 Task: Get information about  a Redfin agent in Atlanta, Georgia, for assistance in finding a property with a rooftop deck and skyline views.
Action: Mouse moved to (221, 237)
Screenshot: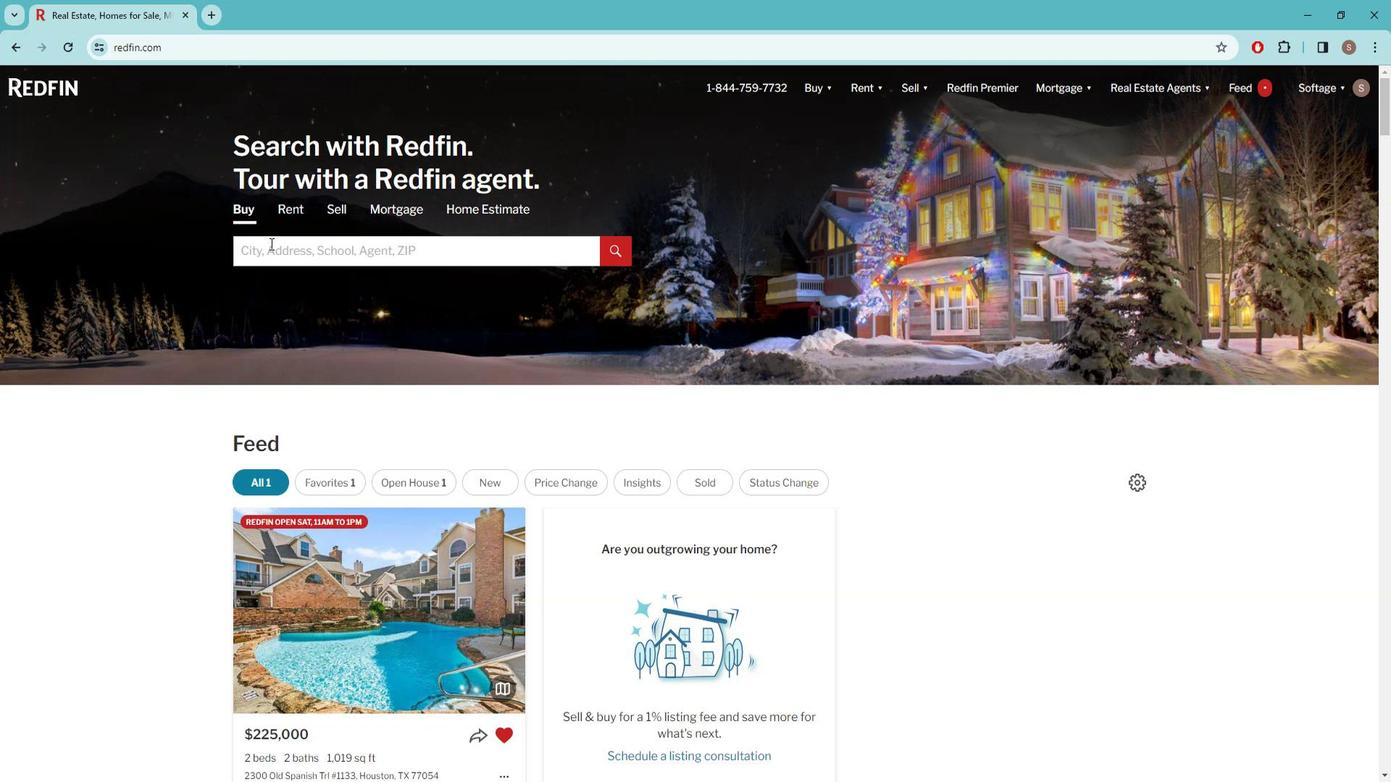 
Action: Mouse pressed left at (221, 237)
Screenshot: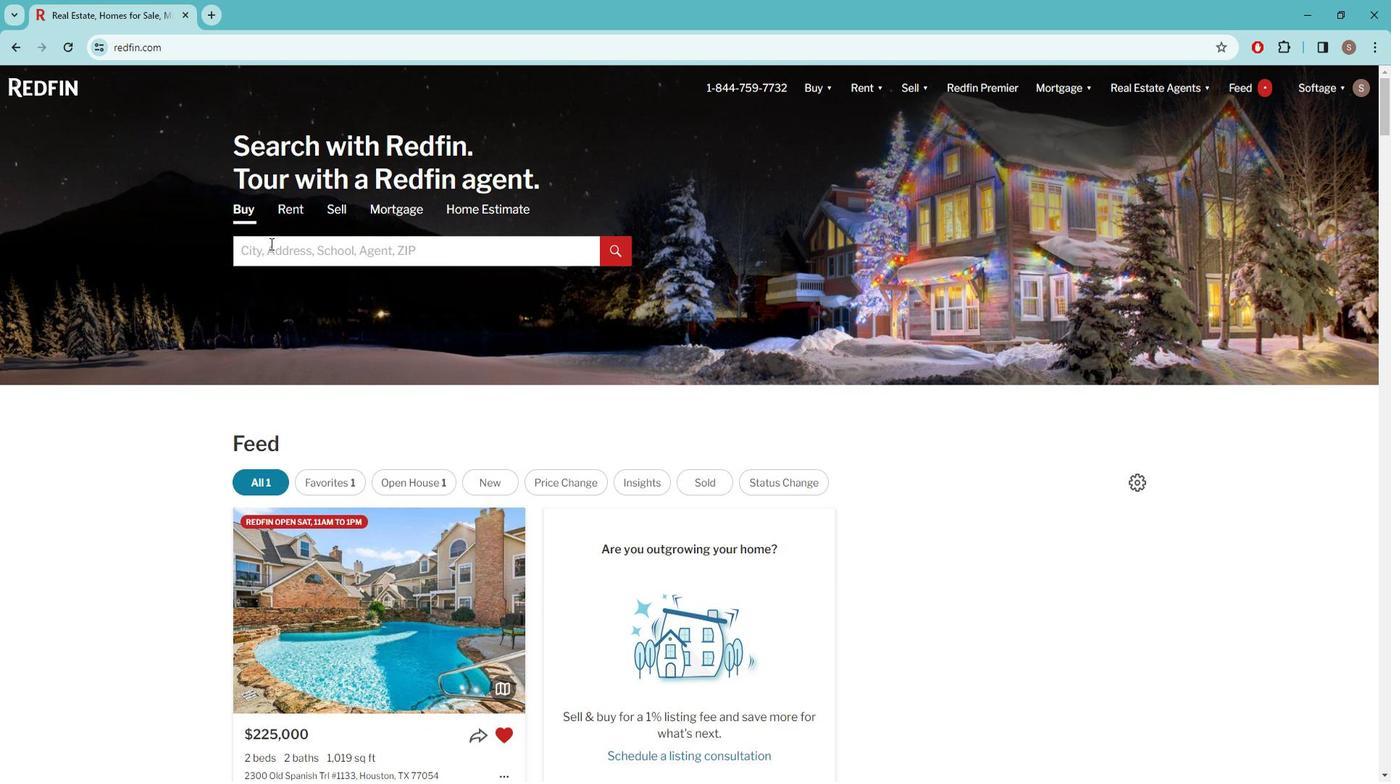 
Action: Key pressed a<Key.caps_lock>TLANTA
Screenshot: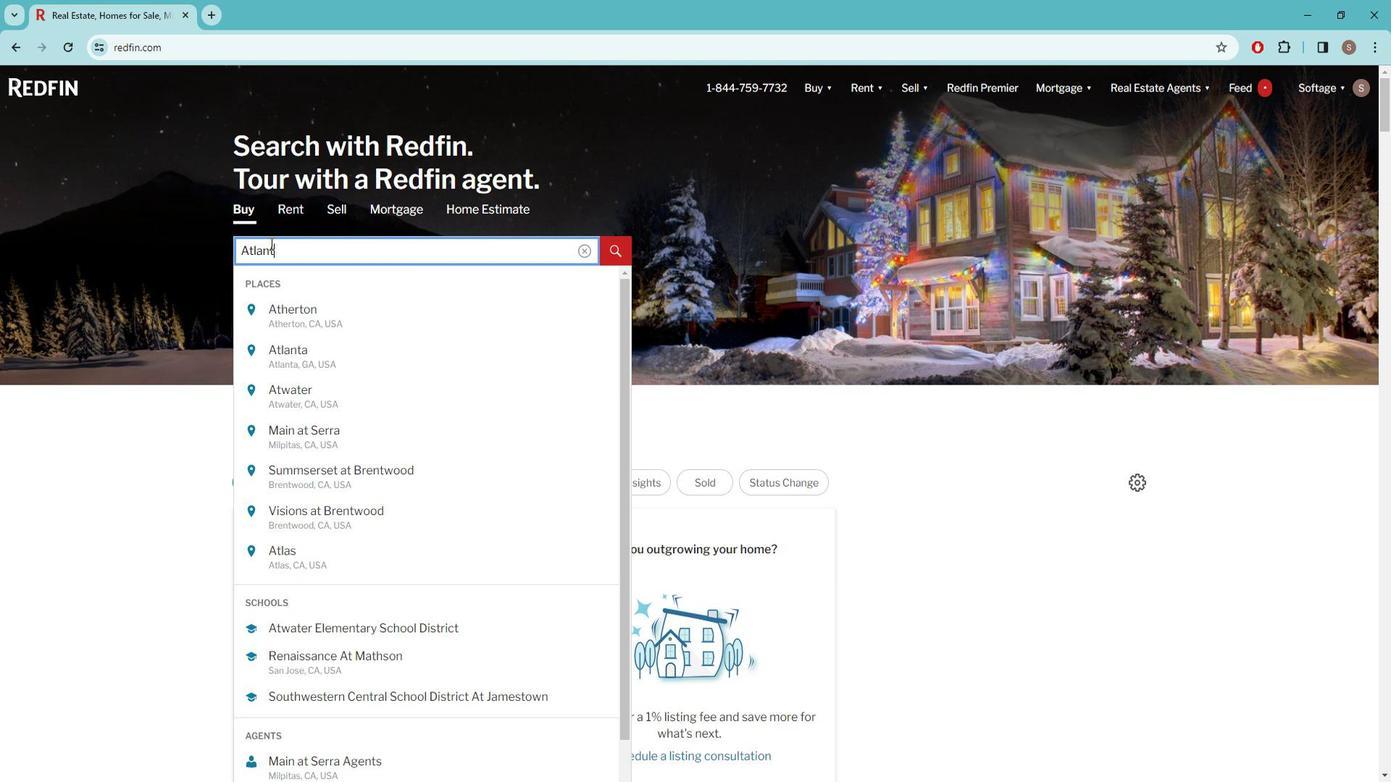
Action: Mouse moved to (250, 301)
Screenshot: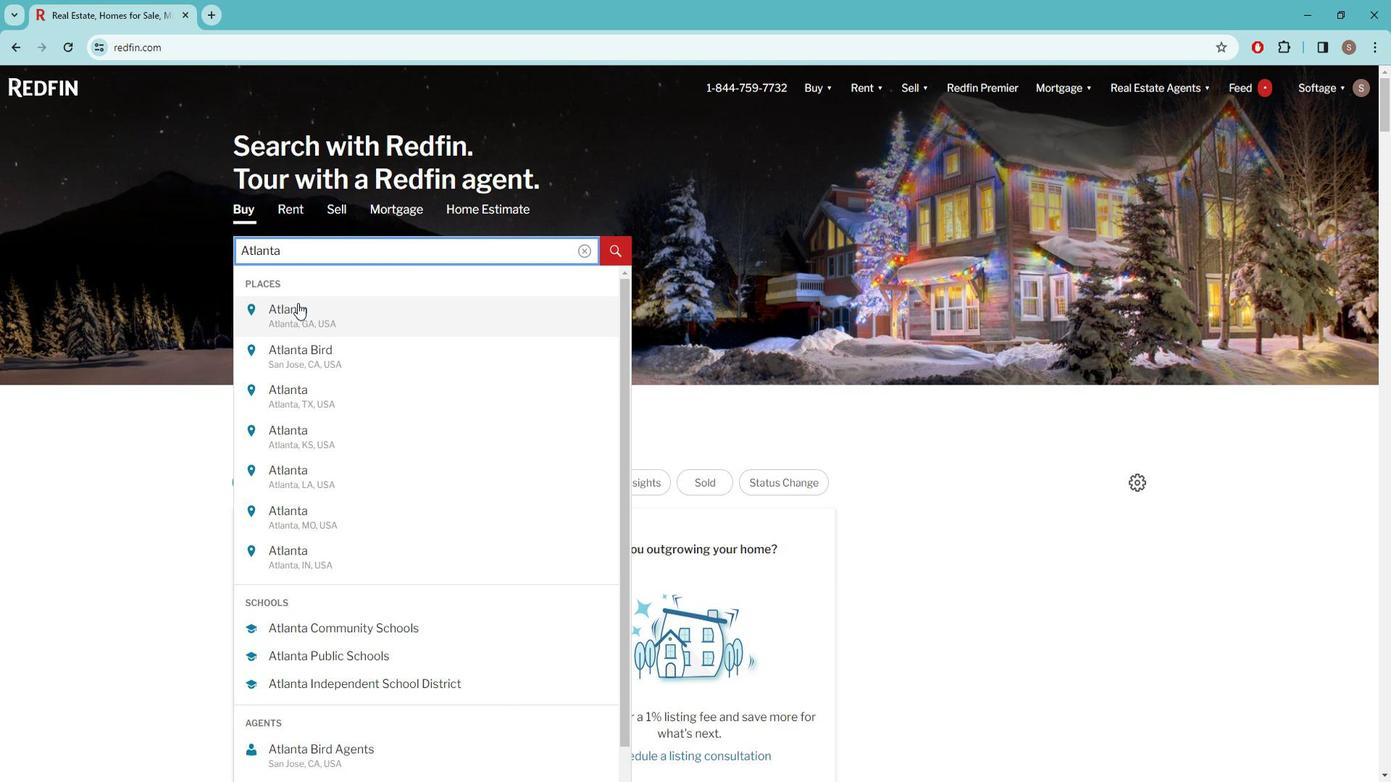 
Action: Mouse pressed left at (250, 301)
Screenshot: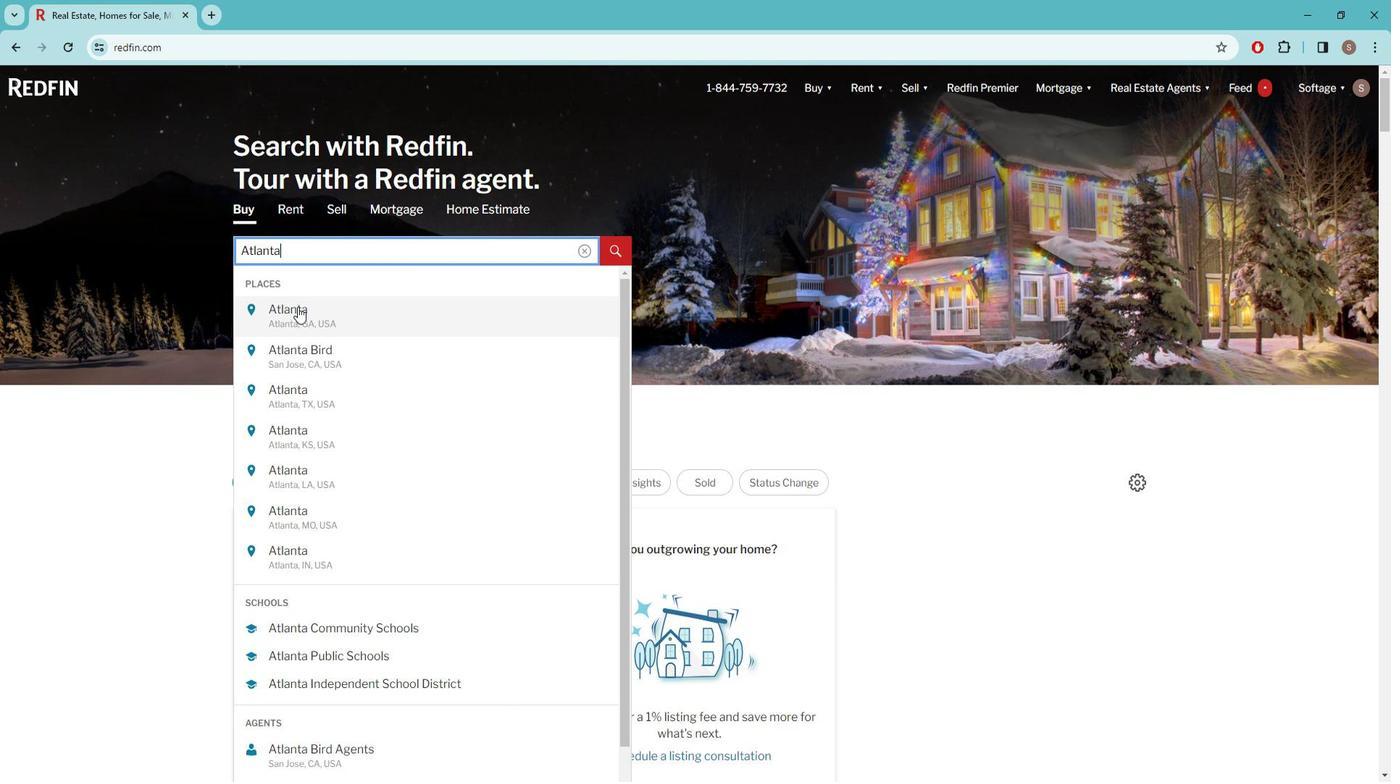 
Action: Mouse moved to (1219, 168)
Screenshot: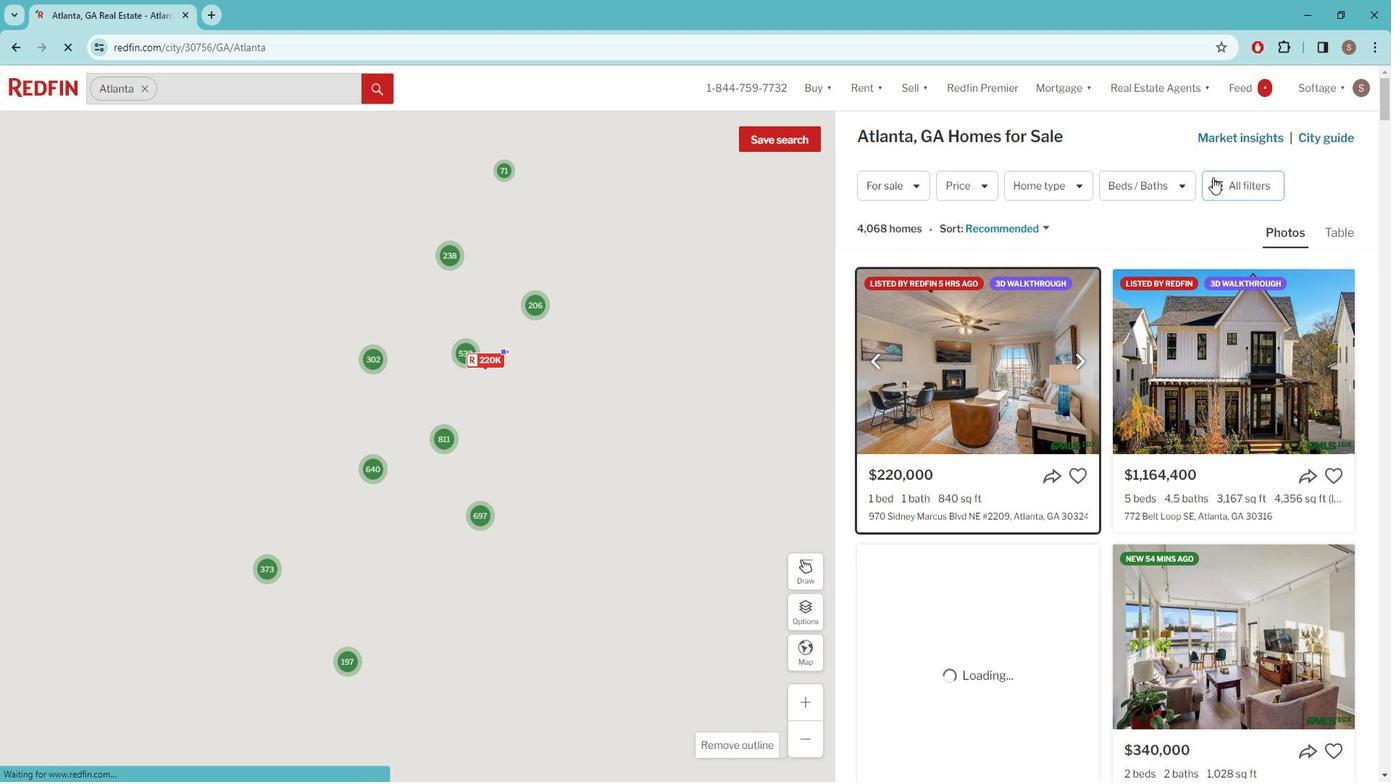 
Action: Mouse pressed left at (1219, 168)
Screenshot: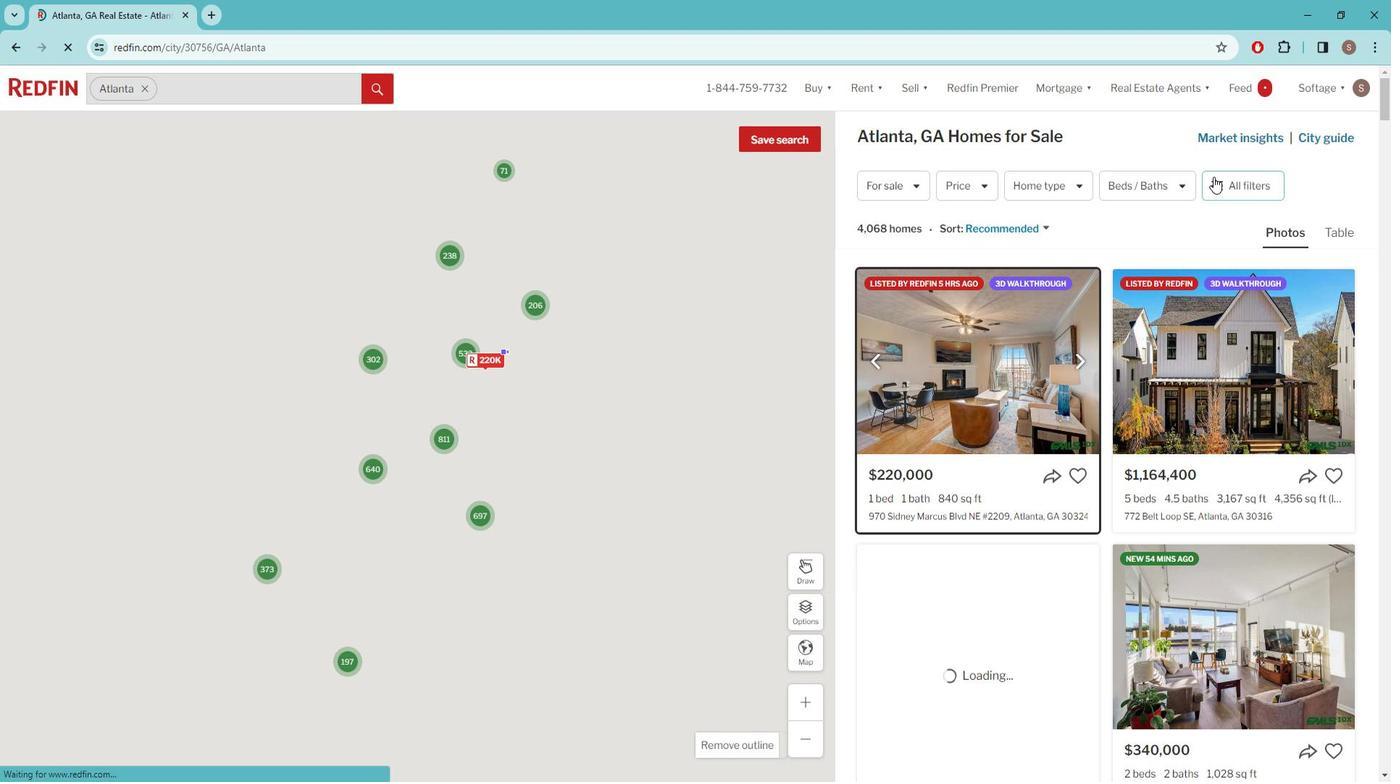 
Action: Mouse pressed left at (1219, 168)
Screenshot: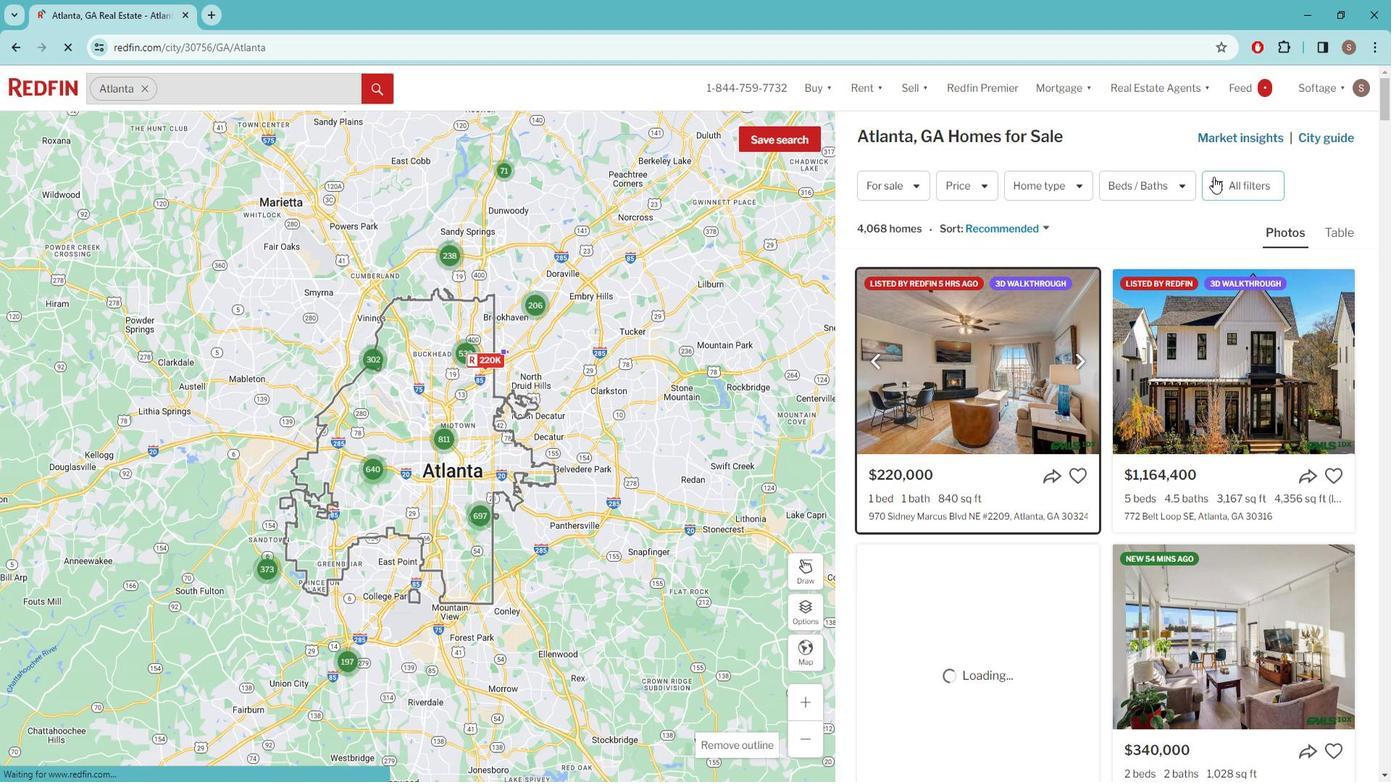 
Action: Mouse pressed left at (1219, 168)
Screenshot: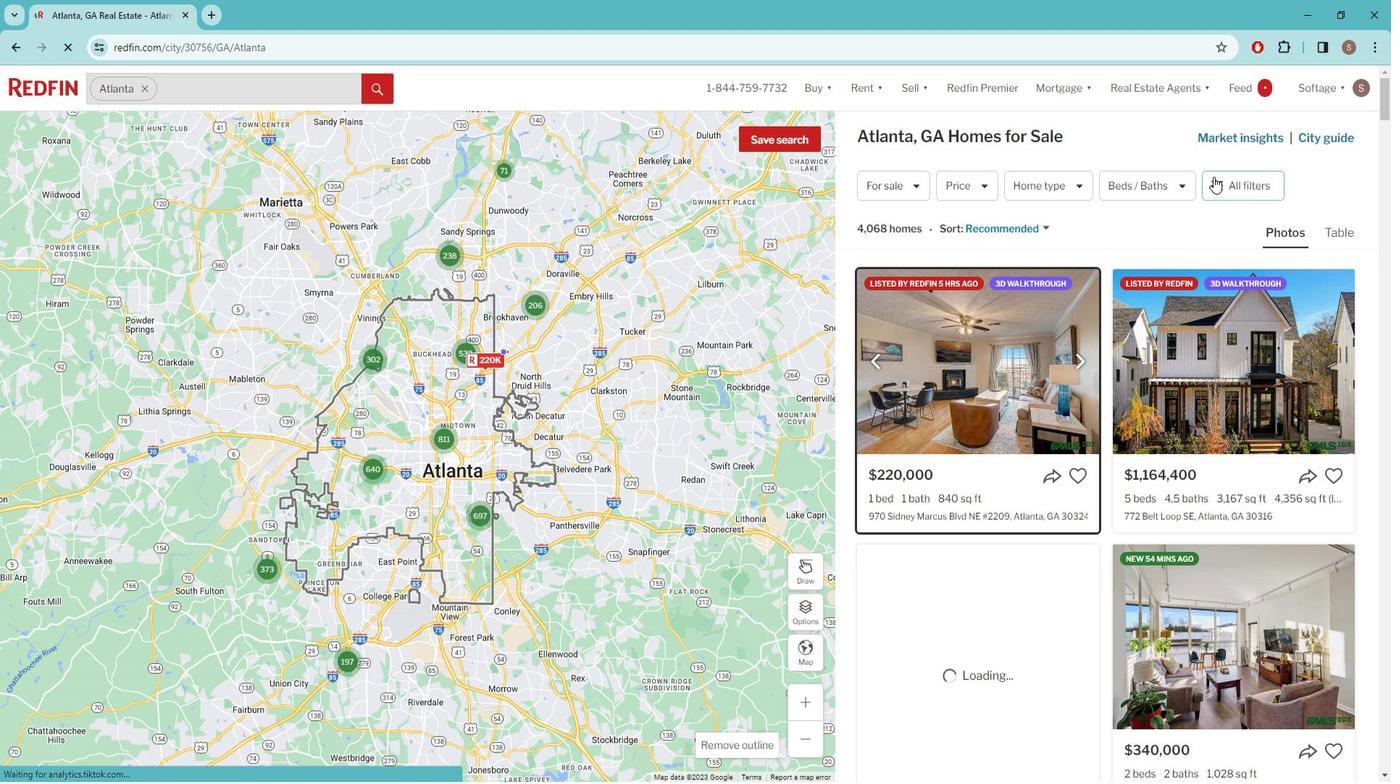 
Action: Mouse moved to (1231, 169)
Screenshot: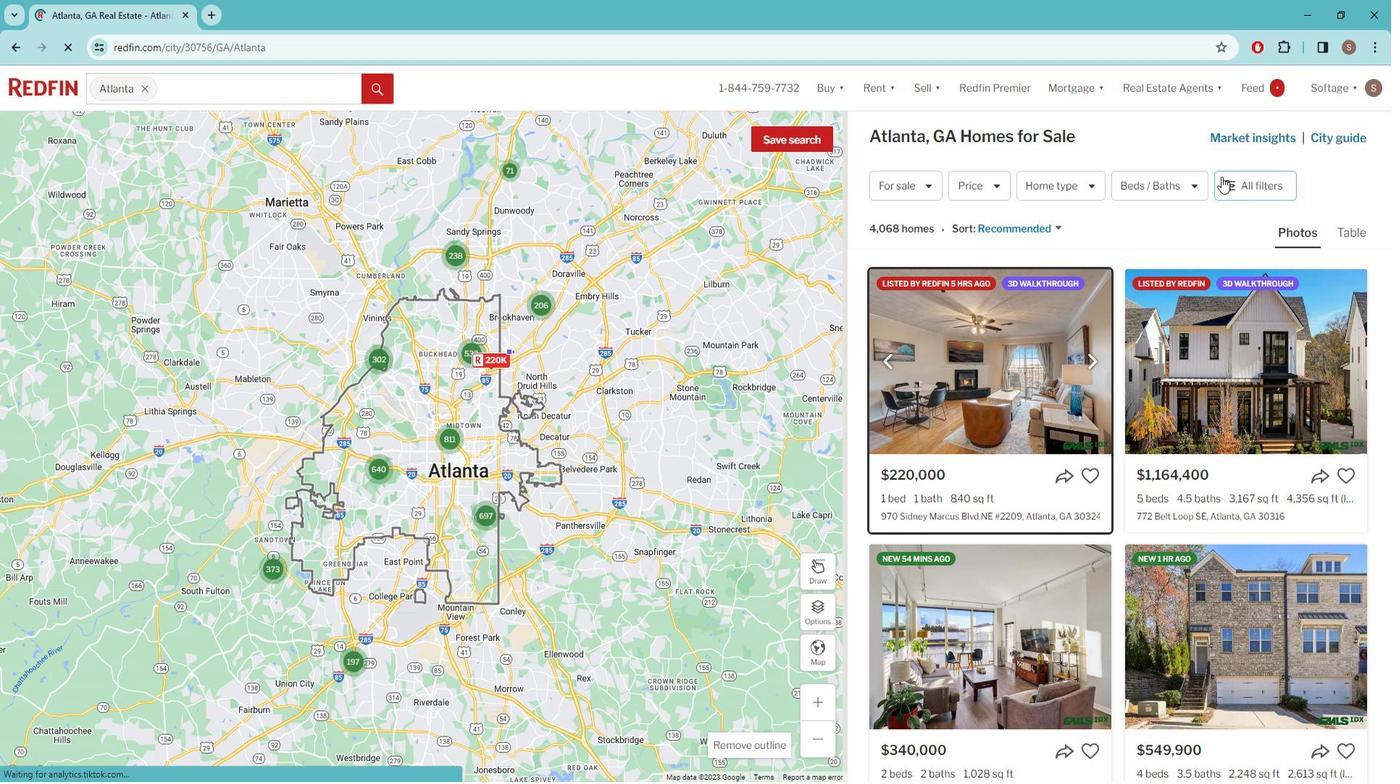 
Action: Mouse pressed left at (1231, 169)
Screenshot: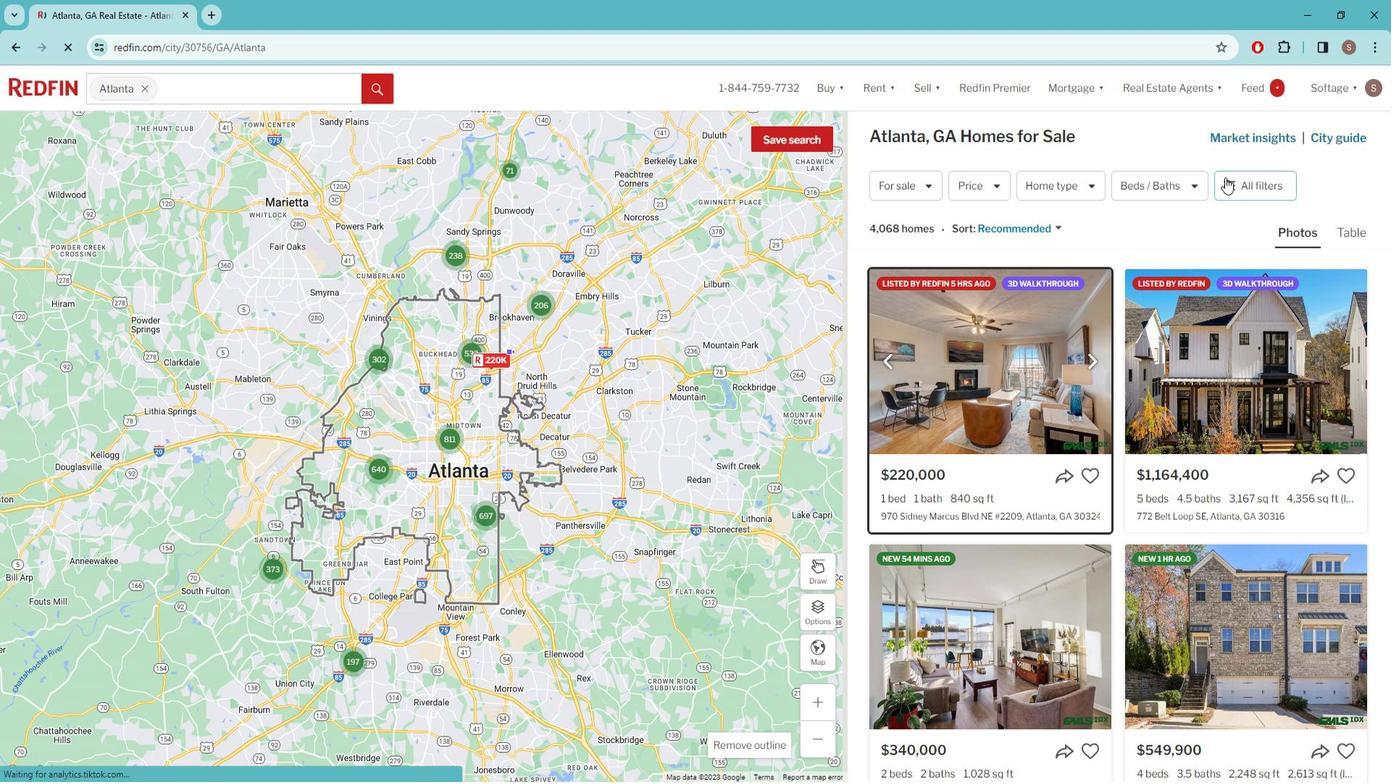 
Action: Mouse pressed left at (1231, 169)
Screenshot: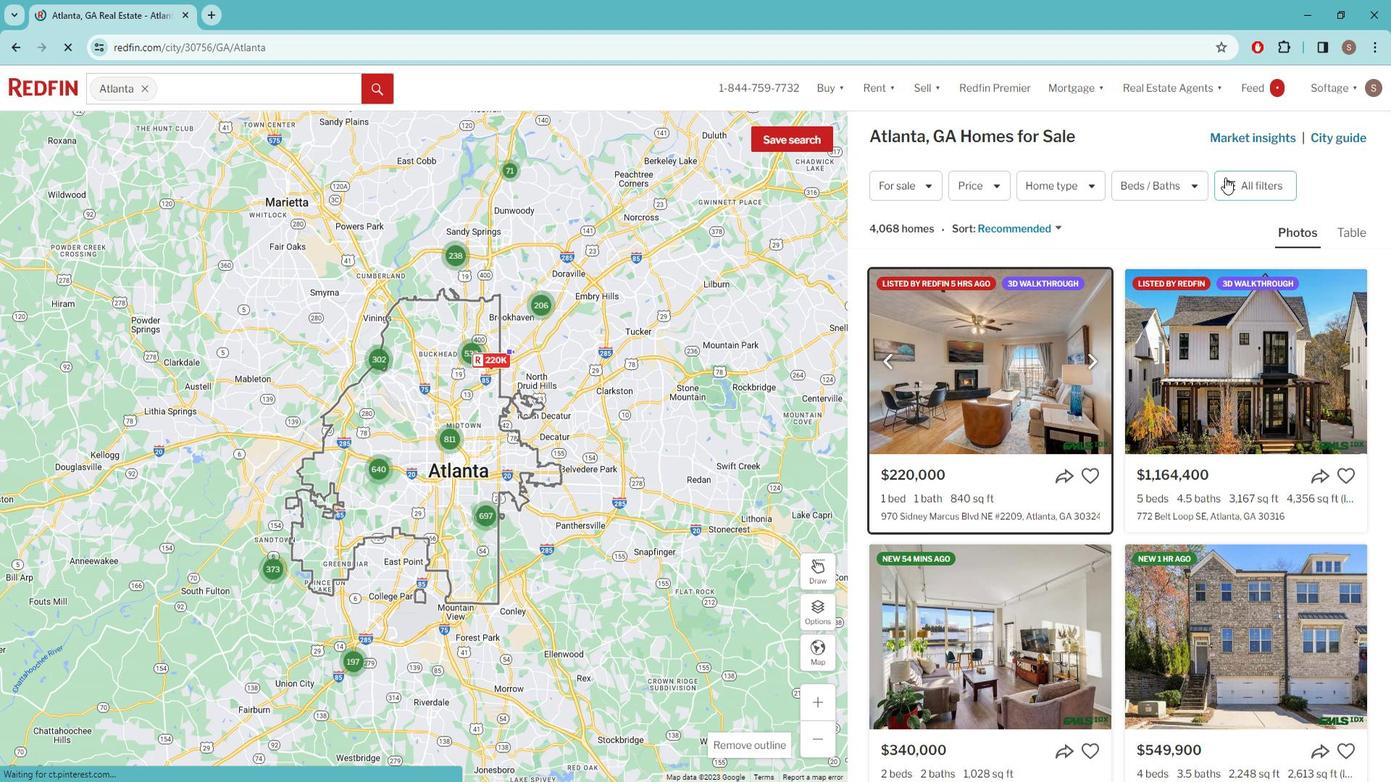 
Action: Mouse moved to (1206, 211)
Screenshot: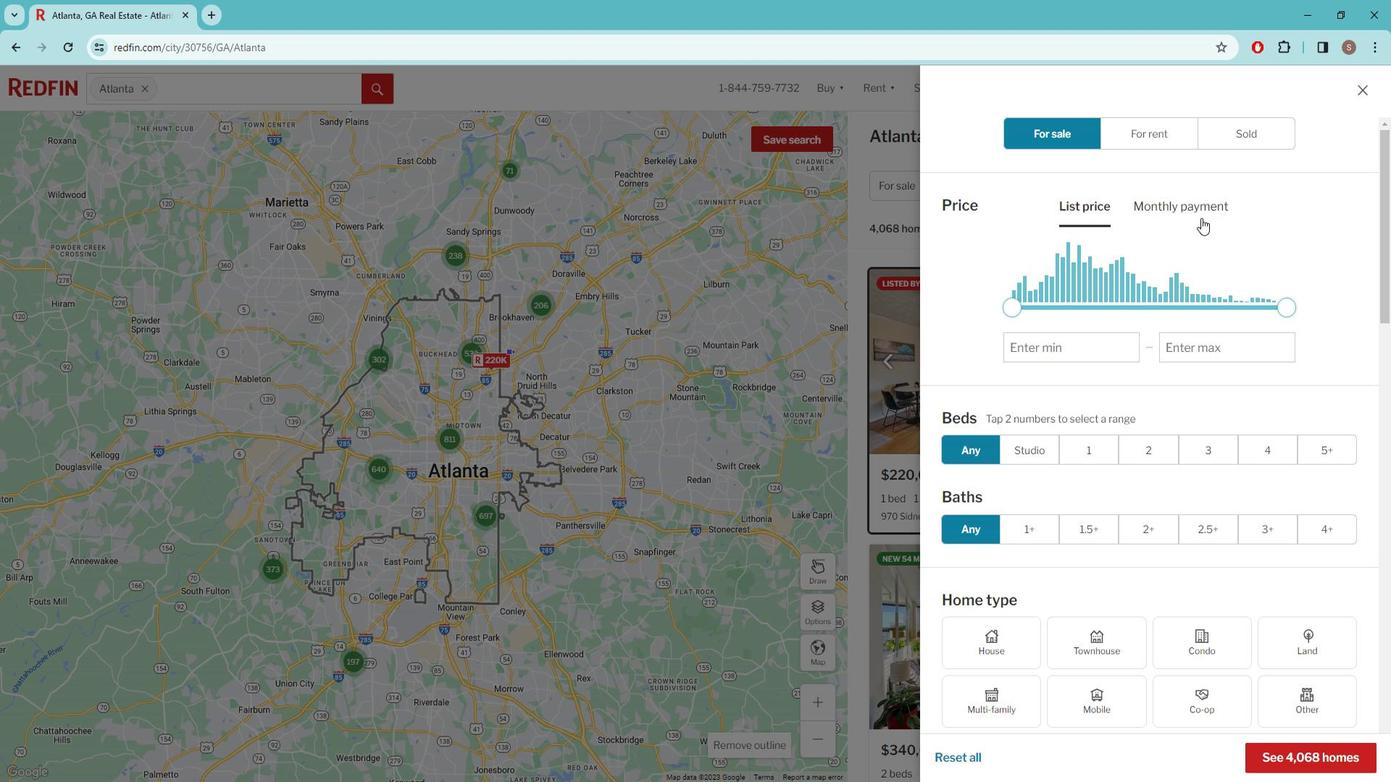 
Action: Mouse scrolled (1206, 210) with delta (0, 0)
Screenshot: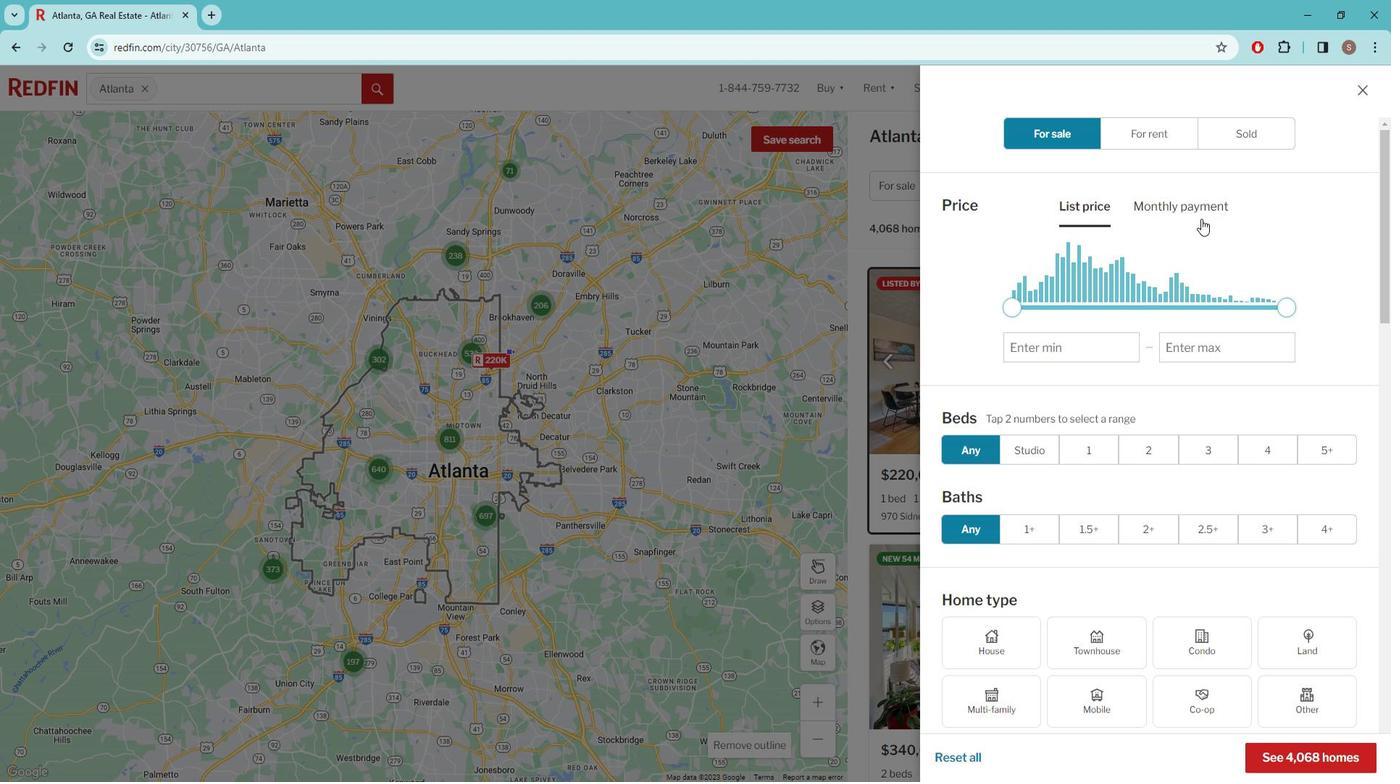 
Action: Mouse moved to (1204, 212)
Screenshot: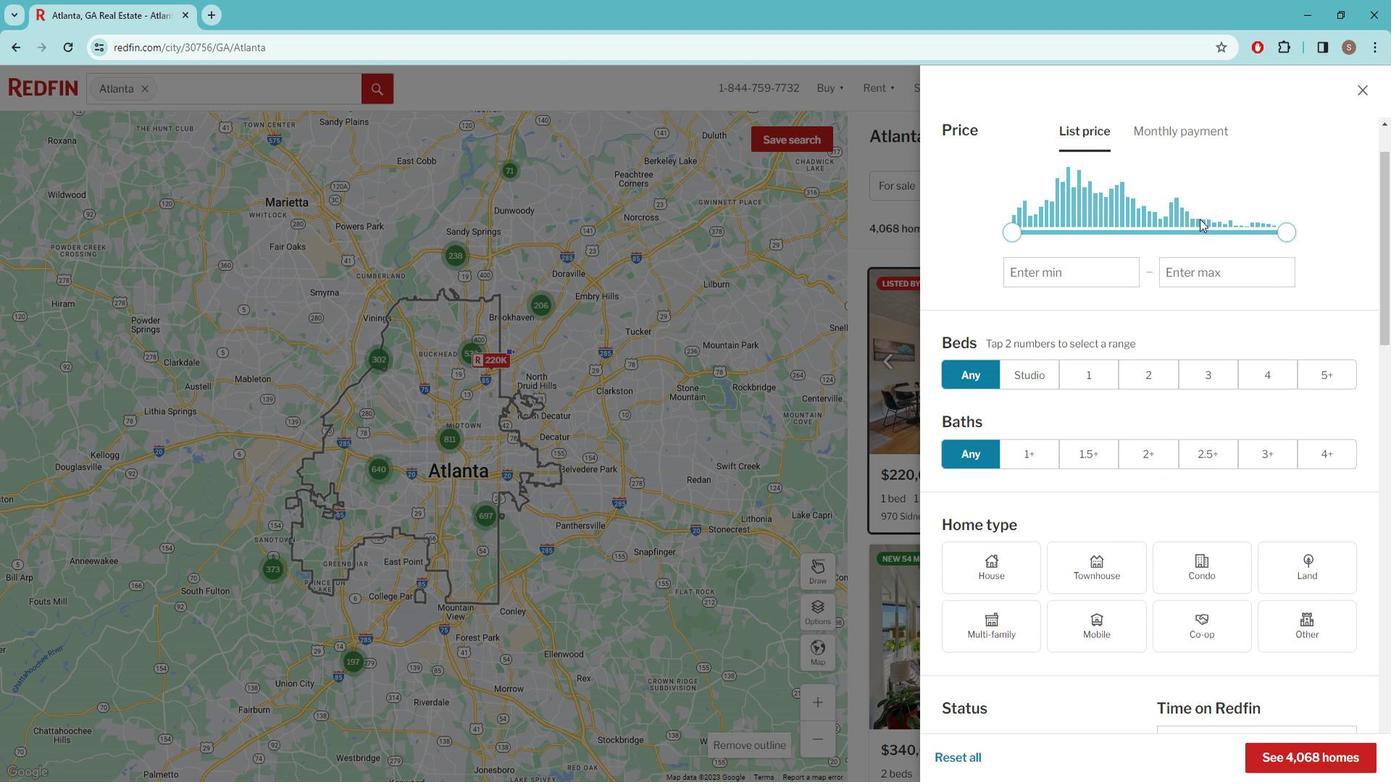 
Action: Mouse scrolled (1204, 211) with delta (0, 0)
Screenshot: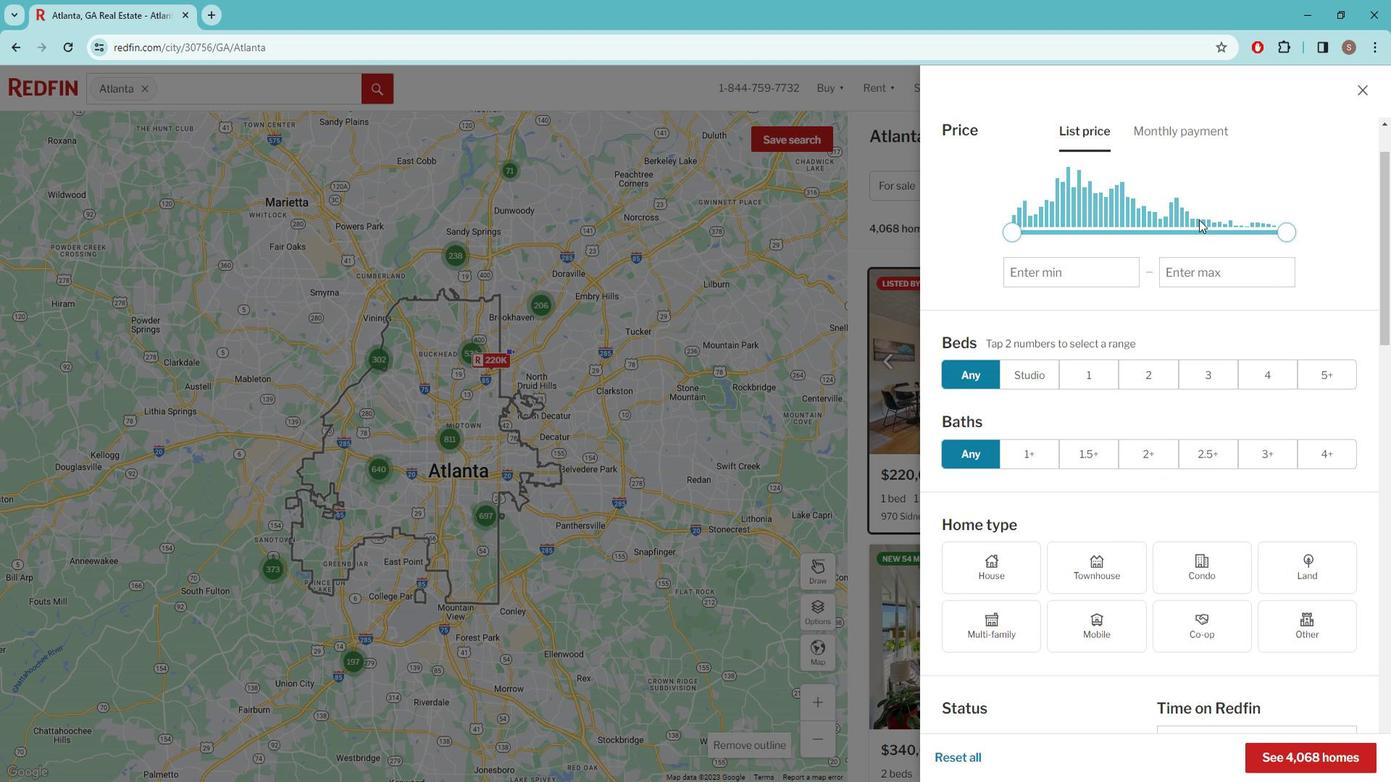 
Action: Mouse moved to (1202, 213)
Screenshot: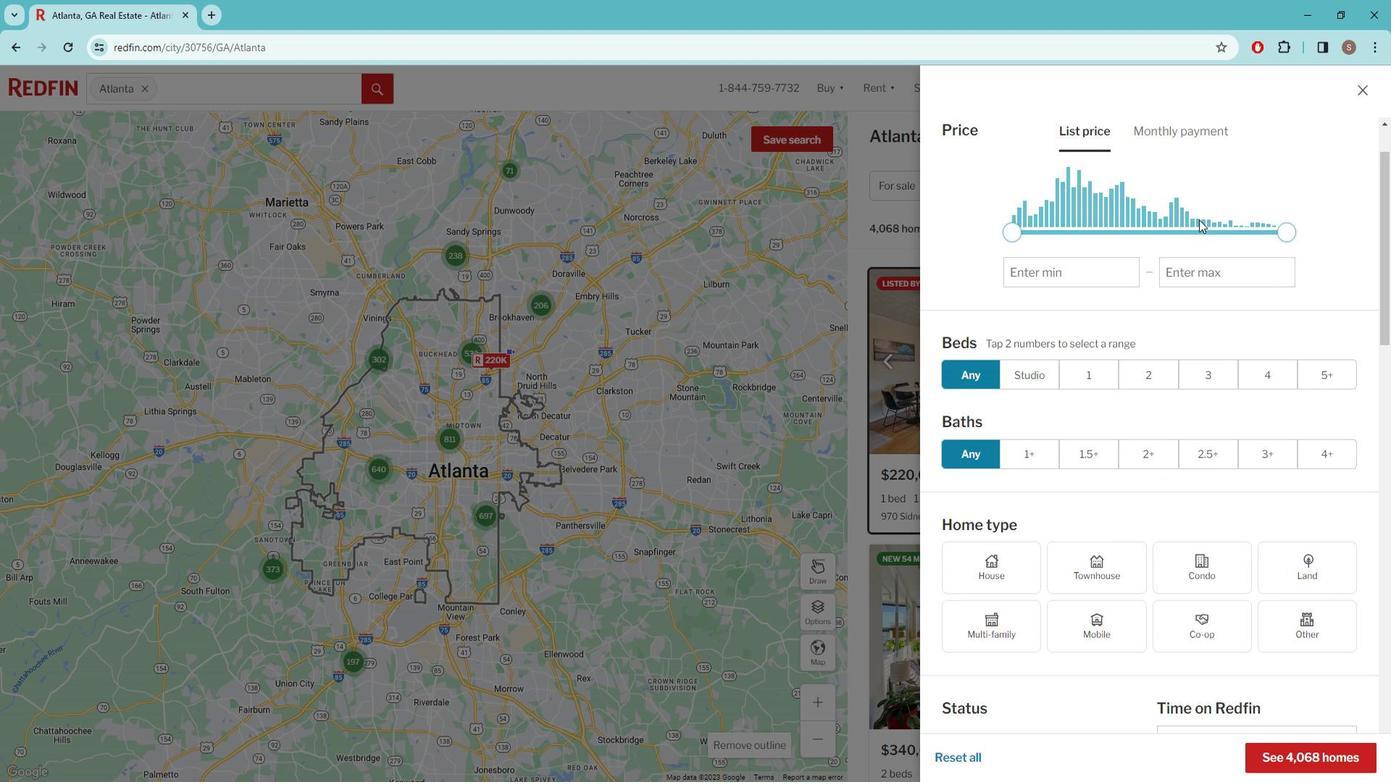 
Action: Mouse scrolled (1202, 213) with delta (0, 0)
Screenshot: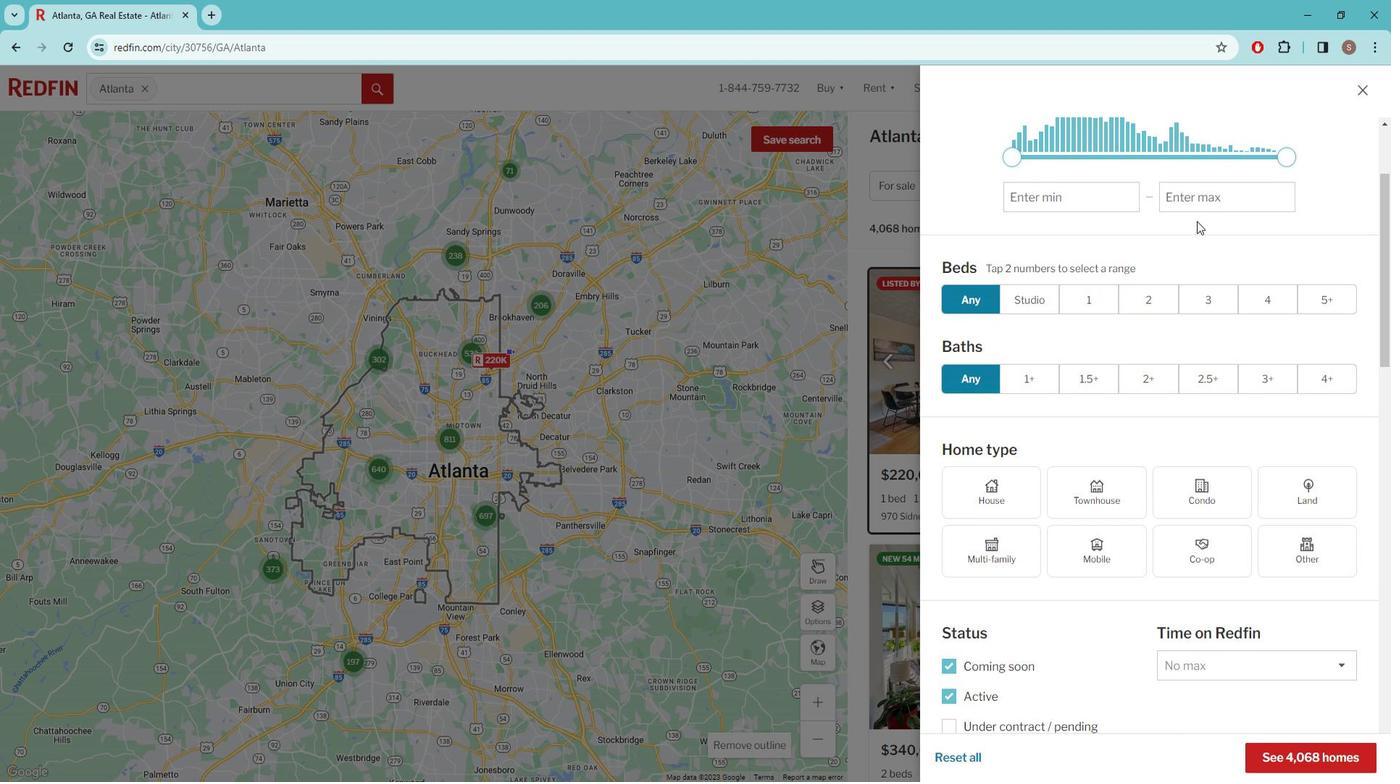 
Action: Mouse scrolled (1202, 213) with delta (0, 0)
Screenshot: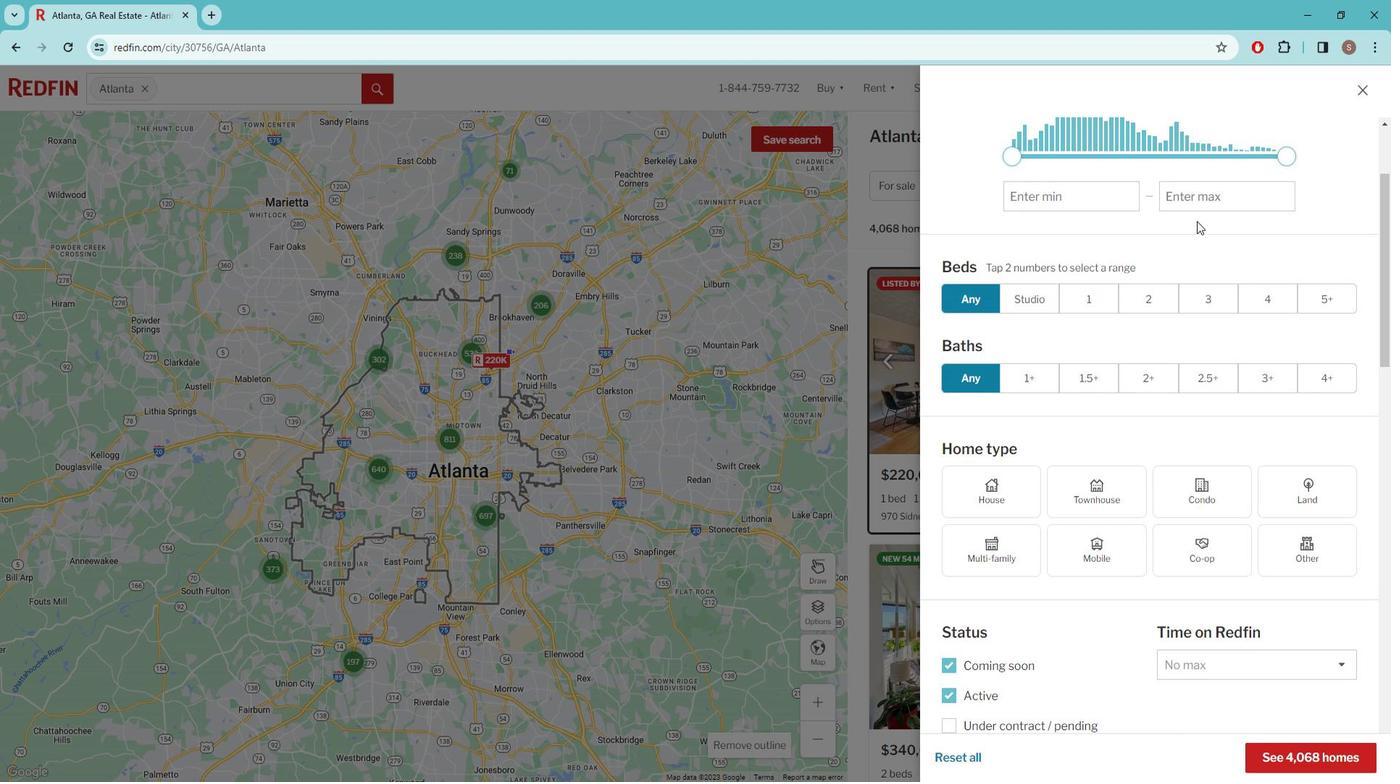 
Action: Mouse scrolled (1202, 213) with delta (0, 0)
Screenshot: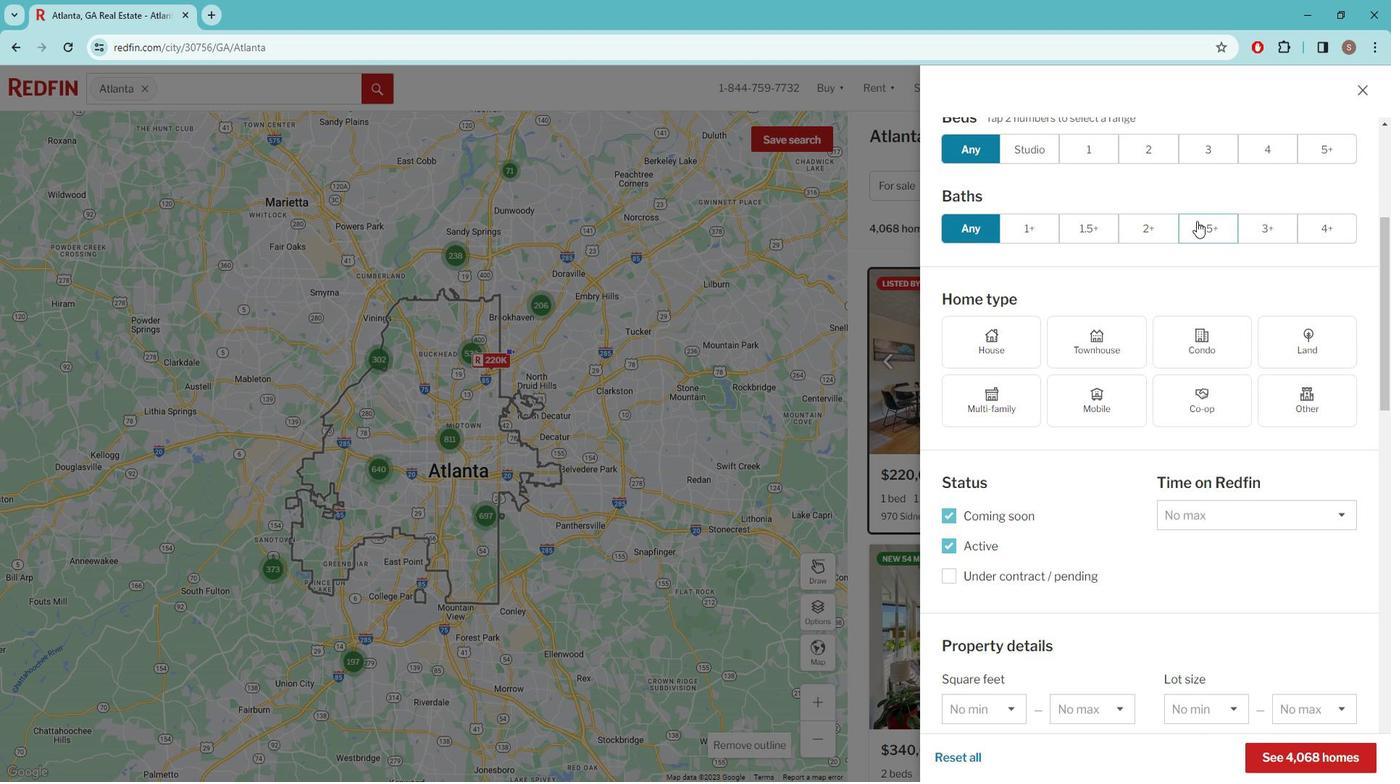 
Action: Mouse scrolled (1202, 213) with delta (0, 0)
Screenshot: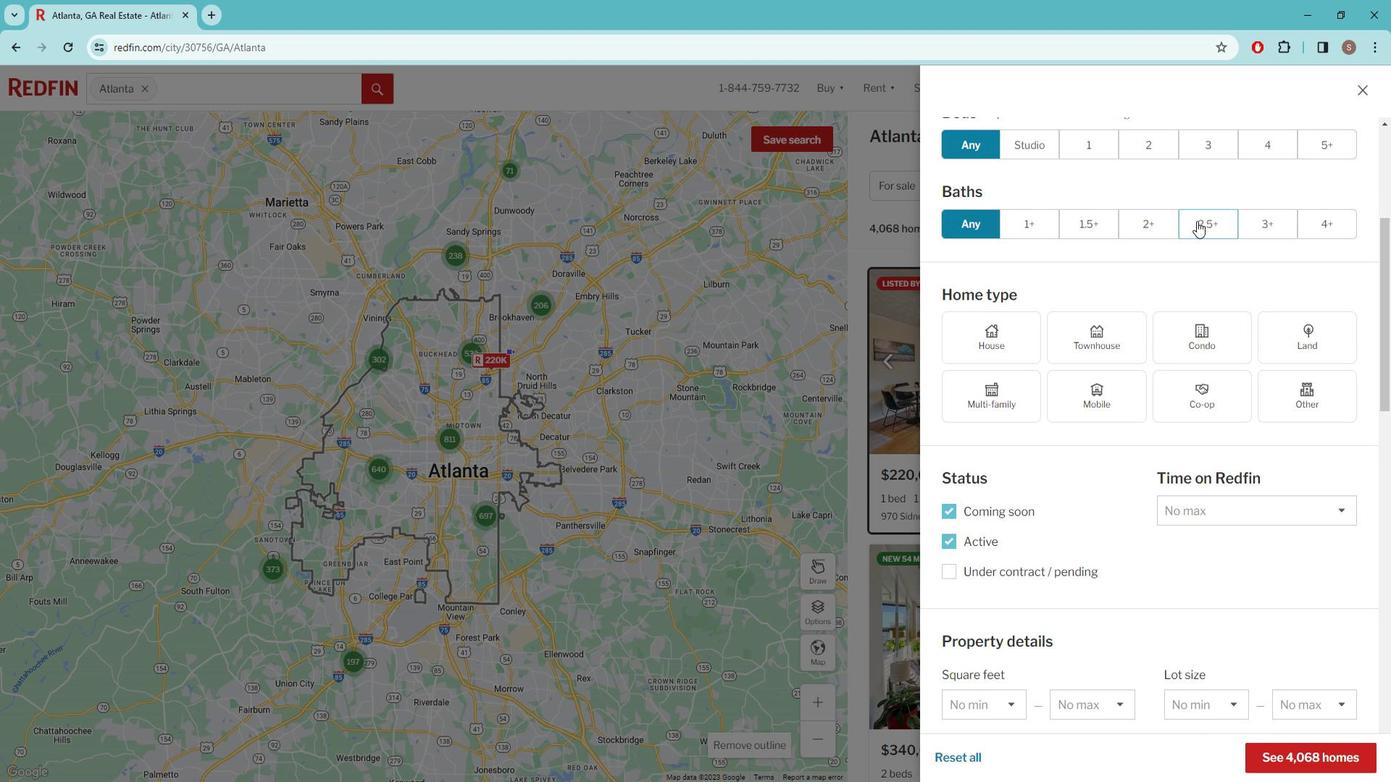 
Action: Mouse moved to (1170, 388)
Screenshot: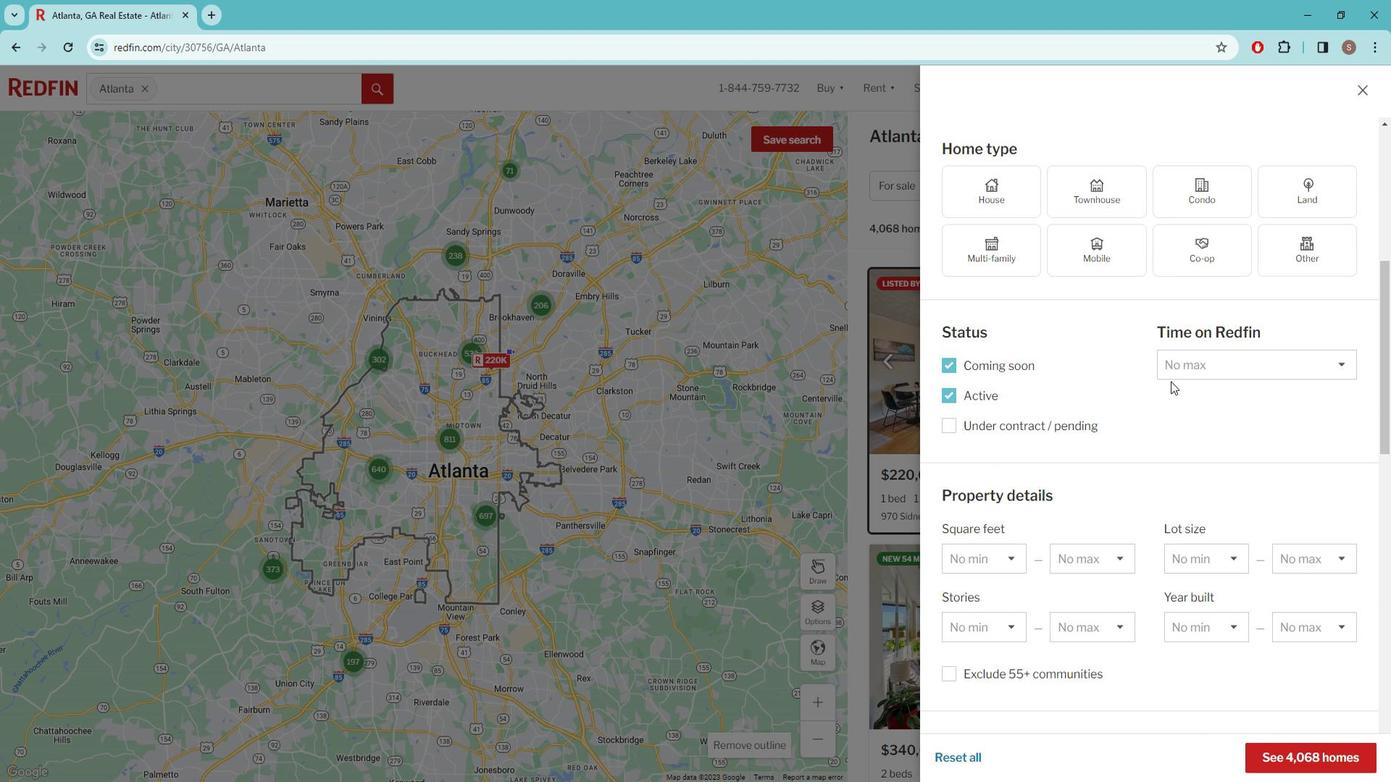 
Action: Mouse scrolled (1170, 387) with delta (0, 0)
Screenshot: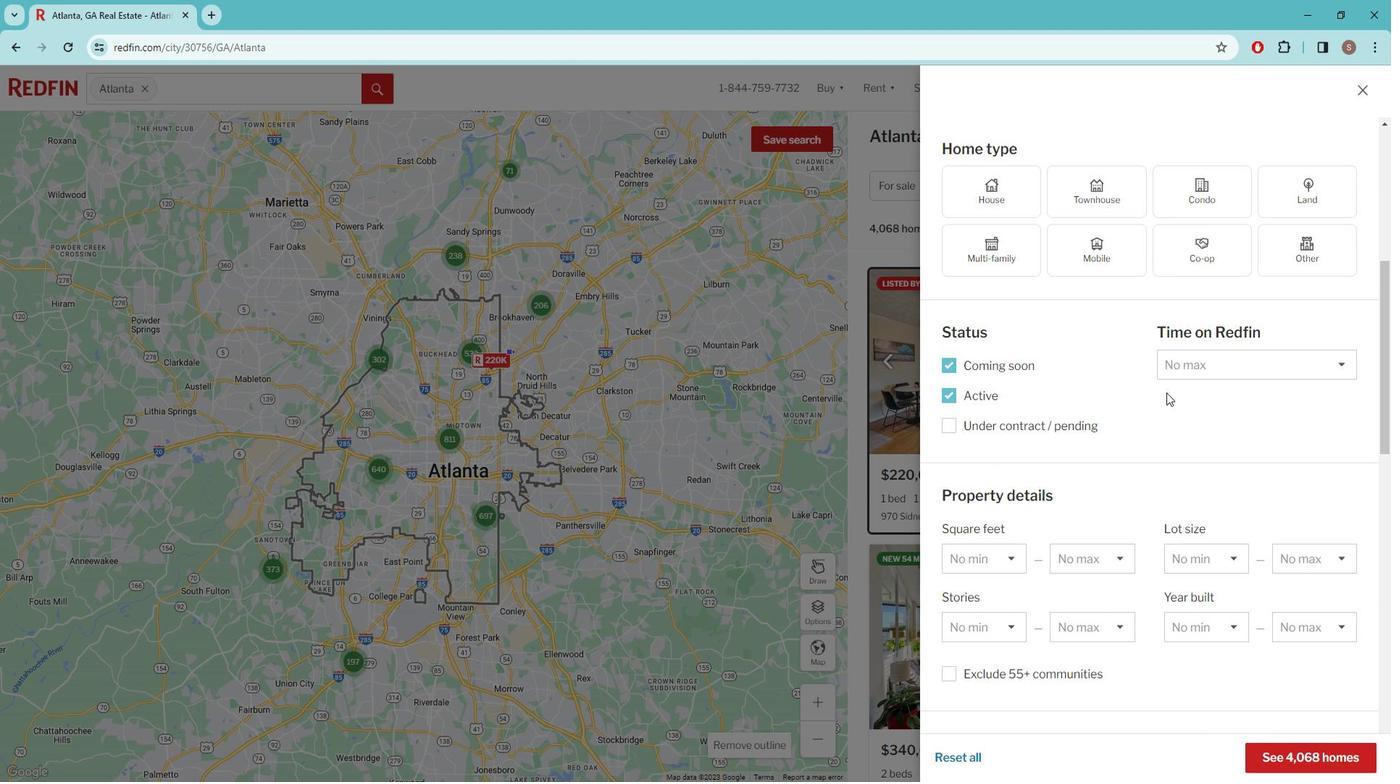 
Action: Mouse scrolled (1170, 387) with delta (0, 0)
Screenshot: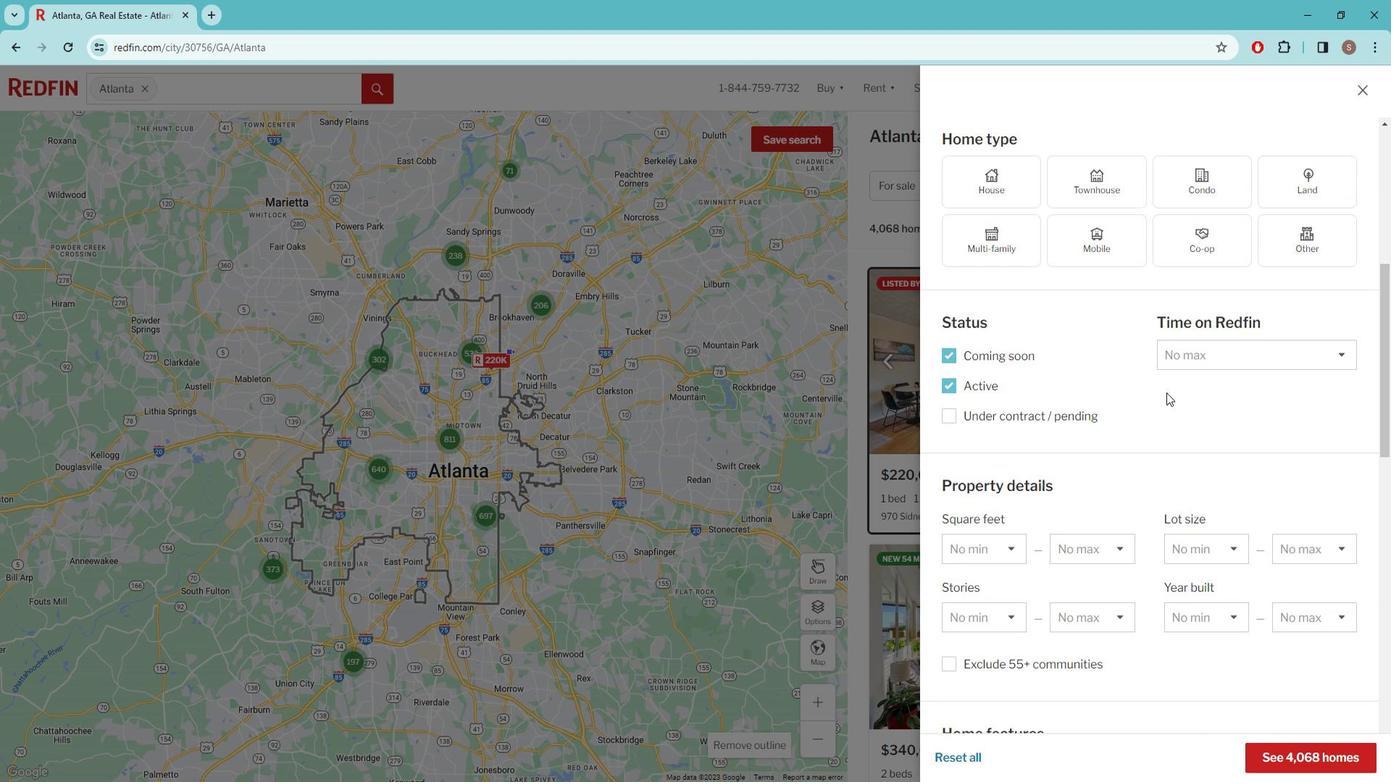 
Action: Mouse scrolled (1170, 387) with delta (0, 0)
Screenshot: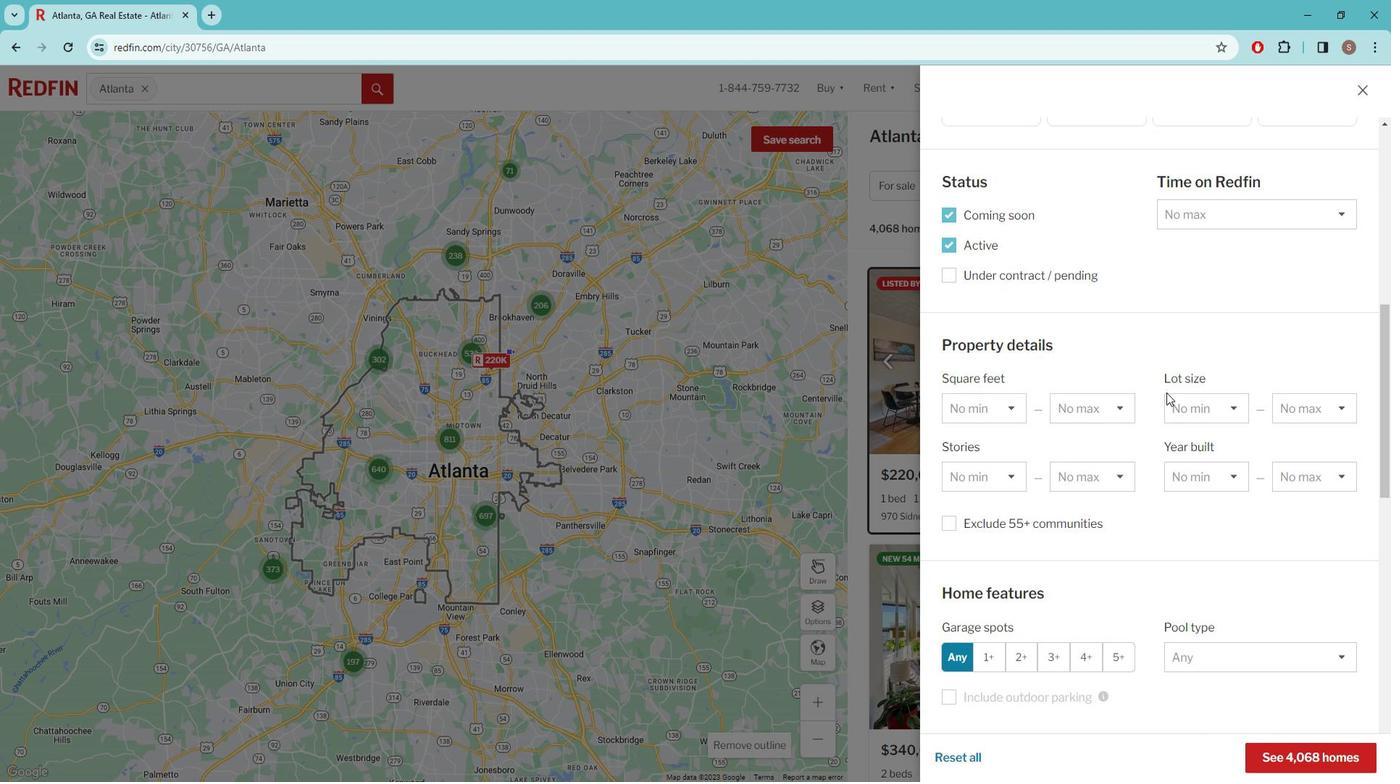 
Action: Mouse scrolled (1170, 387) with delta (0, 0)
Screenshot: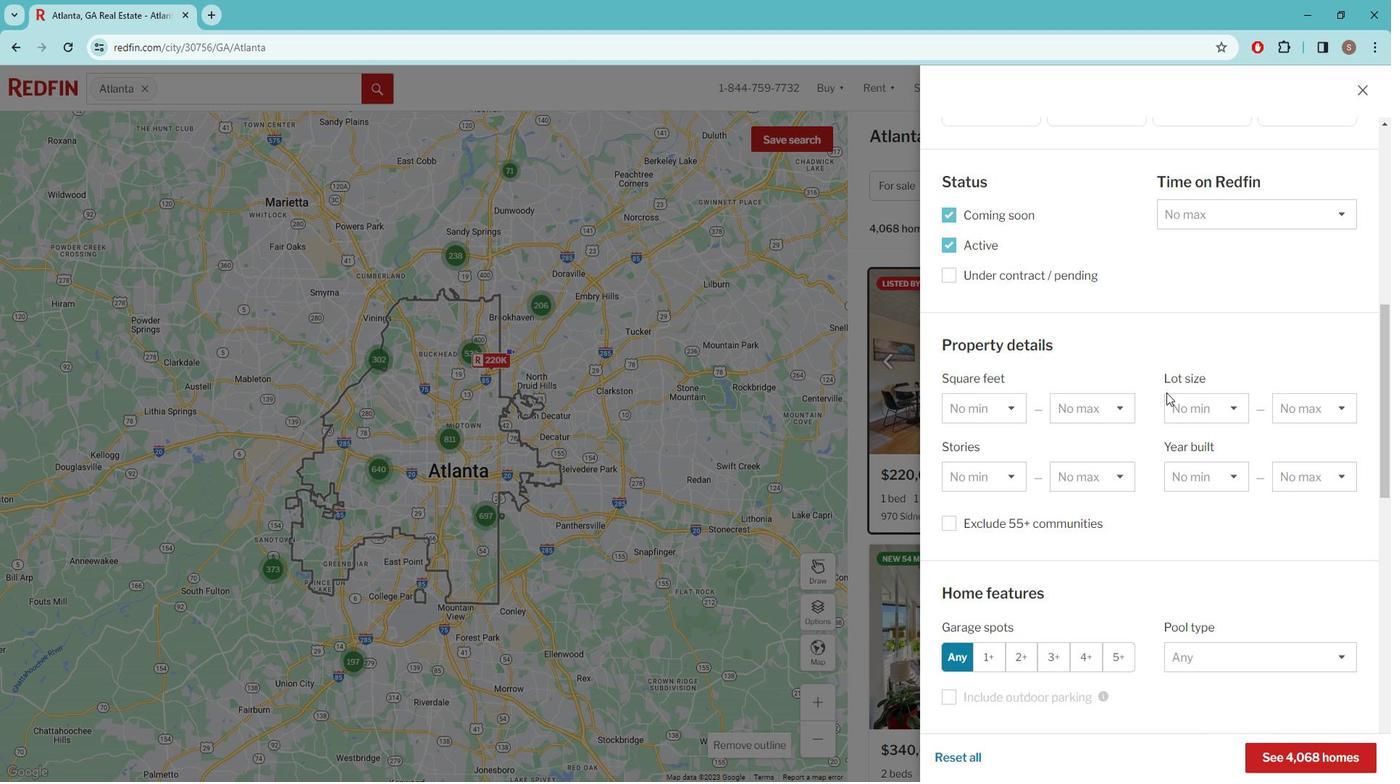 
Action: Mouse scrolled (1170, 387) with delta (0, 0)
Screenshot: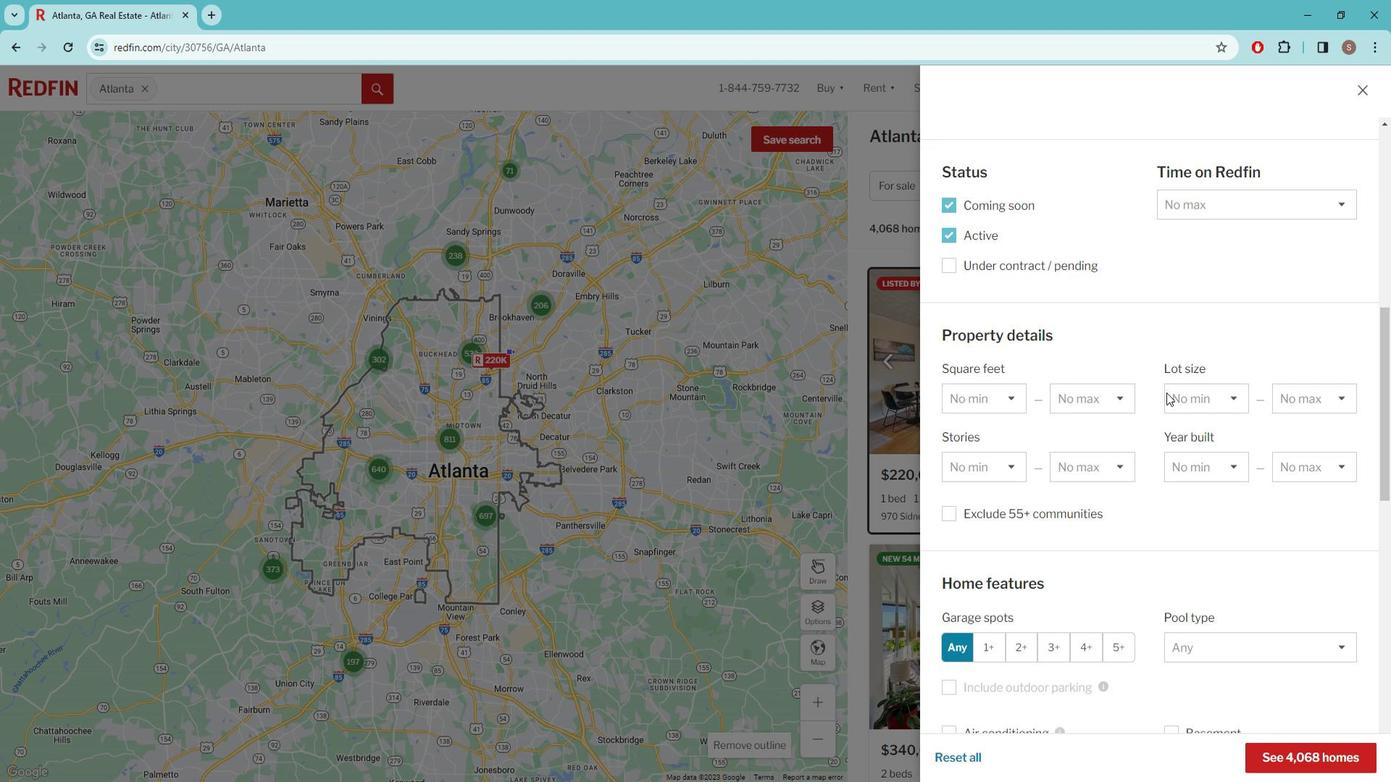 
Action: Mouse moved to (1169, 390)
Screenshot: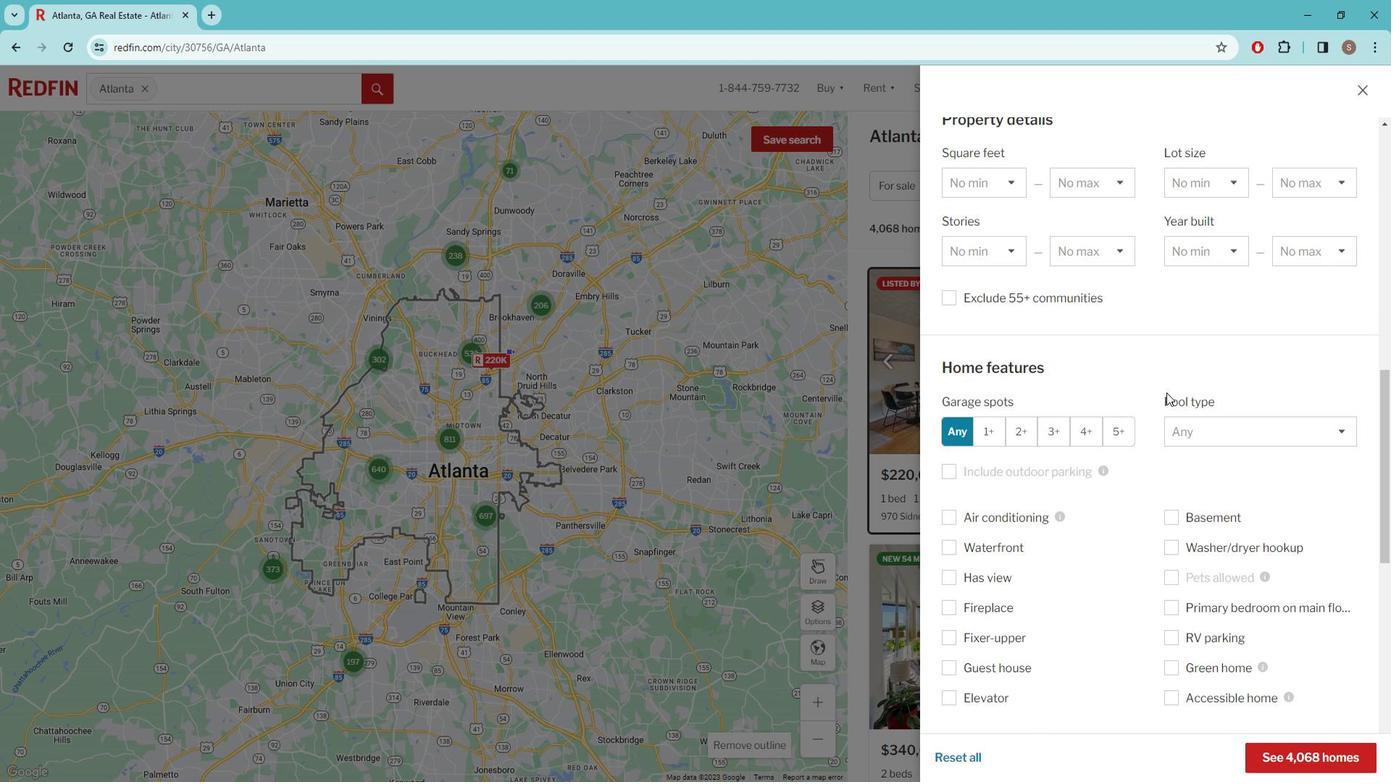 
Action: Mouse scrolled (1169, 389) with delta (0, 0)
Screenshot: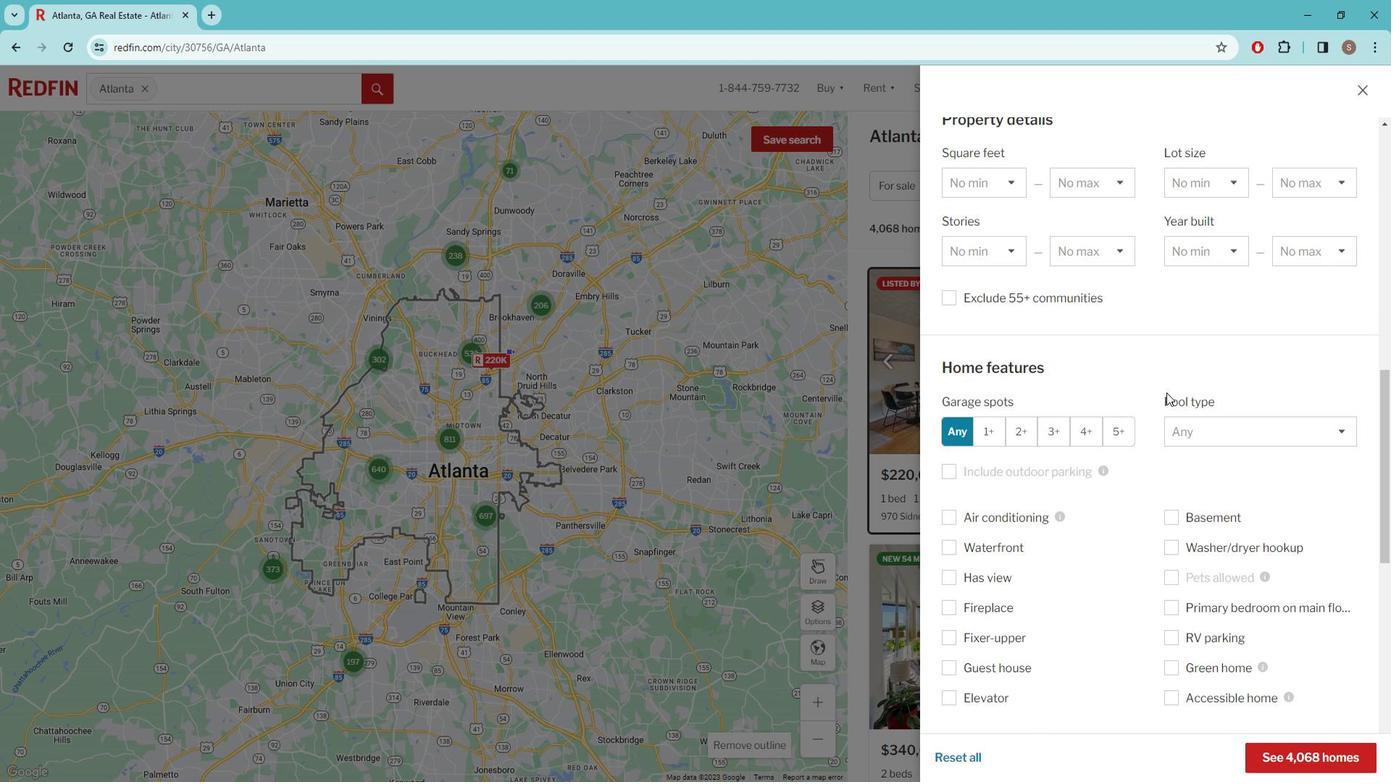 
Action: Mouse moved to (1167, 392)
Screenshot: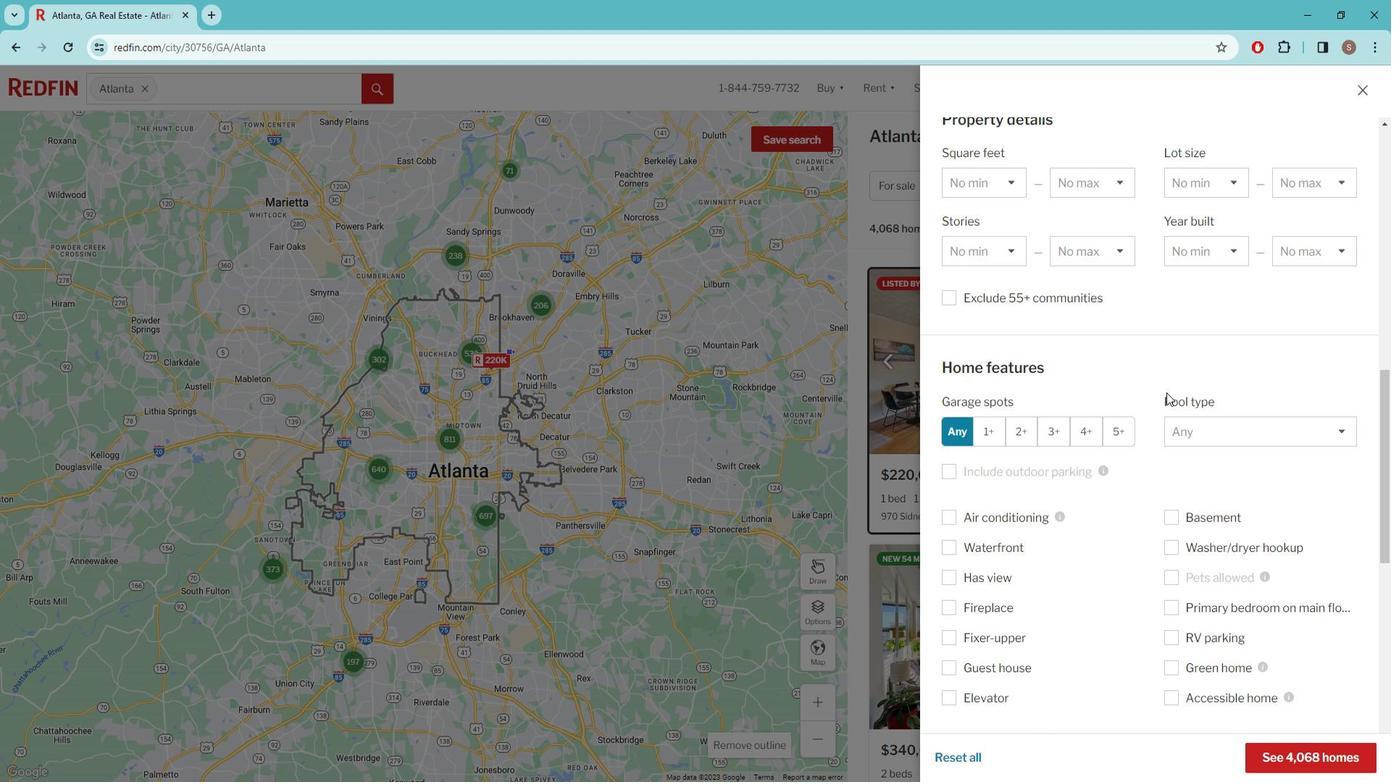 
Action: Mouse scrolled (1167, 390) with delta (0, -1)
Screenshot: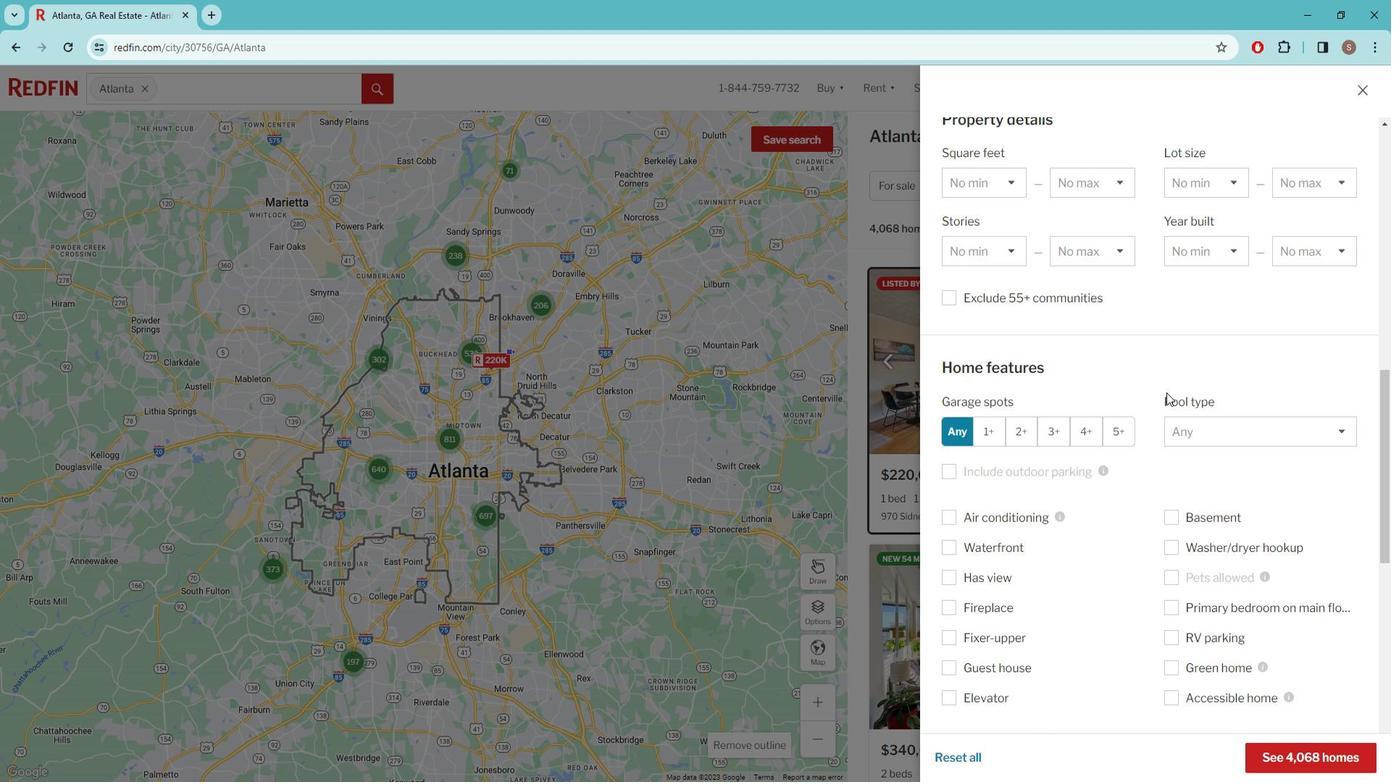 
Action: Mouse moved to (972, 615)
Screenshot: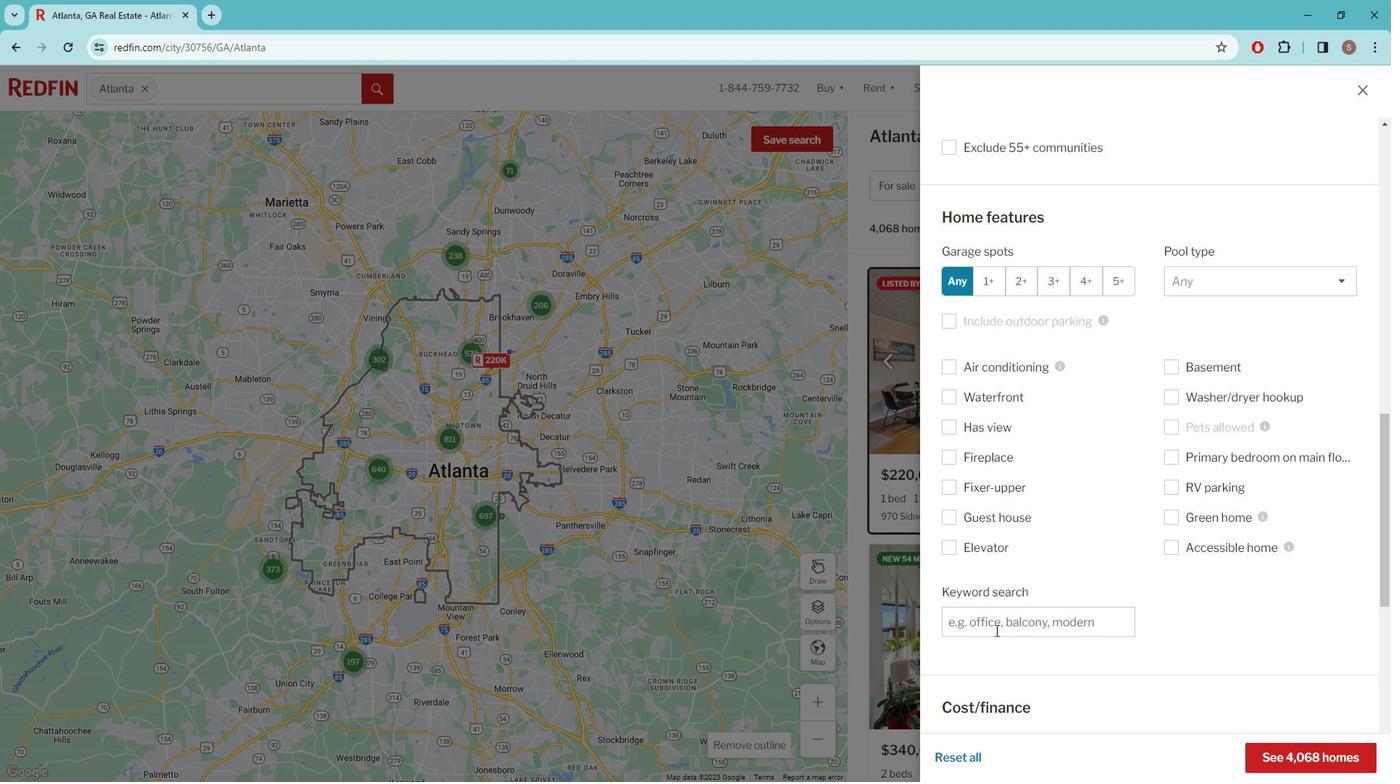 
Action: Mouse pressed left at (972, 615)
Screenshot: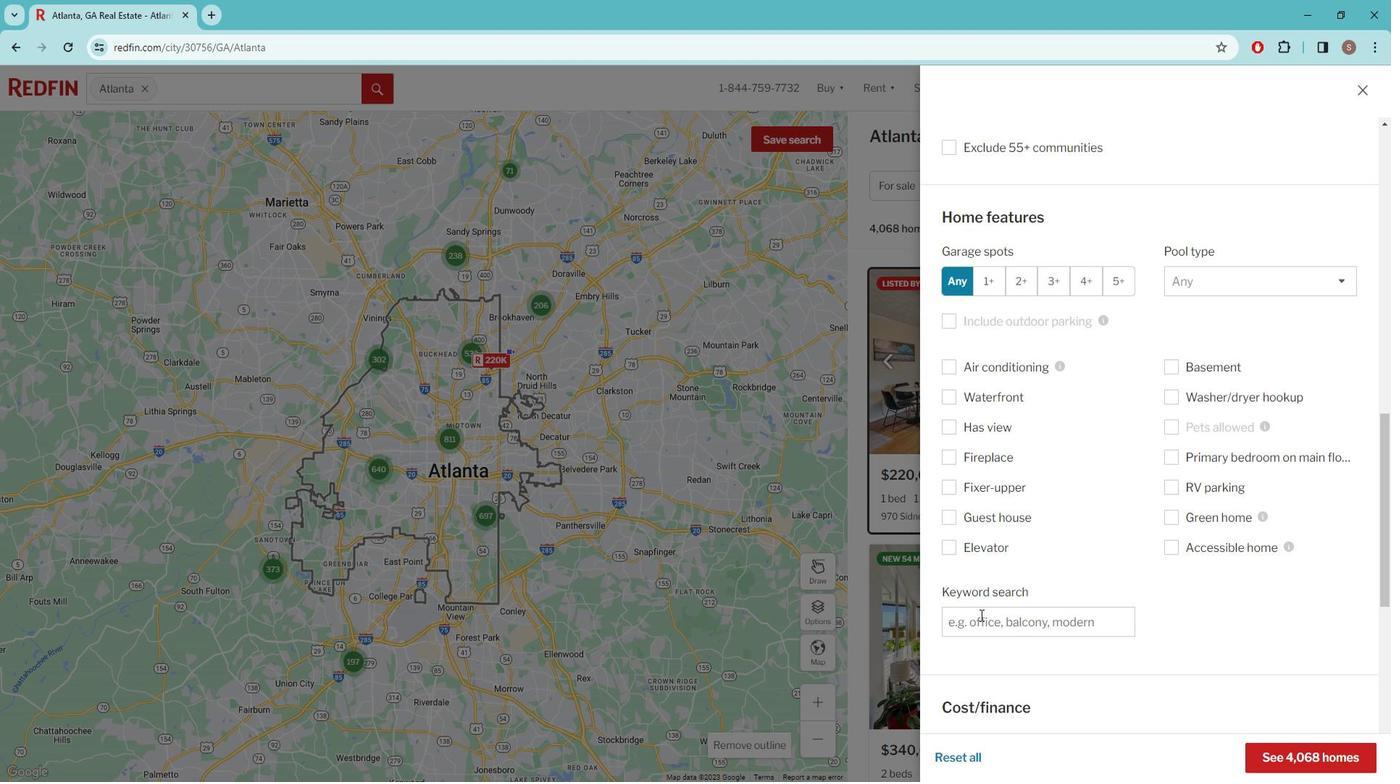 
Action: Key pressed ROOFTOP<Key.space>DECK<Key.space>AND<Key.space>SKYLINE<Key.space>VIEWS
Screenshot: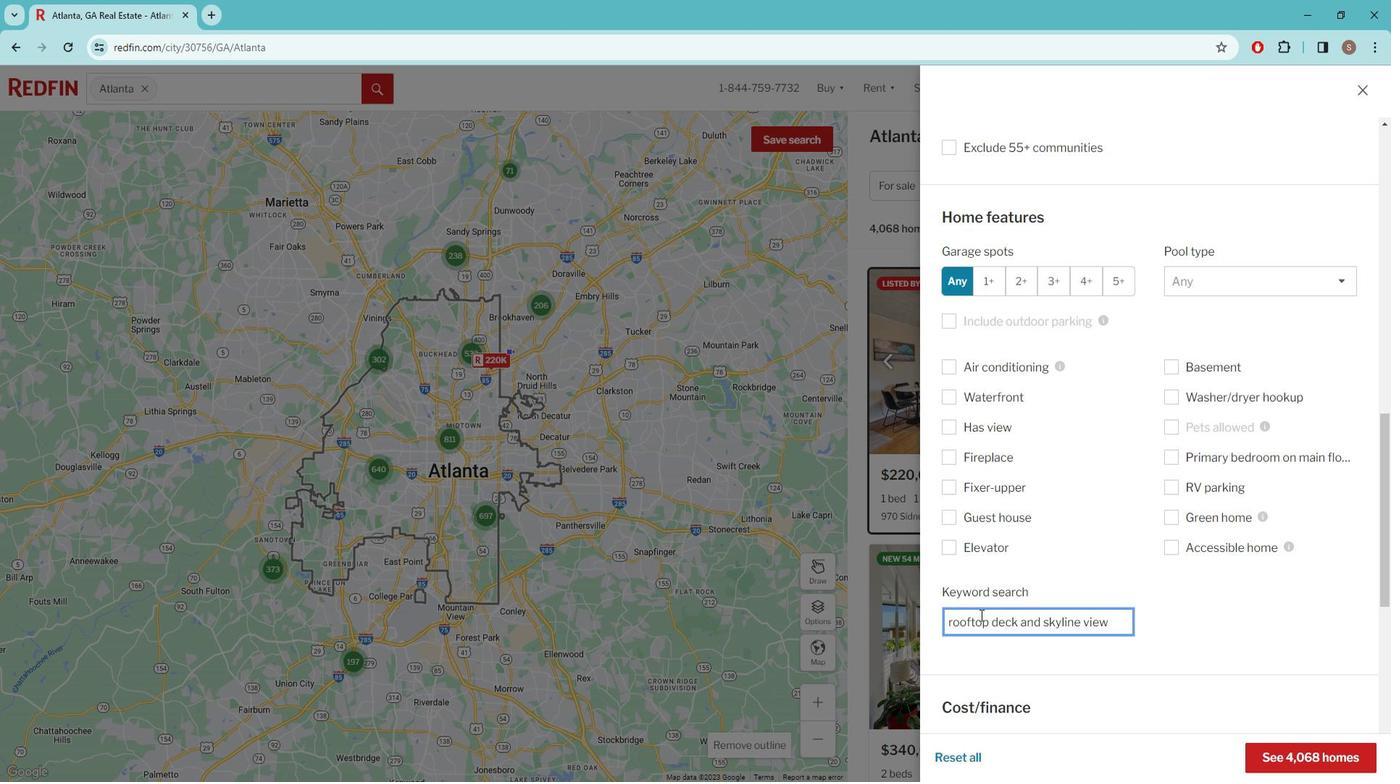 
Action: Mouse moved to (1112, 641)
Screenshot: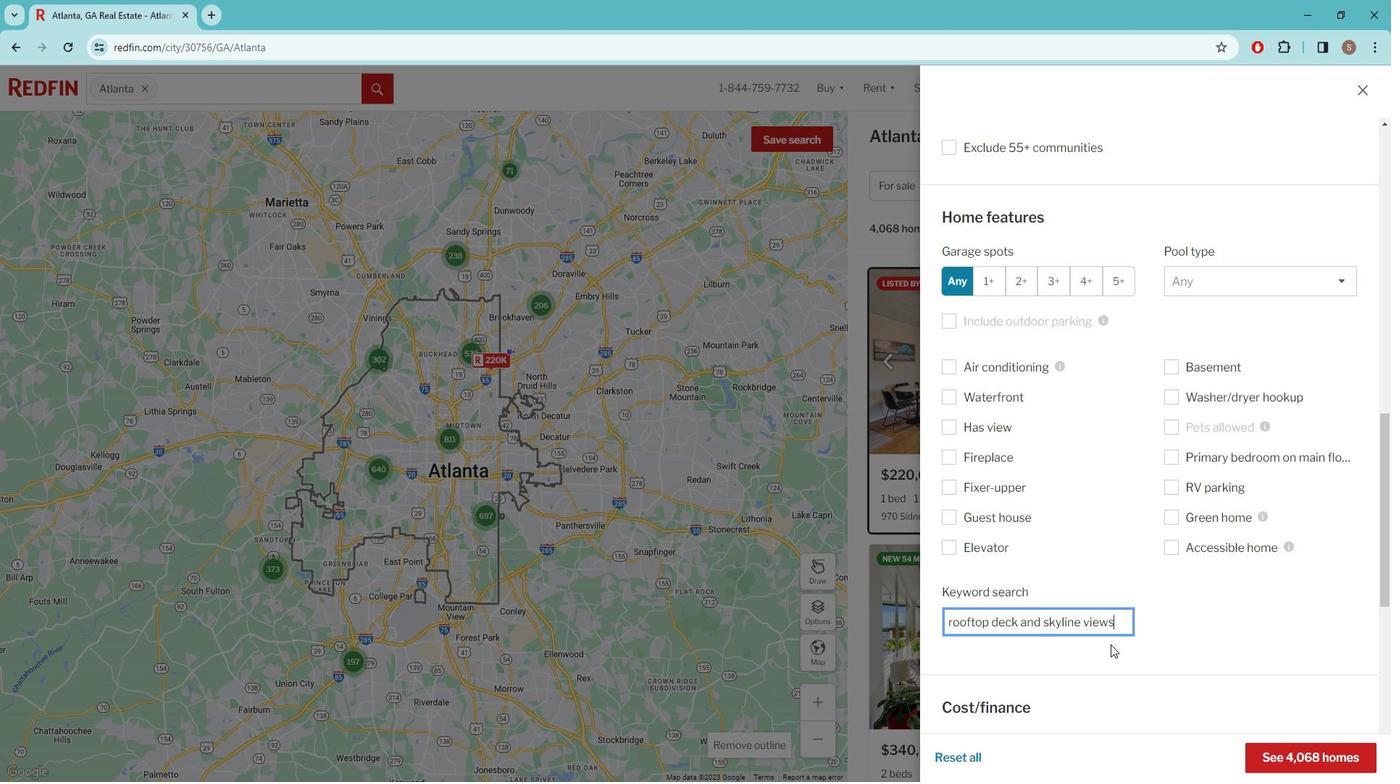 
Action: Mouse scrolled (1112, 640) with delta (0, 0)
Screenshot: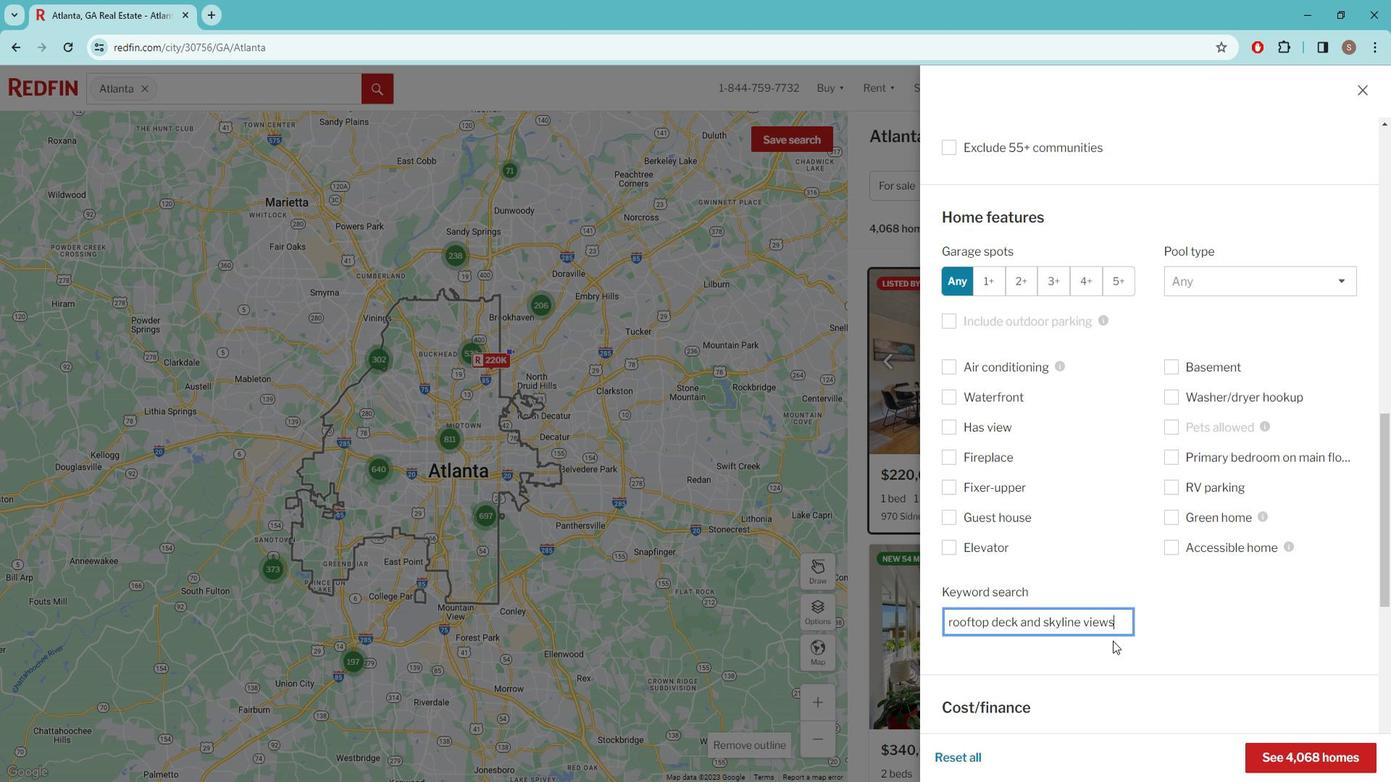 
Action: Mouse moved to (1104, 635)
Screenshot: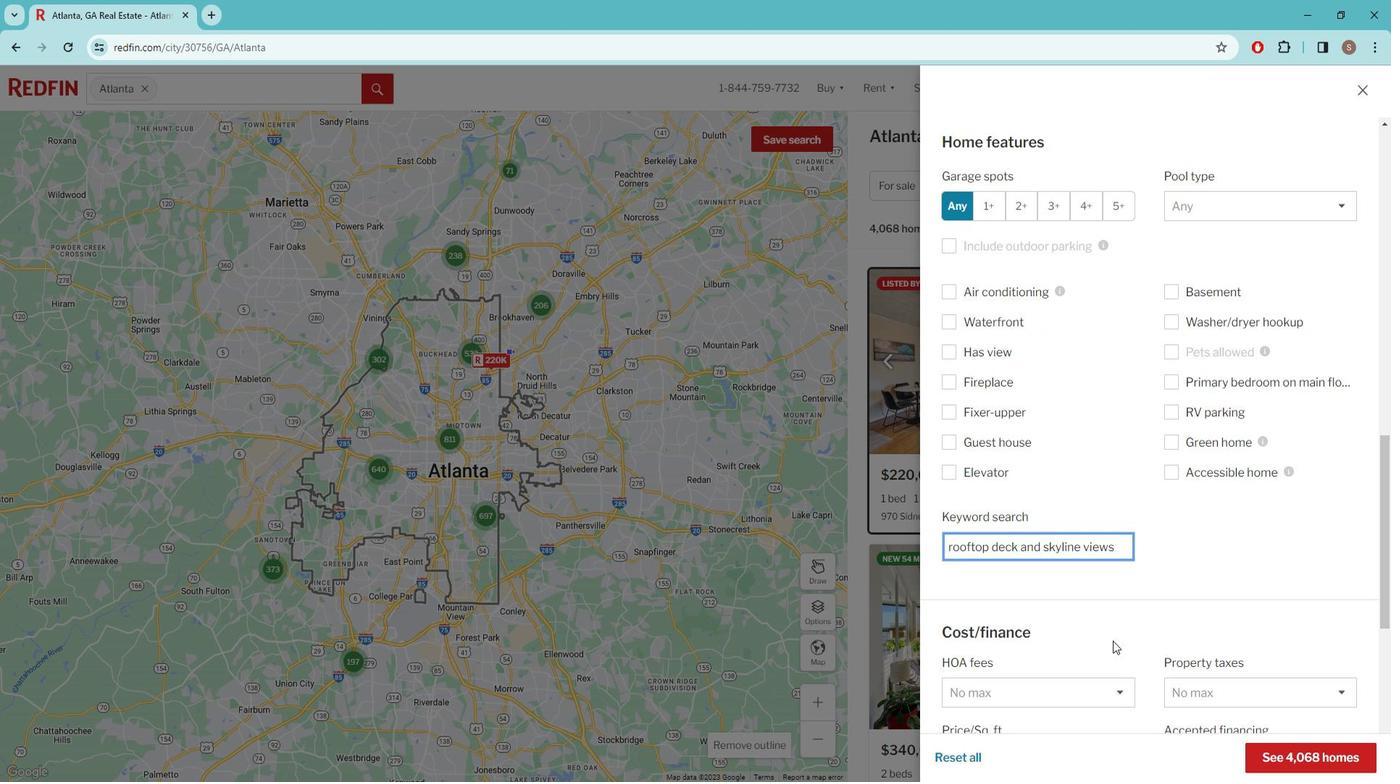
Action: Mouse scrolled (1104, 635) with delta (0, 0)
Screenshot: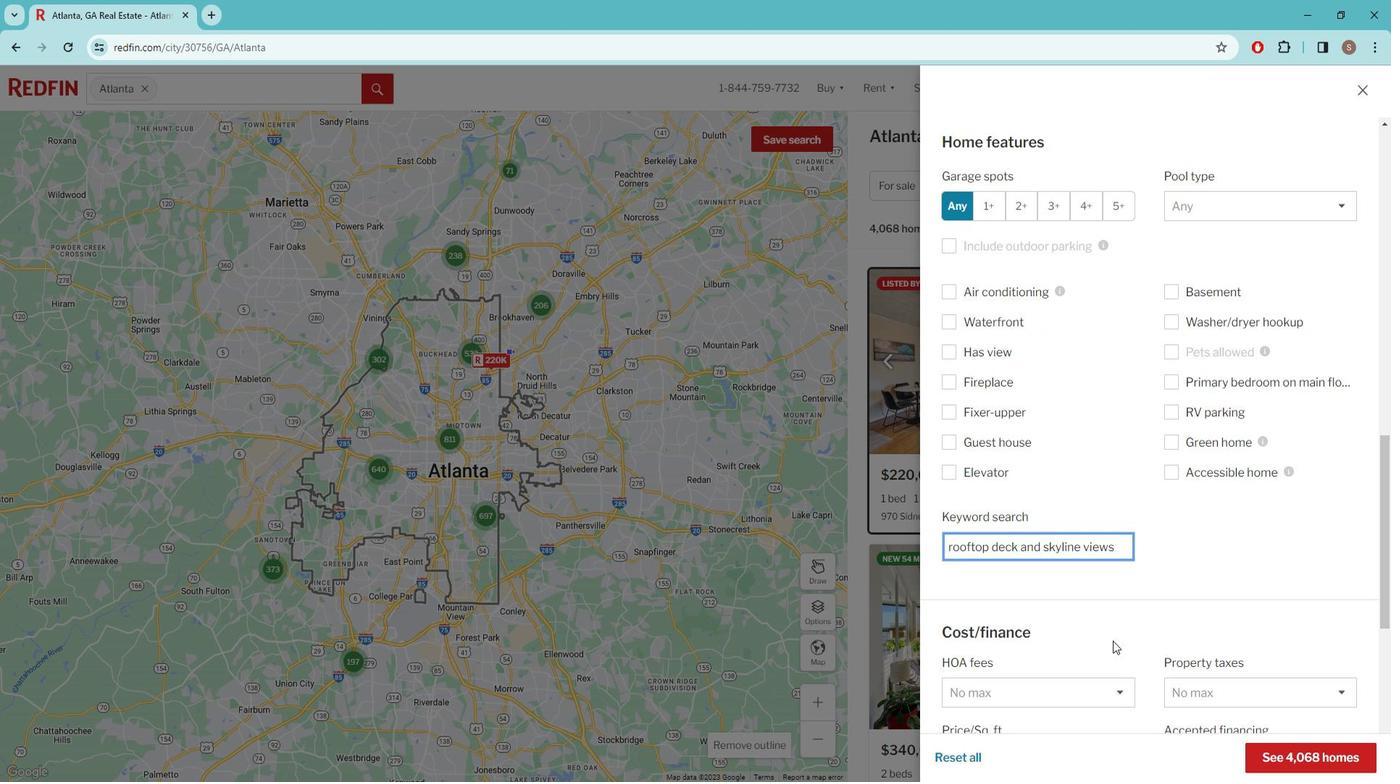 
Action: Mouse moved to (1099, 631)
Screenshot: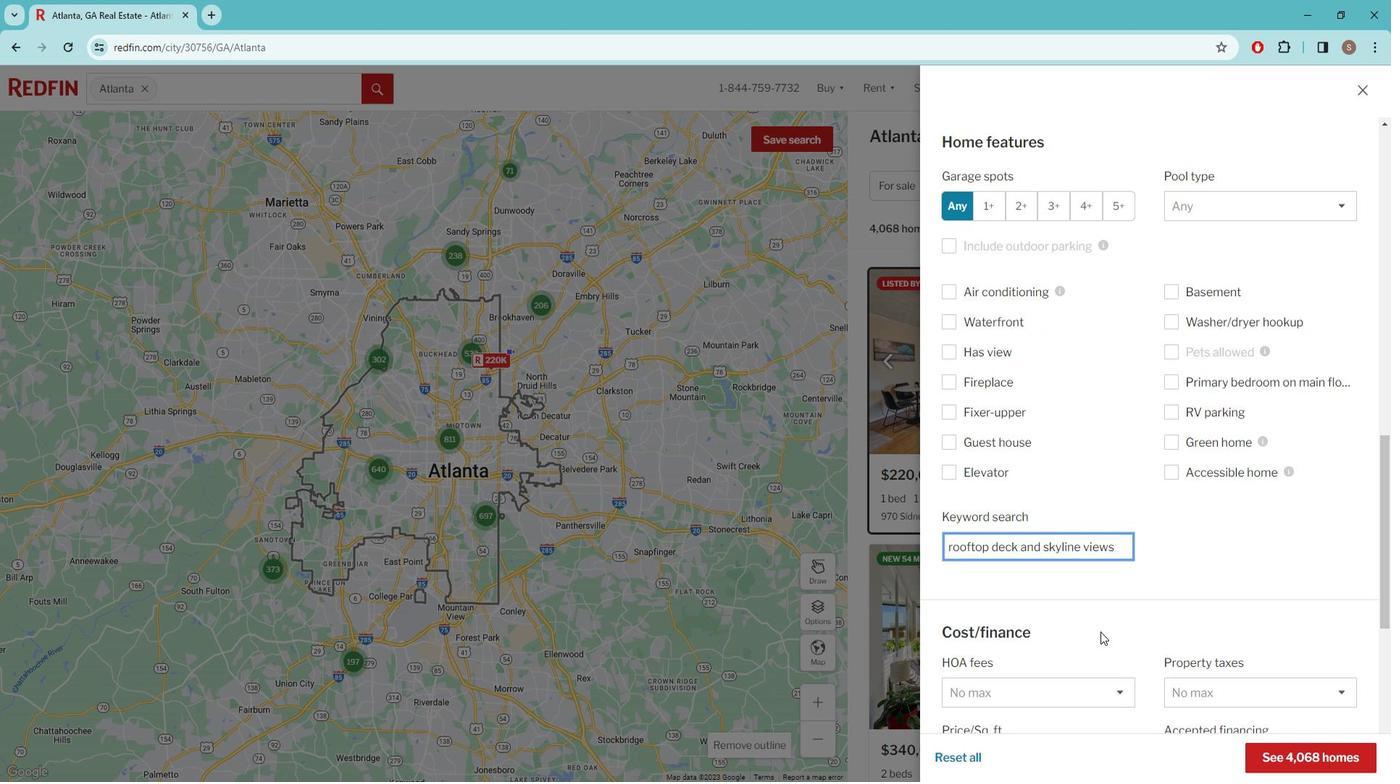 
Action: Mouse scrolled (1099, 630) with delta (0, 0)
Screenshot: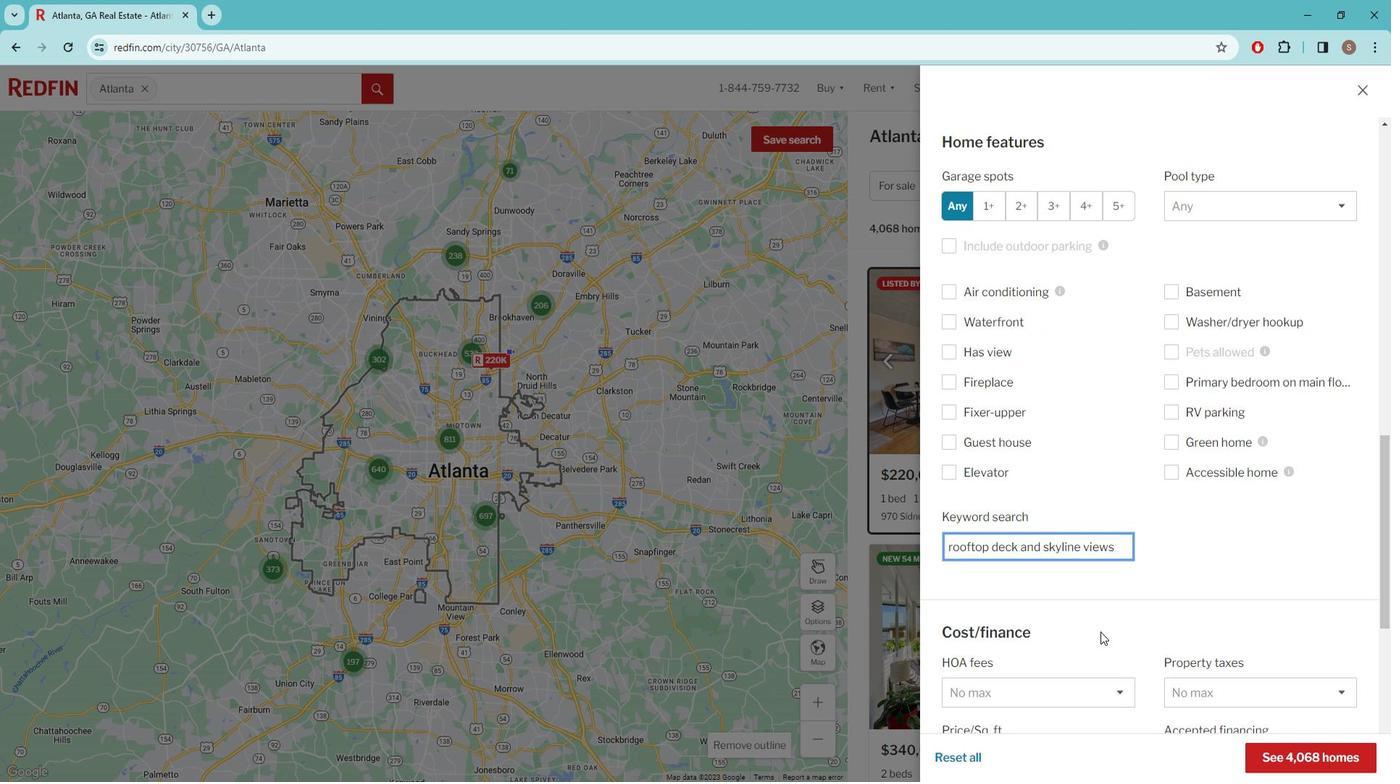 
Action: Mouse moved to (1098, 630)
Screenshot: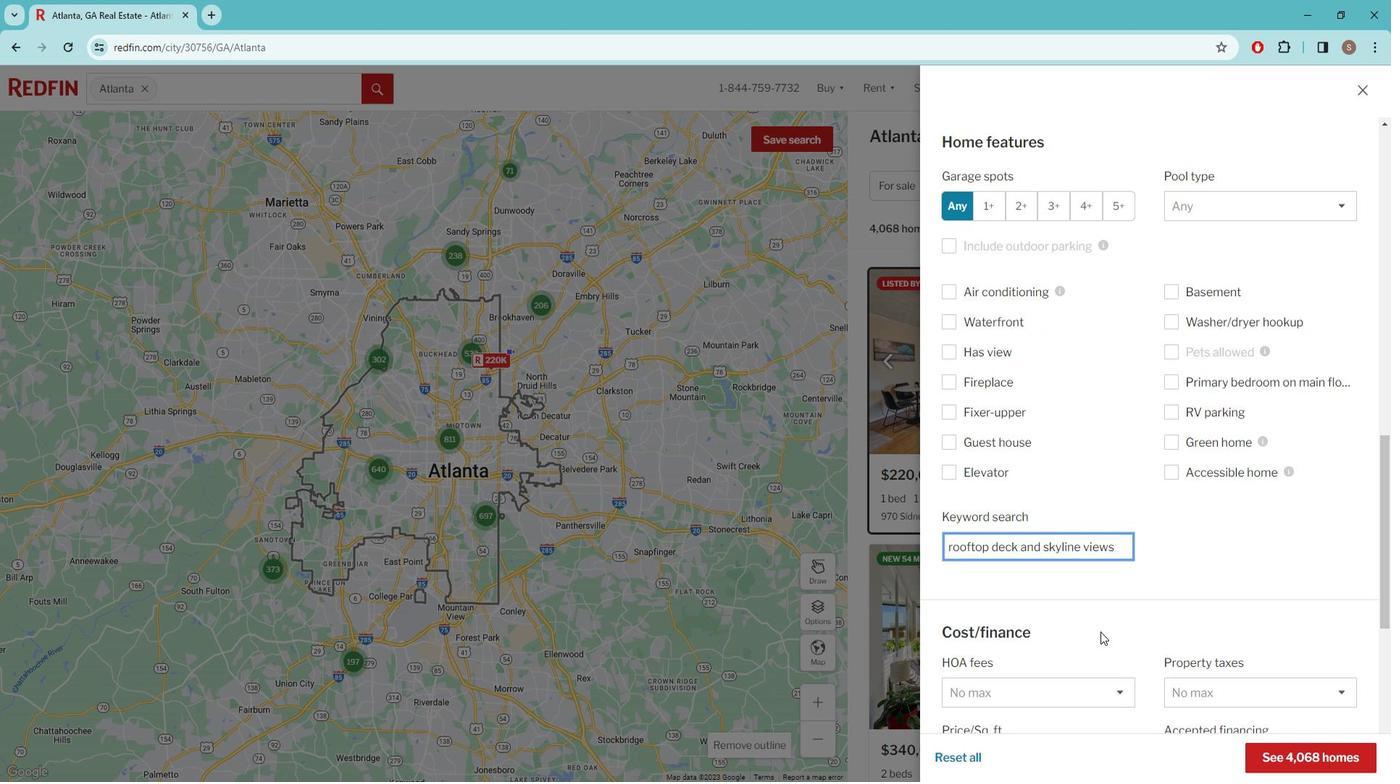 
Action: Mouse scrolled (1098, 630) with delta (0, 0)
Screenshot: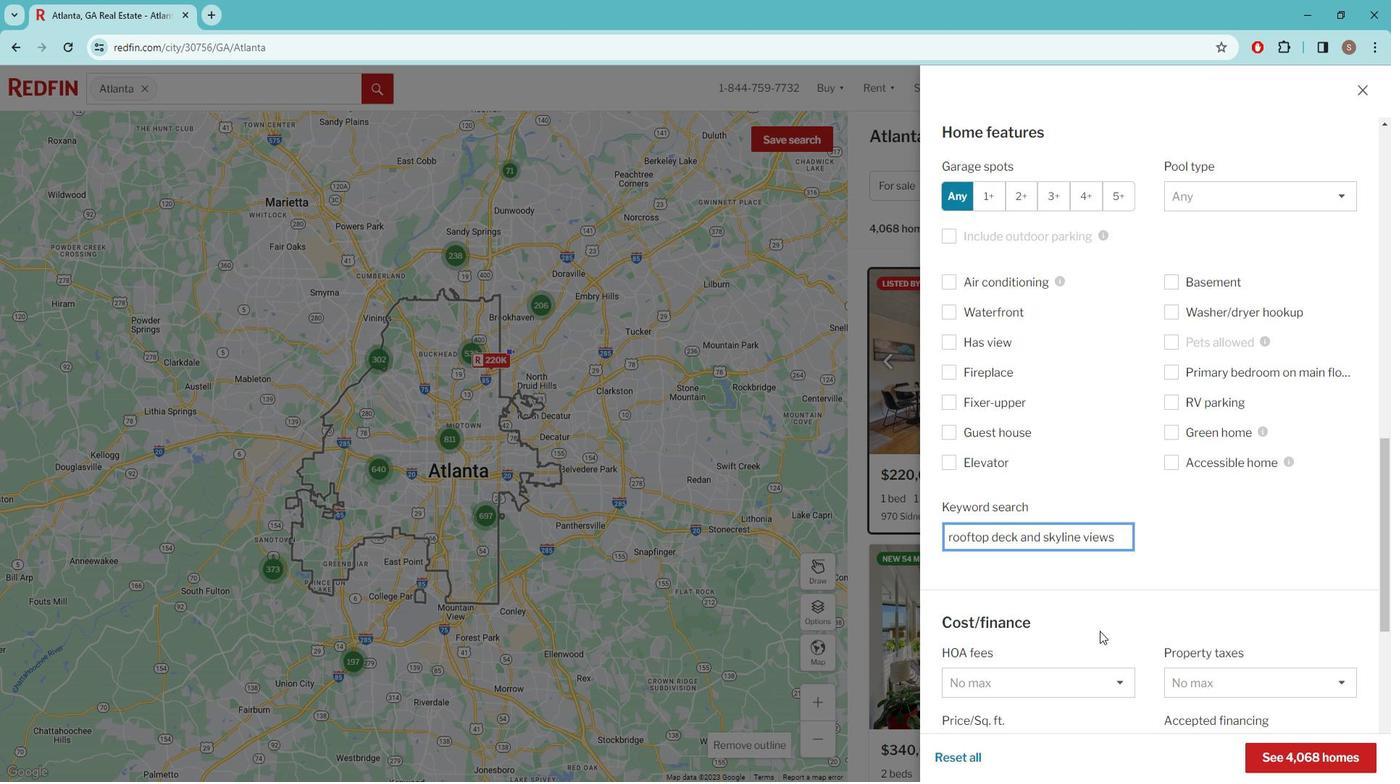 
Action: Mouse scrolled (1098, 630) with delta (0, 0)
Screenshot: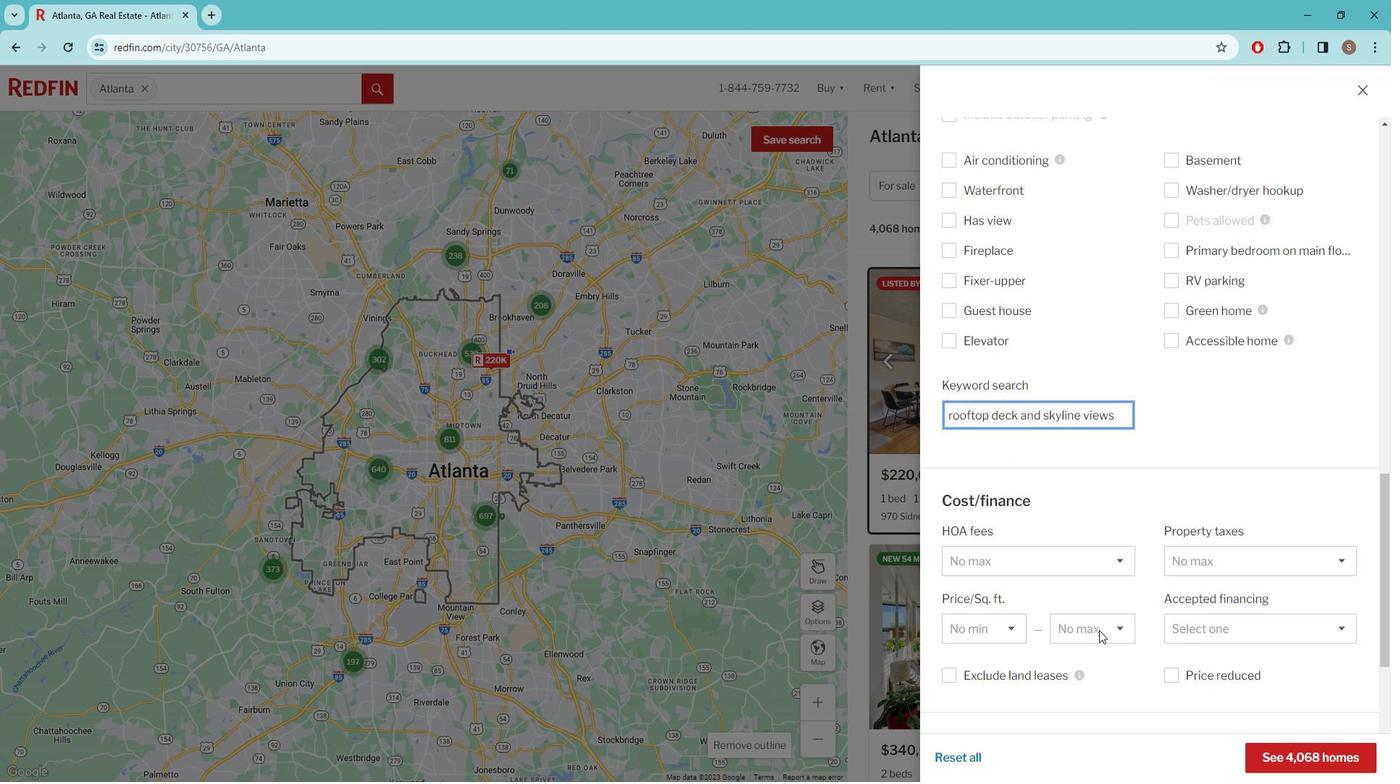
Action: Mouse moved to (1100, 609)
Screenshot: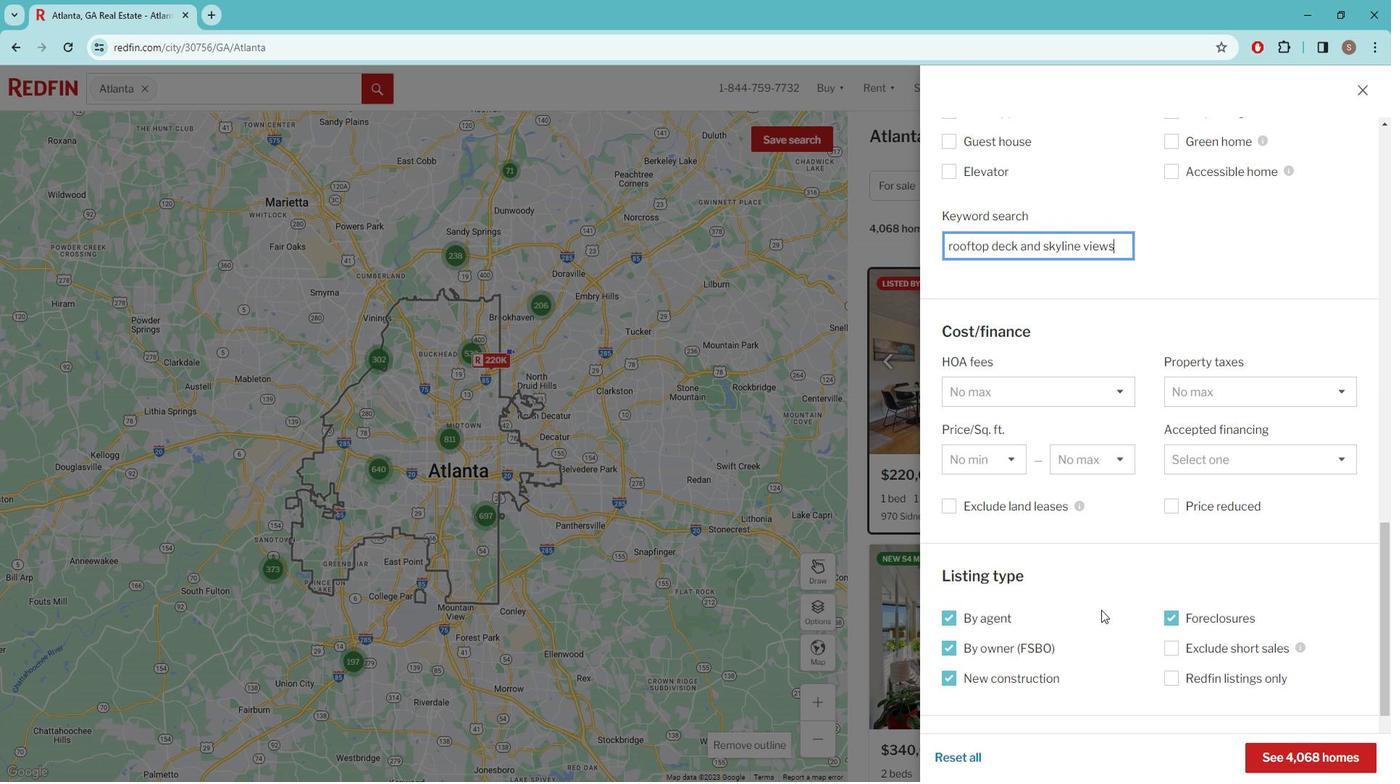 
Action: Mouse scrolled (1100, 608) with delta (0, 0)
Screenshot: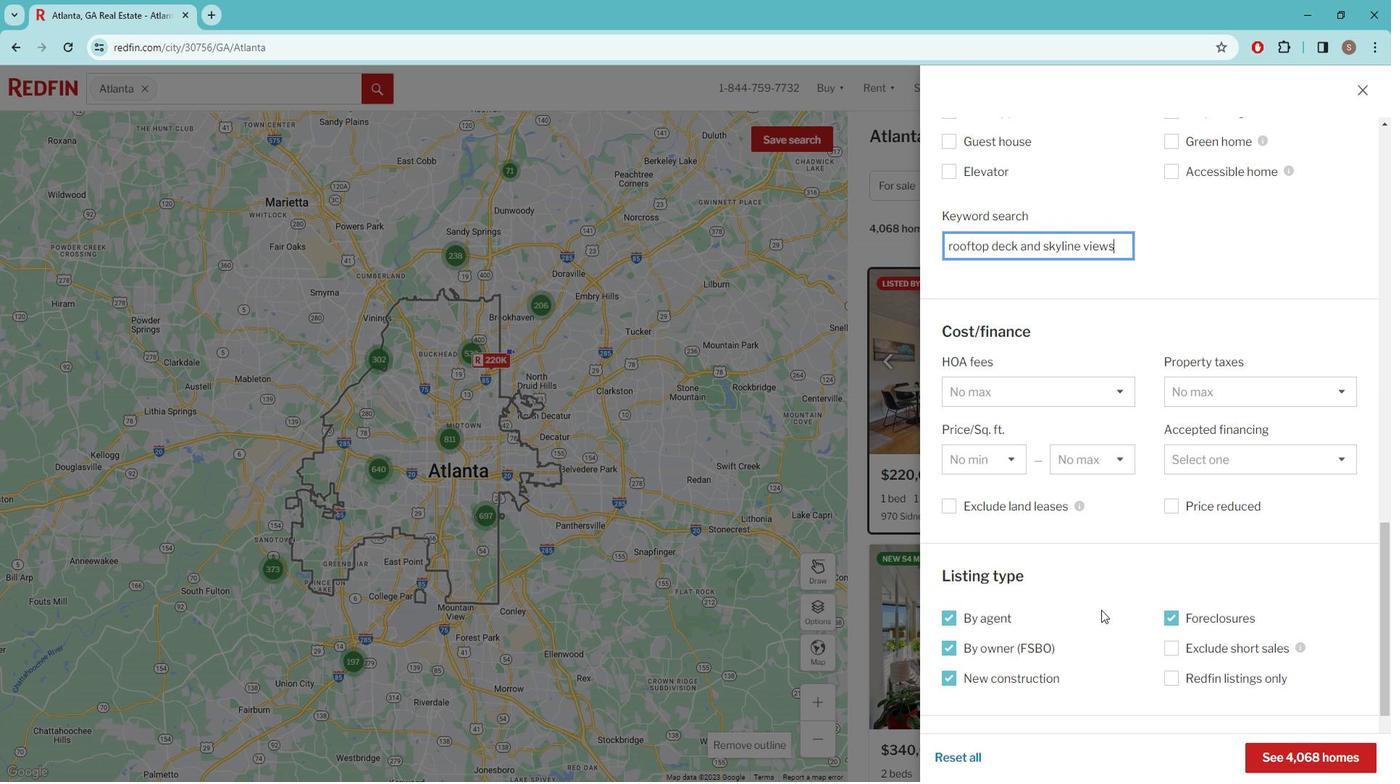 
Action: Mouse moved to (1100, 608)
Screenshot: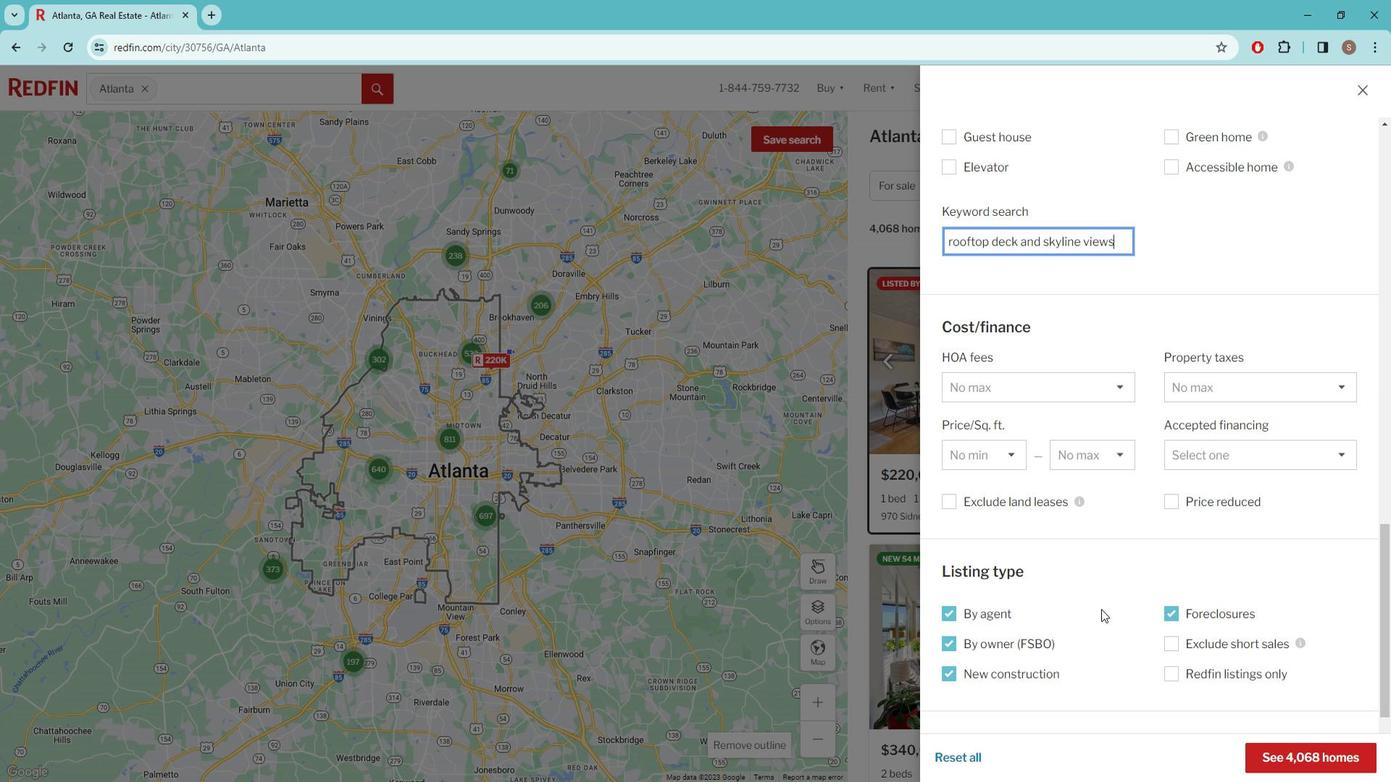 
Action: Mouse scrolled (1100, 608) with delta (0, 0)
Screenshot: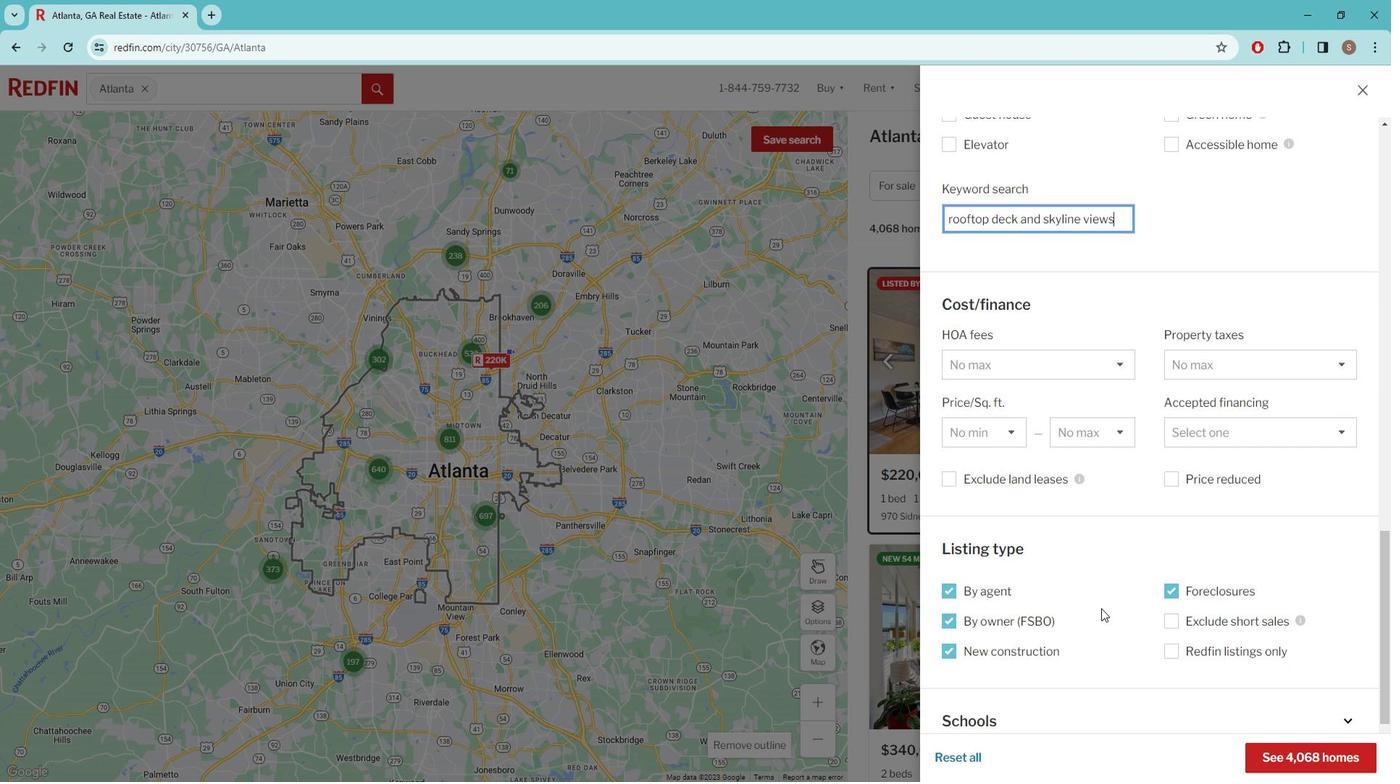 
Action: Mouse moved to (1106, 602)
Screenshot: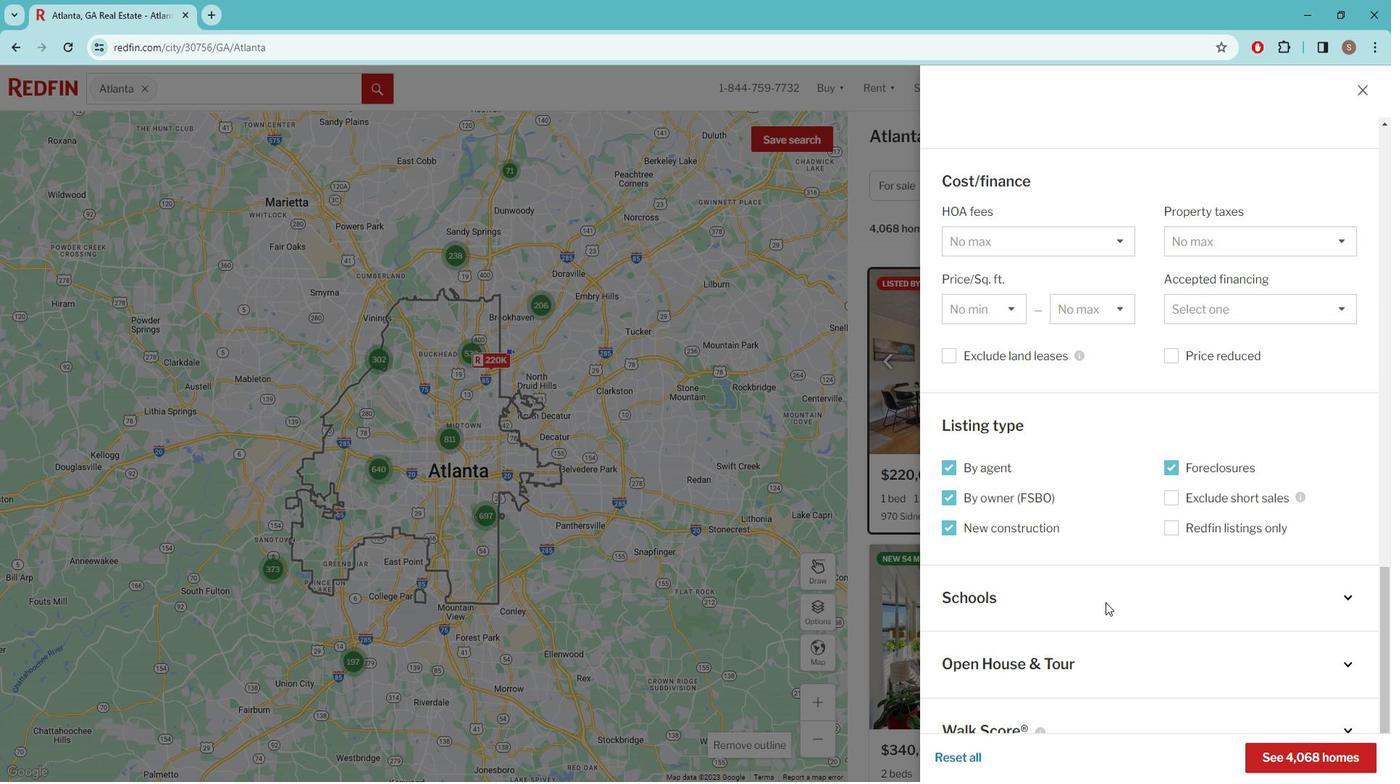 
Action: Mouse scrolled (1106, 601) with delta (0, 0)
Screenshot: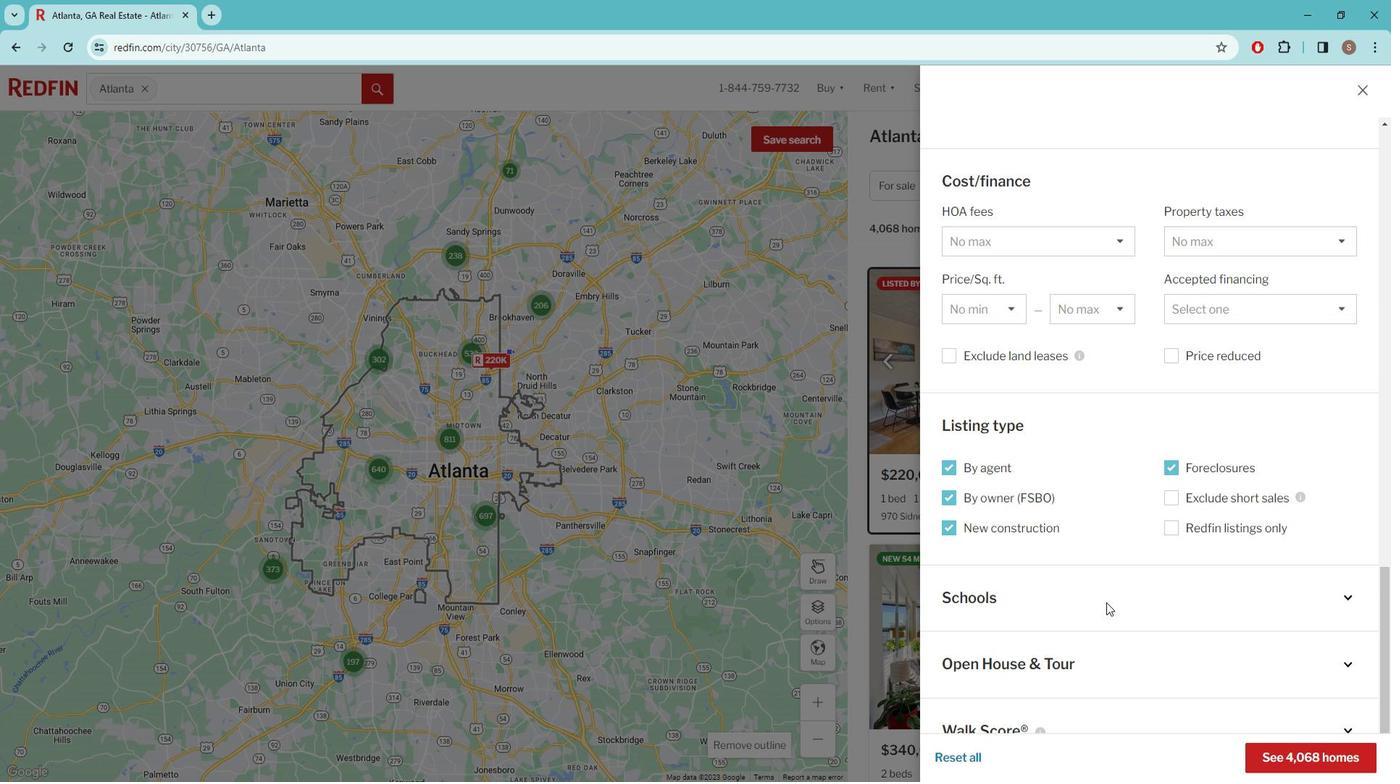 
Action: Mouse scrolled (1106, 601) with delta (0, 0)
Screenshot: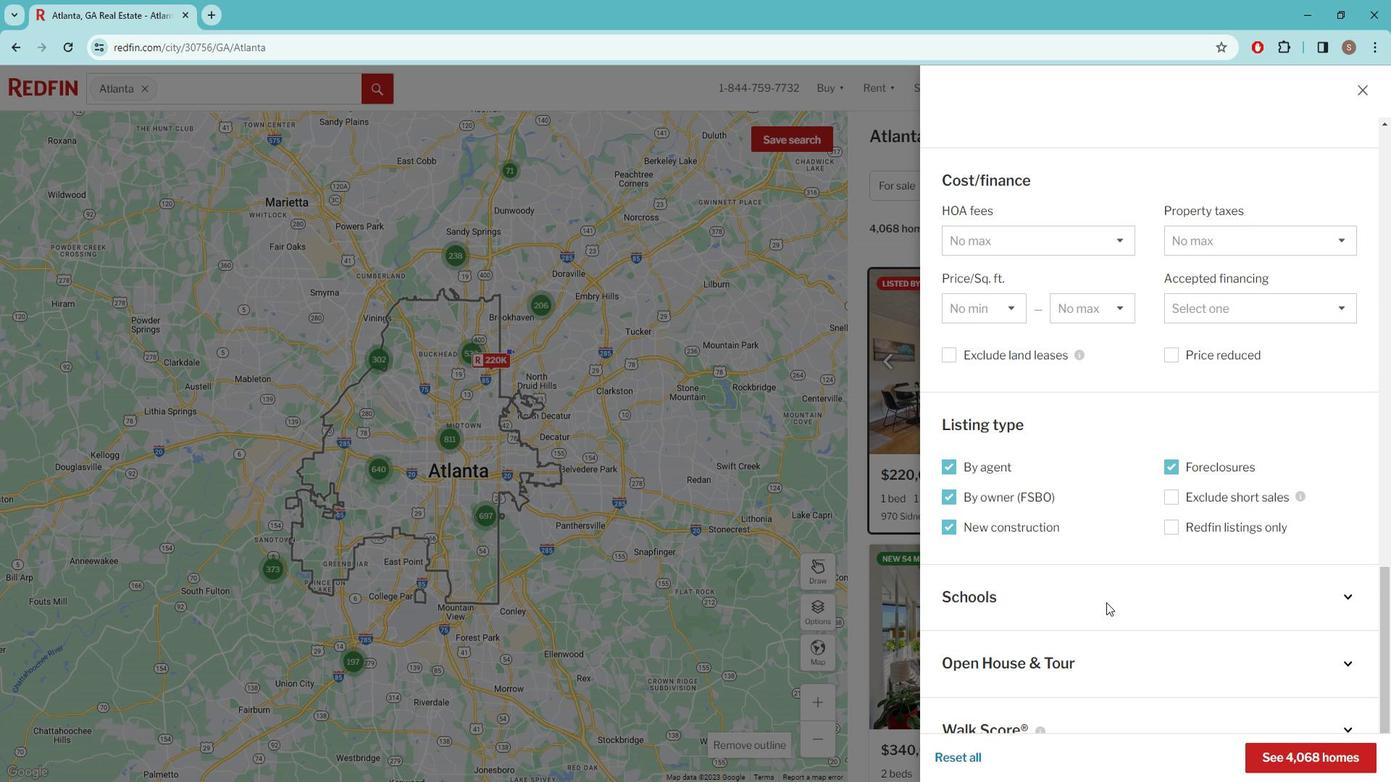 
Action: Mouse moved to (1315, 755)
Screenshot: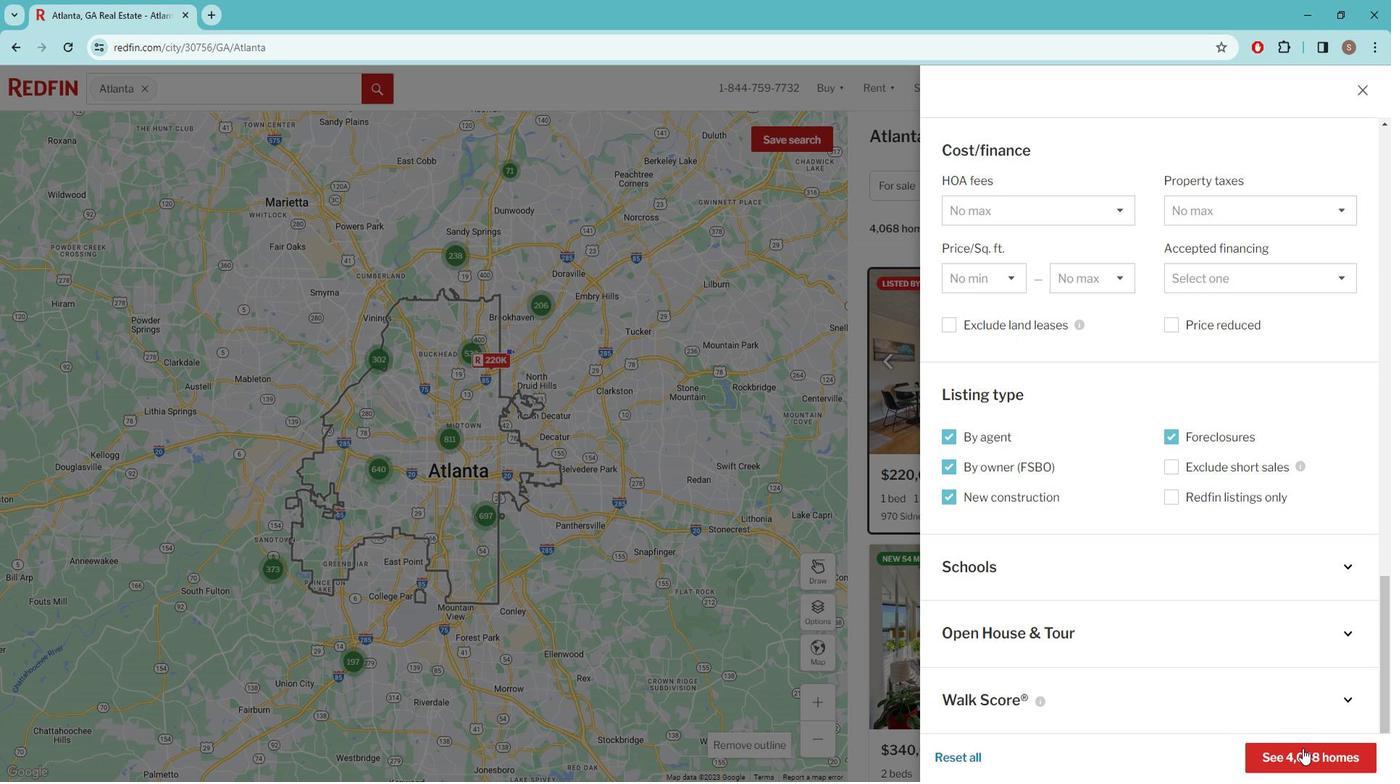 
Action: Mouse pressed left at (1315, 755)
Screenshot: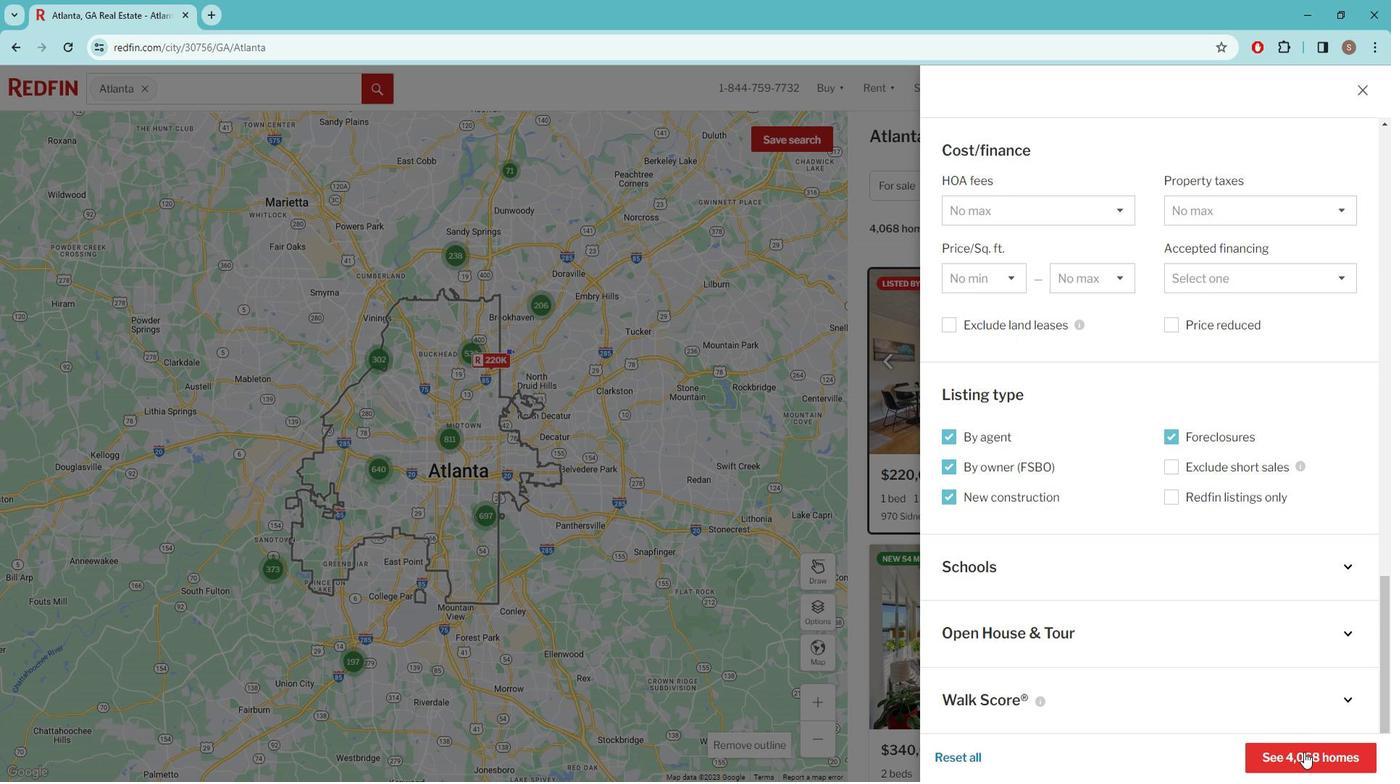 
Action: Mouse moved to (988, 468)
Screenshot: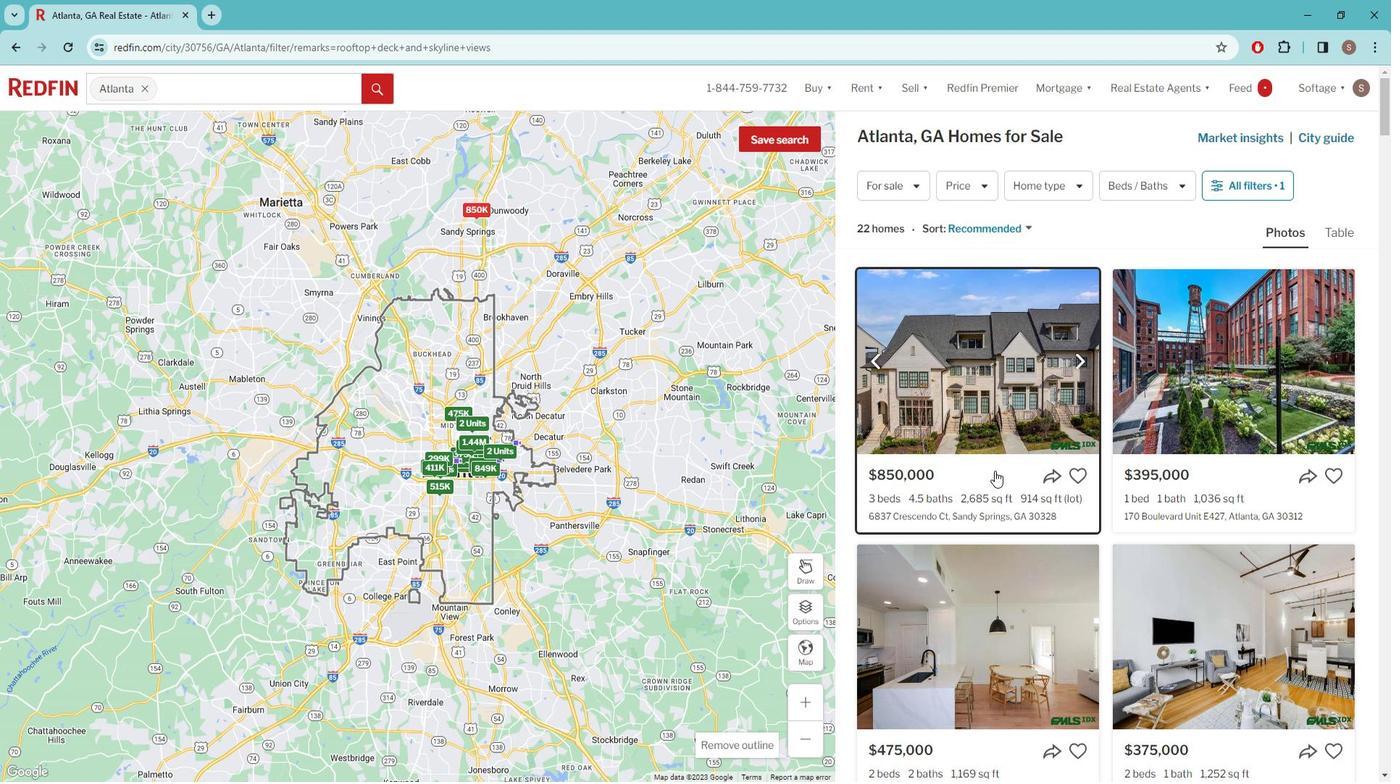 
Action: Mouse pressed left at (988, 468)
Screenshot: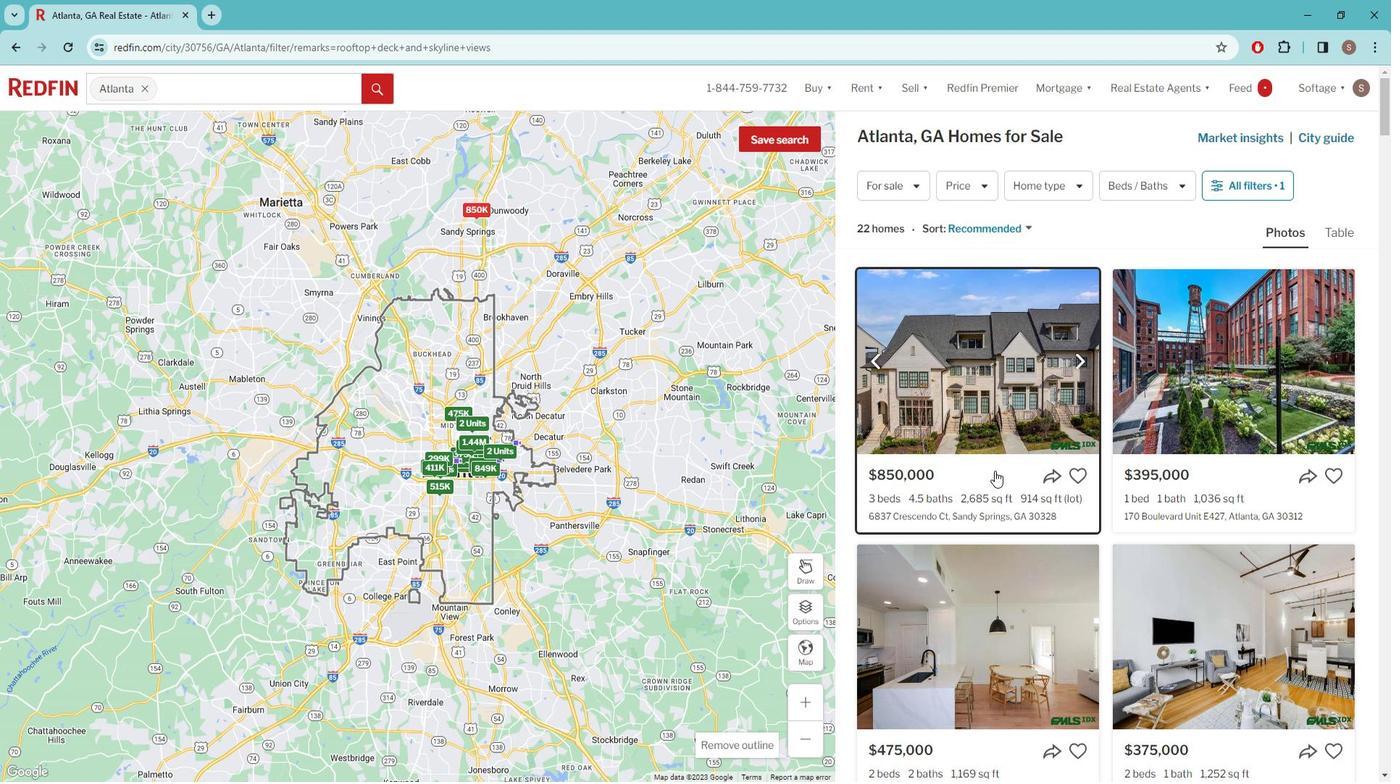 
Action: Mouse scrolled (988, 467) with delta (0, 0)
Screenshot: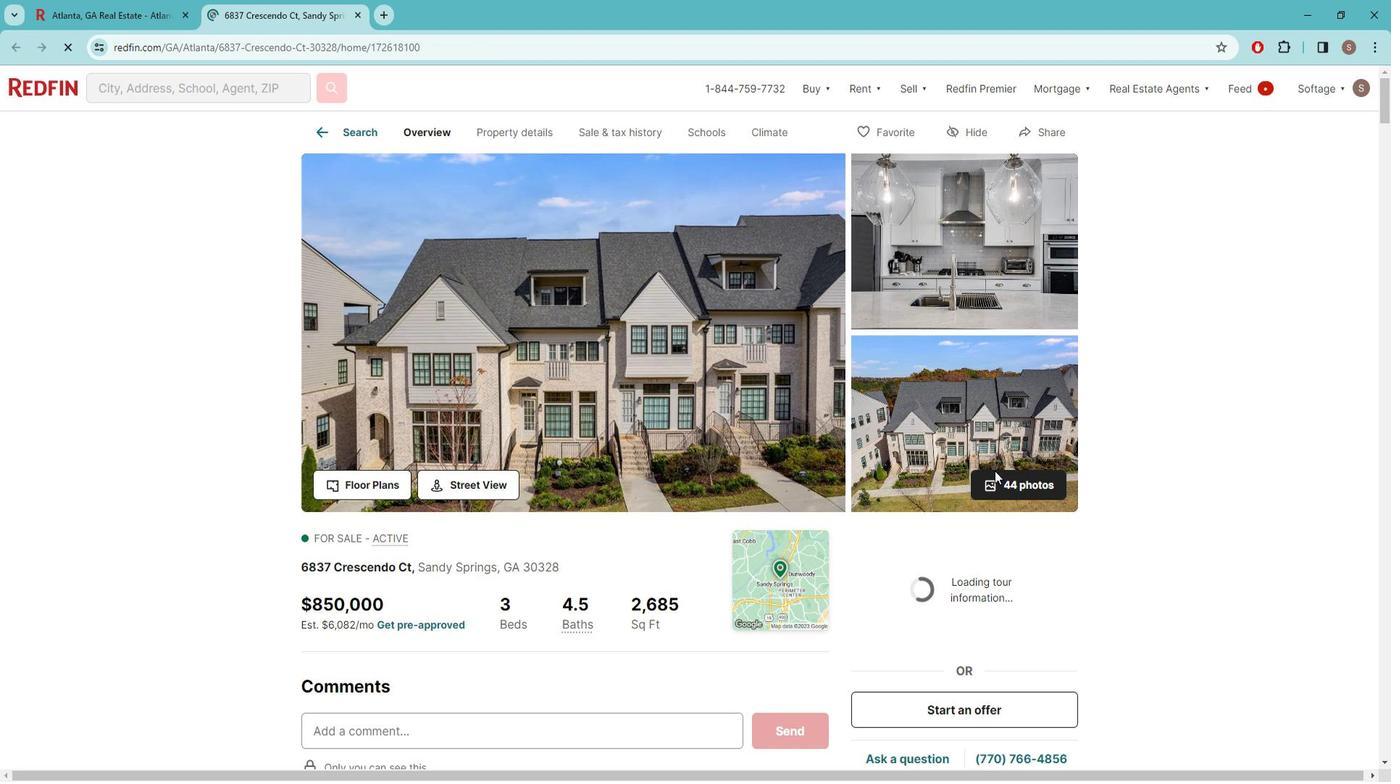 
Action: Mouse moved to (988, 467)
Screenshot: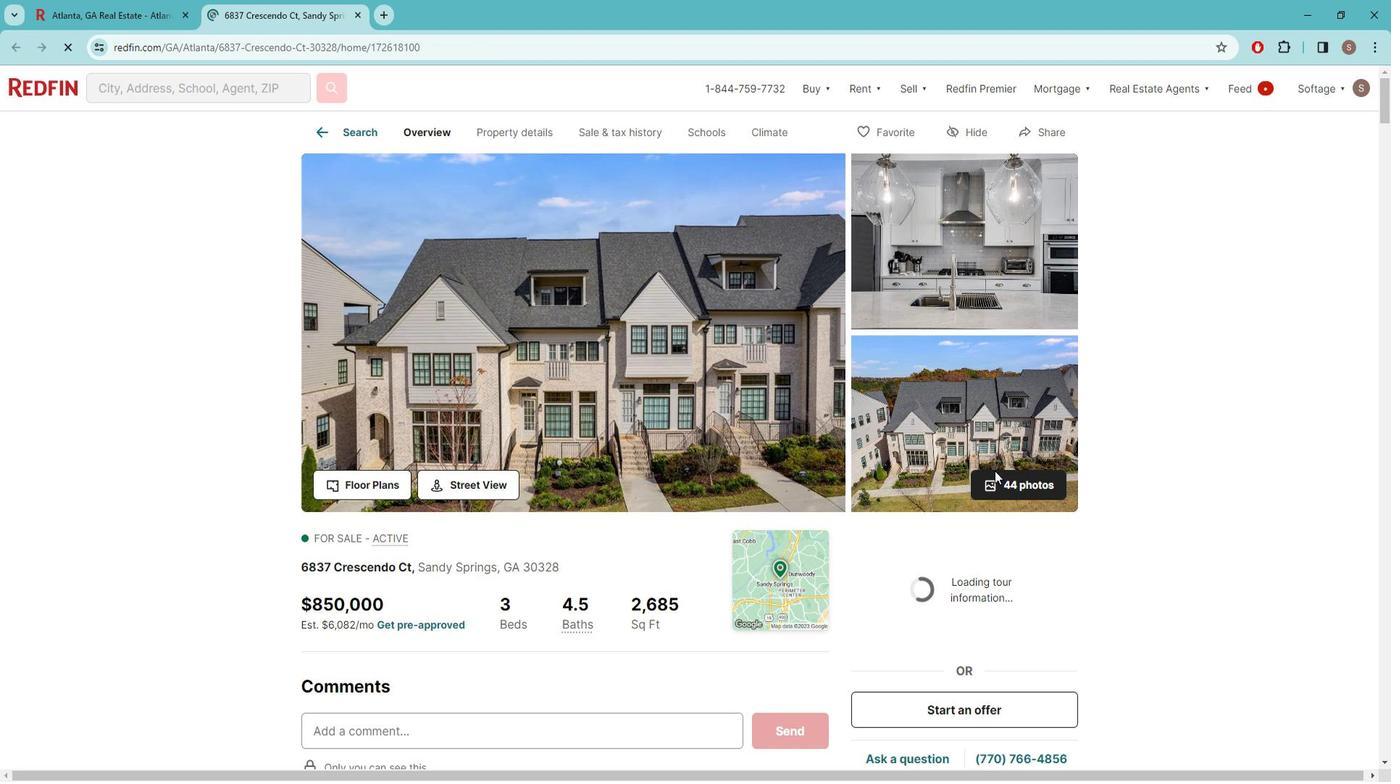 
Action: Mouse scrolled (988, 466) with delta (0, 0)
Screenshot: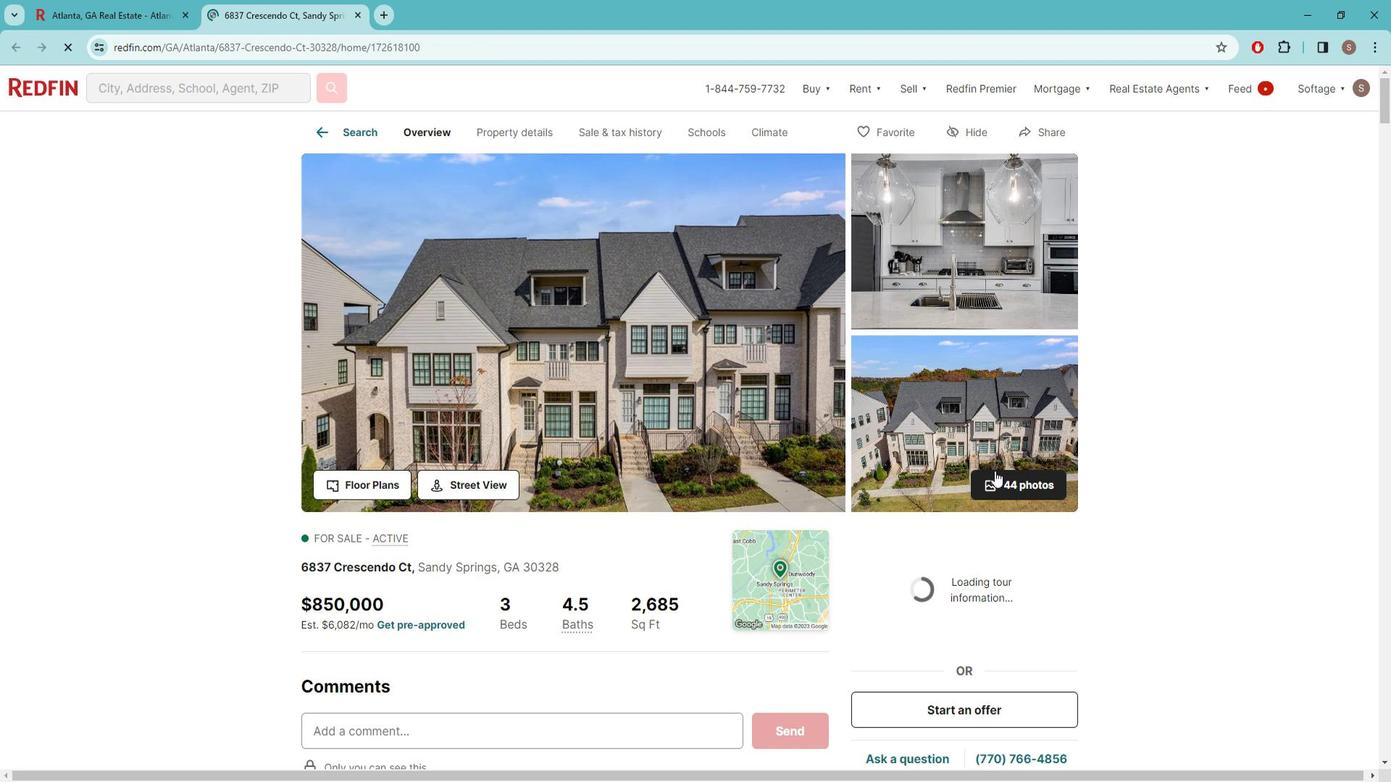 
Action: Mouse scrolled (988, 466) with delta (0, 0)
Screenshot: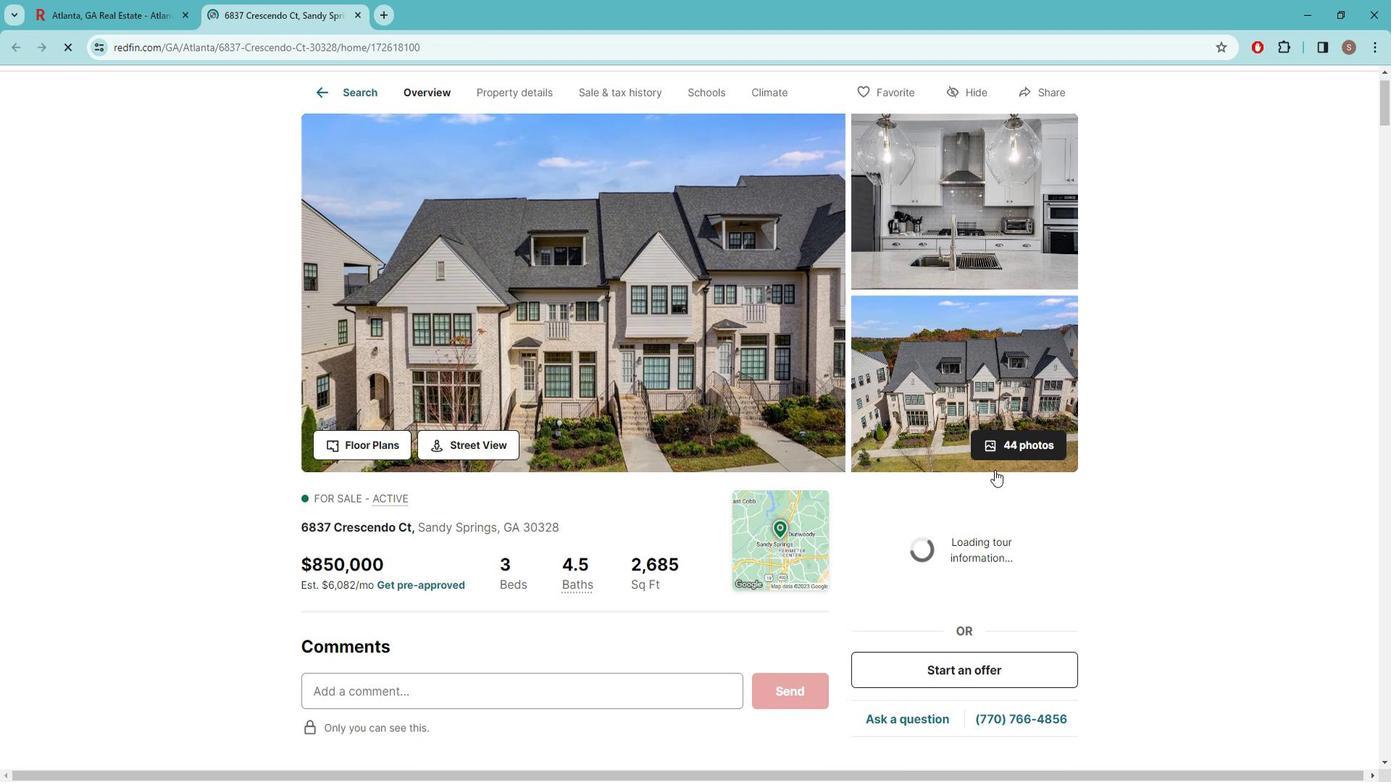 
Action: Mouse moved to (579, 559)
Screenshot: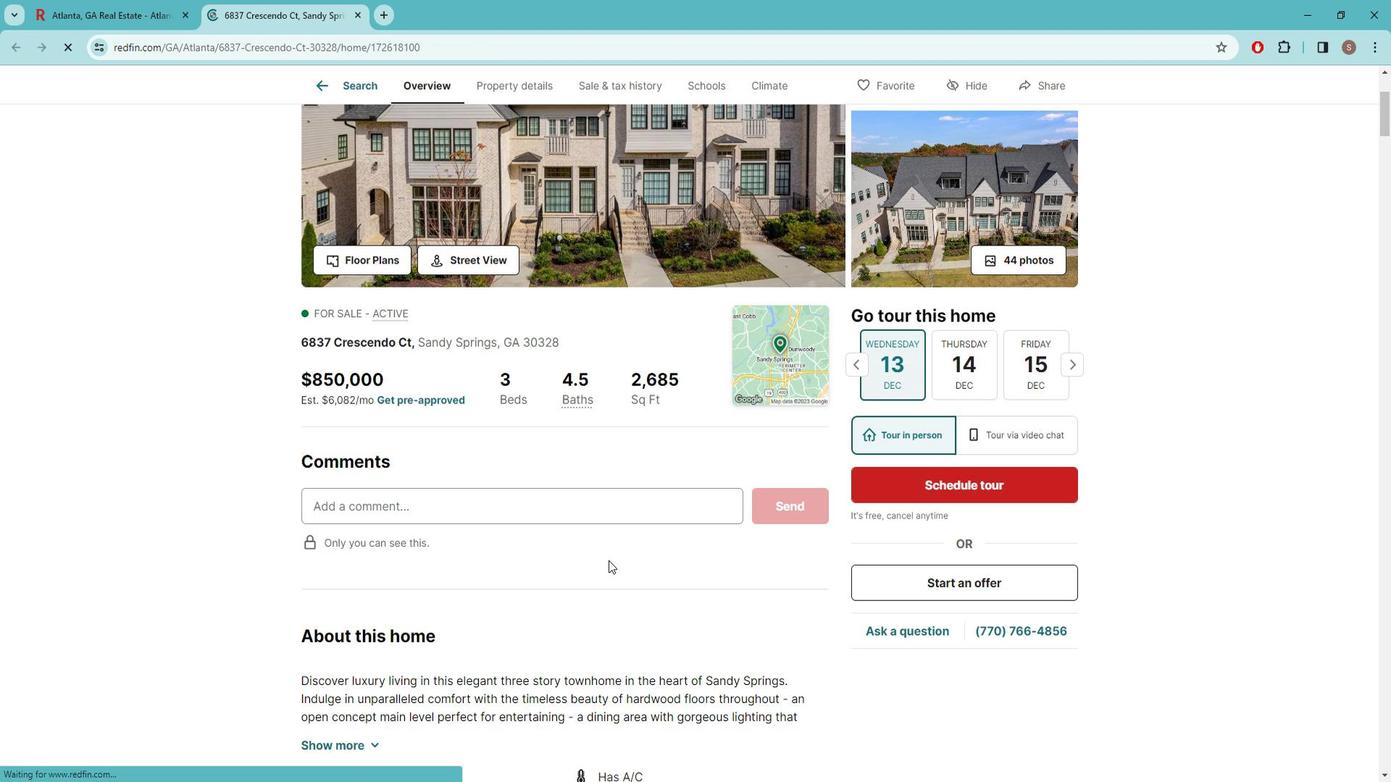 
Action: Mouse scrolled (579, 558) with delta (0, 0)
Screenshot: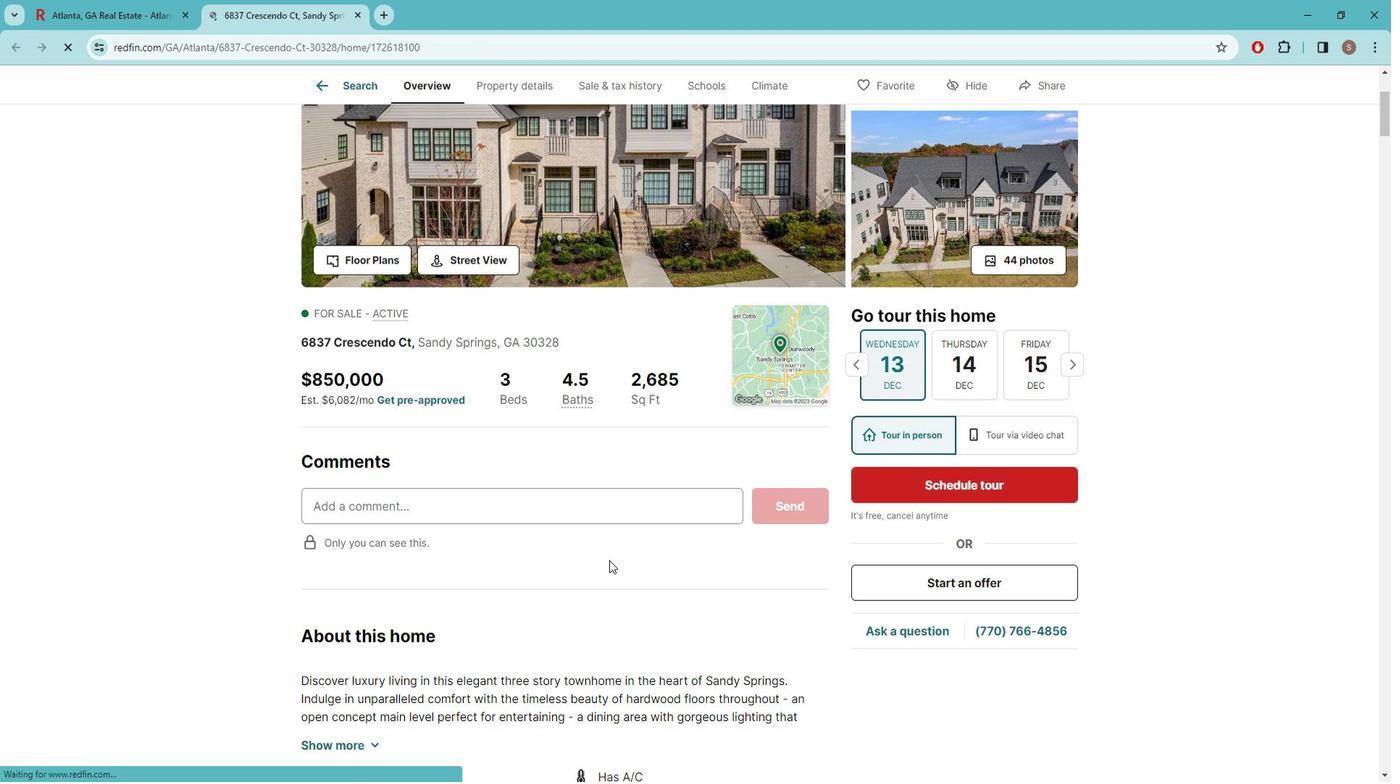 
Action: Mouse scrolled (579, 558) with delta (0, 0)
Screenshot: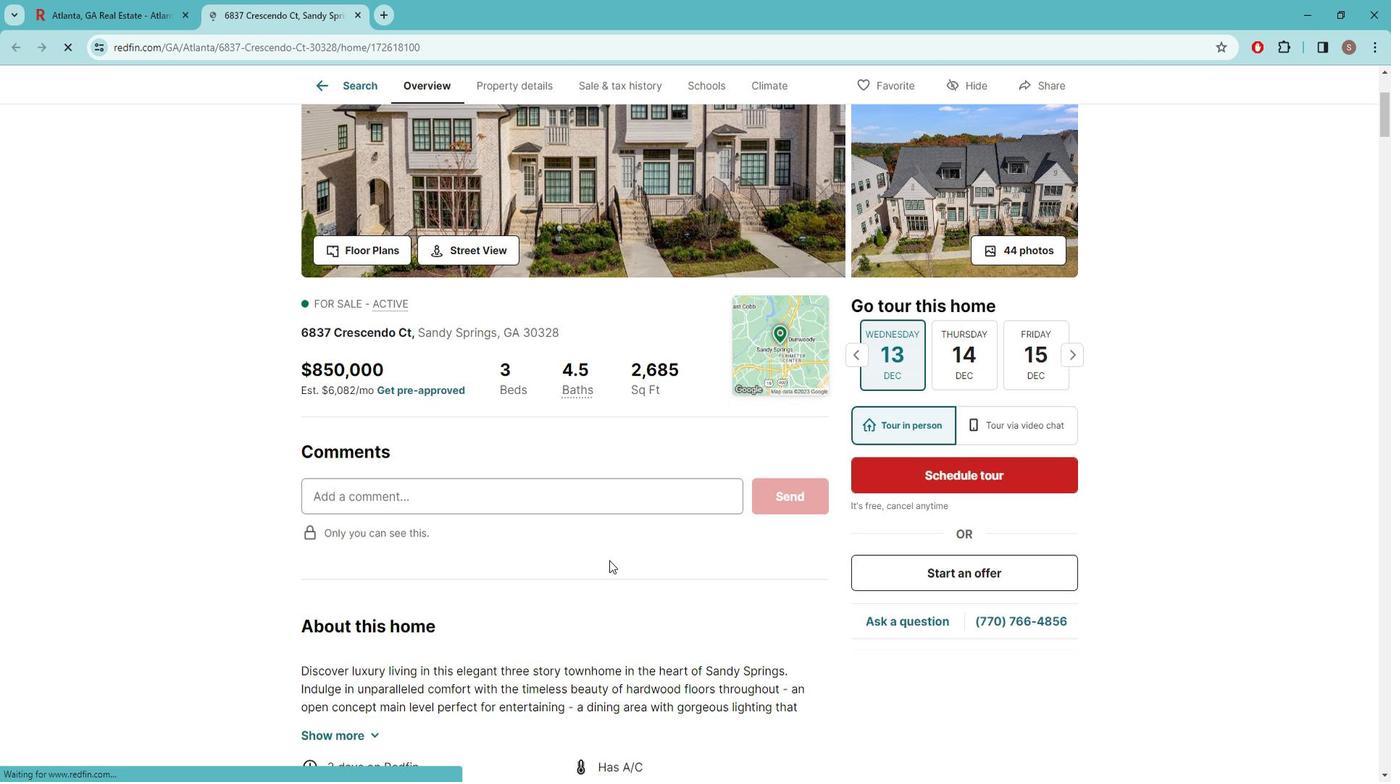 
Action: Mouse moved to (582, 532)
Screenshot: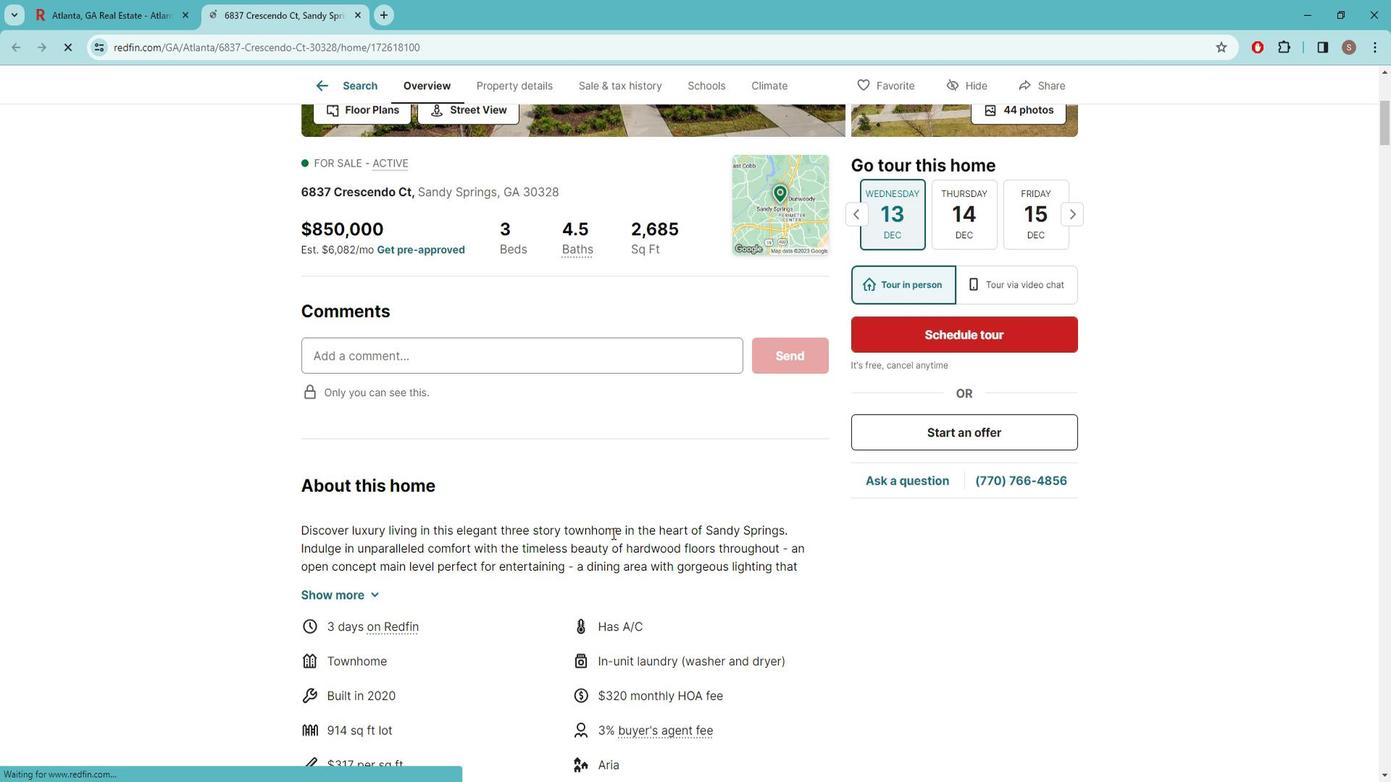 
Action: Mouse scrolled (582, 531) with delta (0, 0)
Screenshot: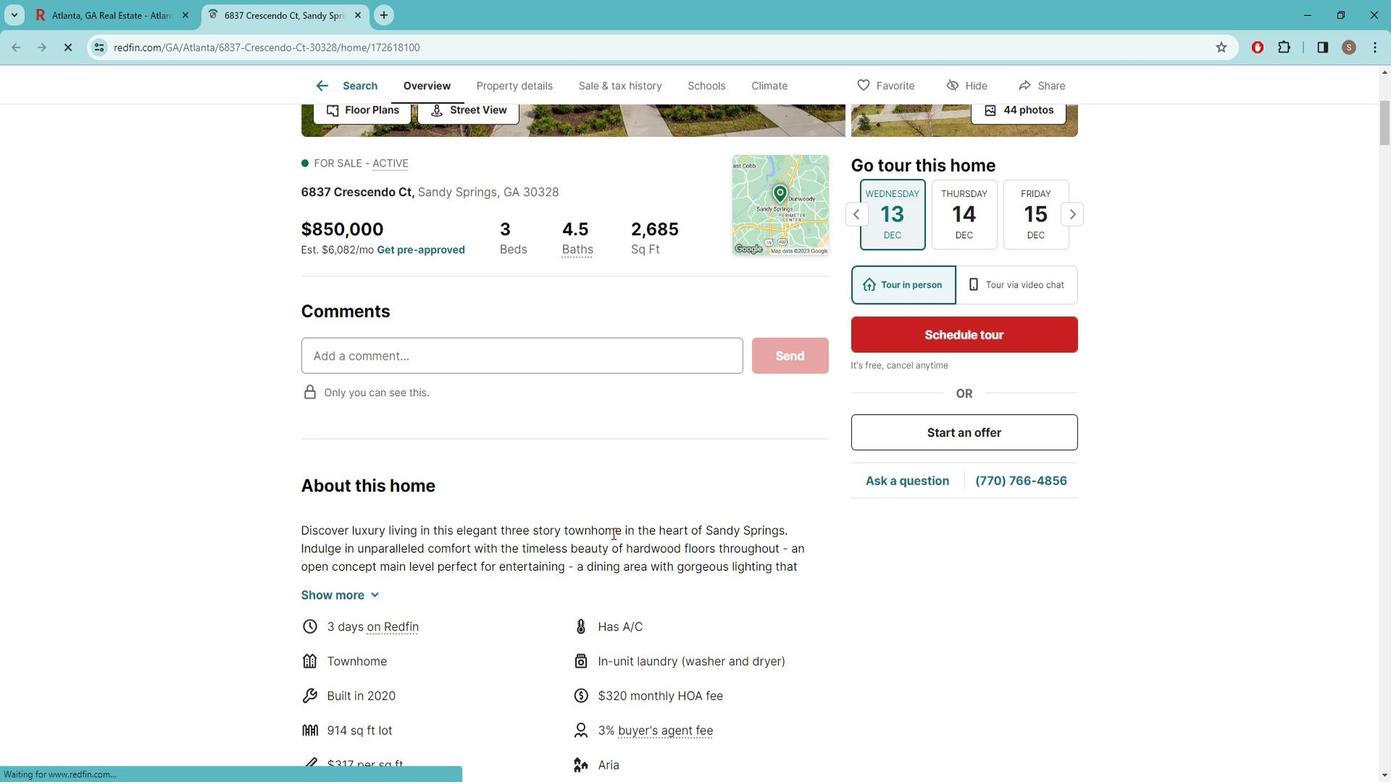 
Action: Mouse scrolled (582, 531) with delta (0, 0)
Screenshot: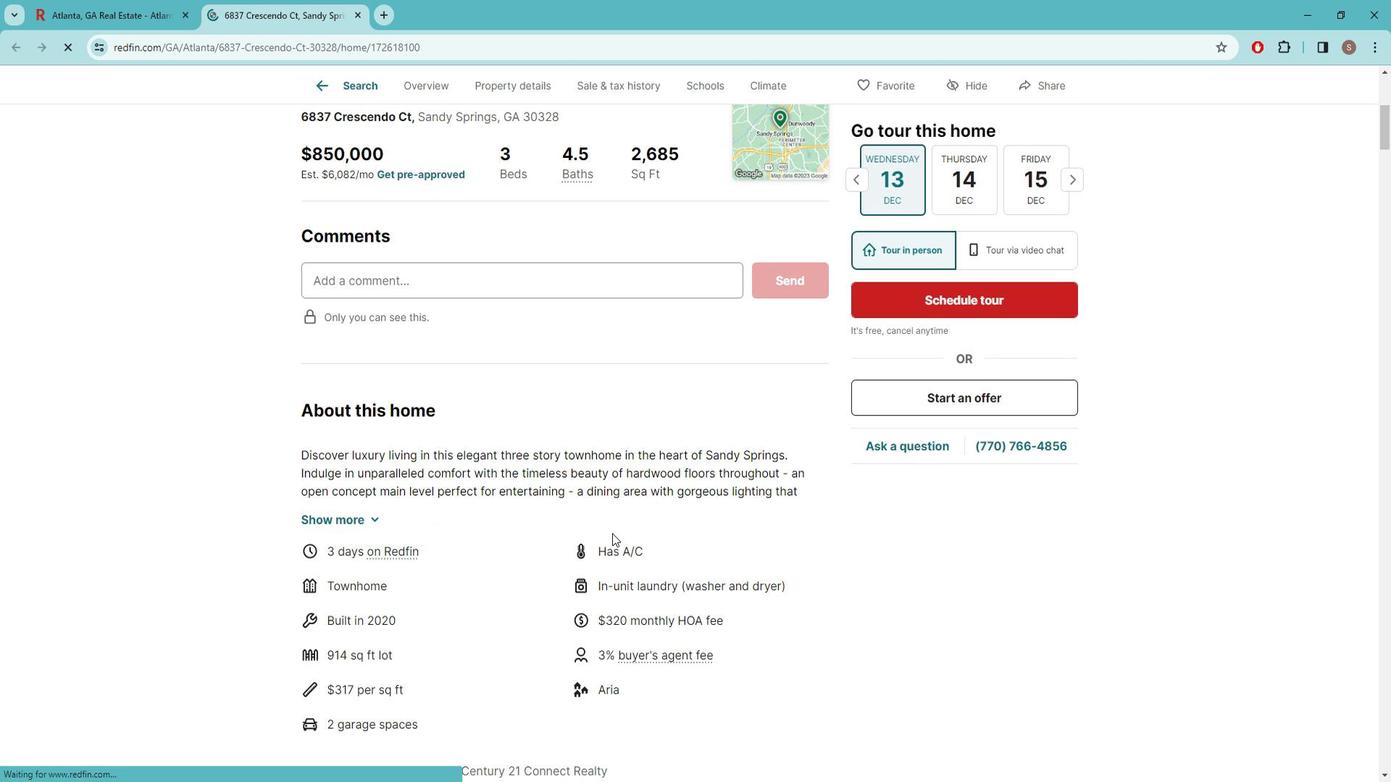 
Action: Mouse scrolled (582, 531) with delta (0, 0)
Screenshot: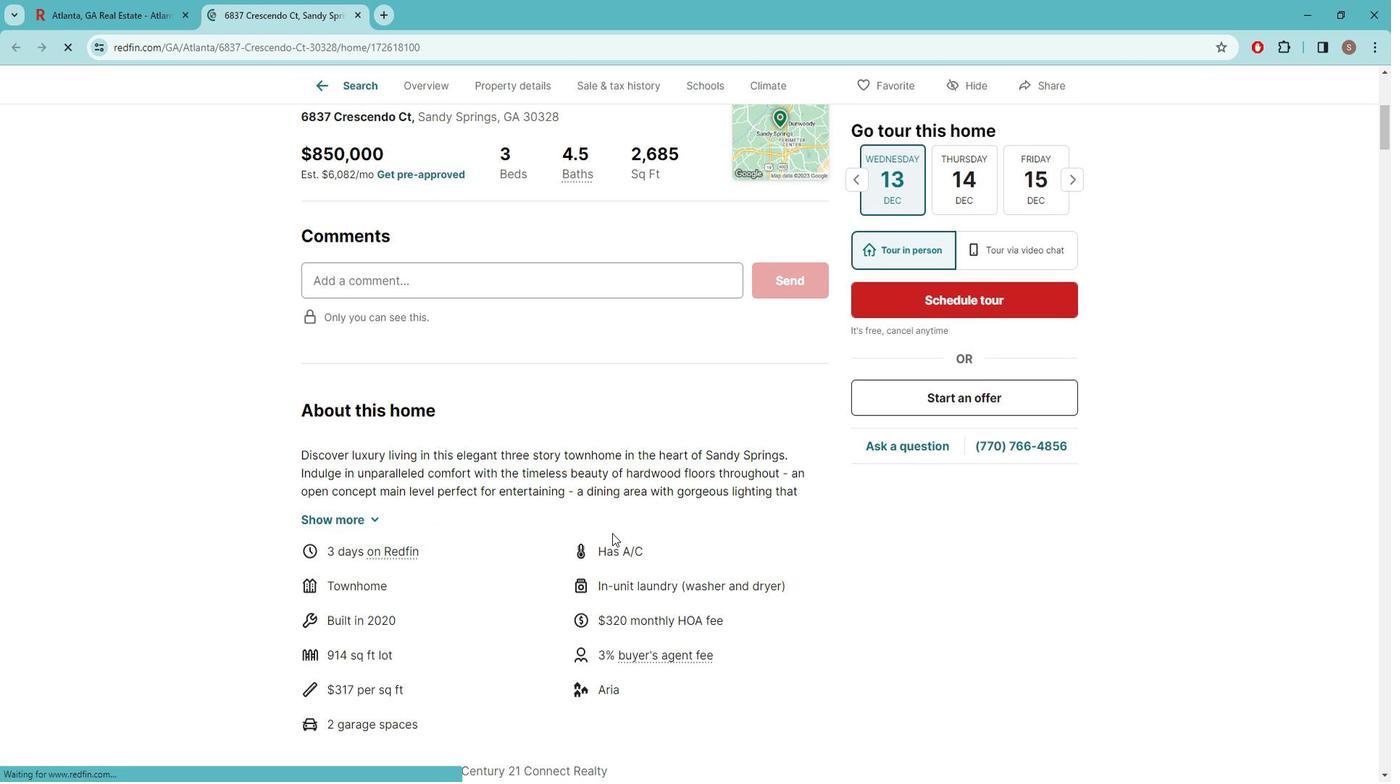 
Action: Mouse scrolled (582, 531) with delta (0, 0)
Screenshot: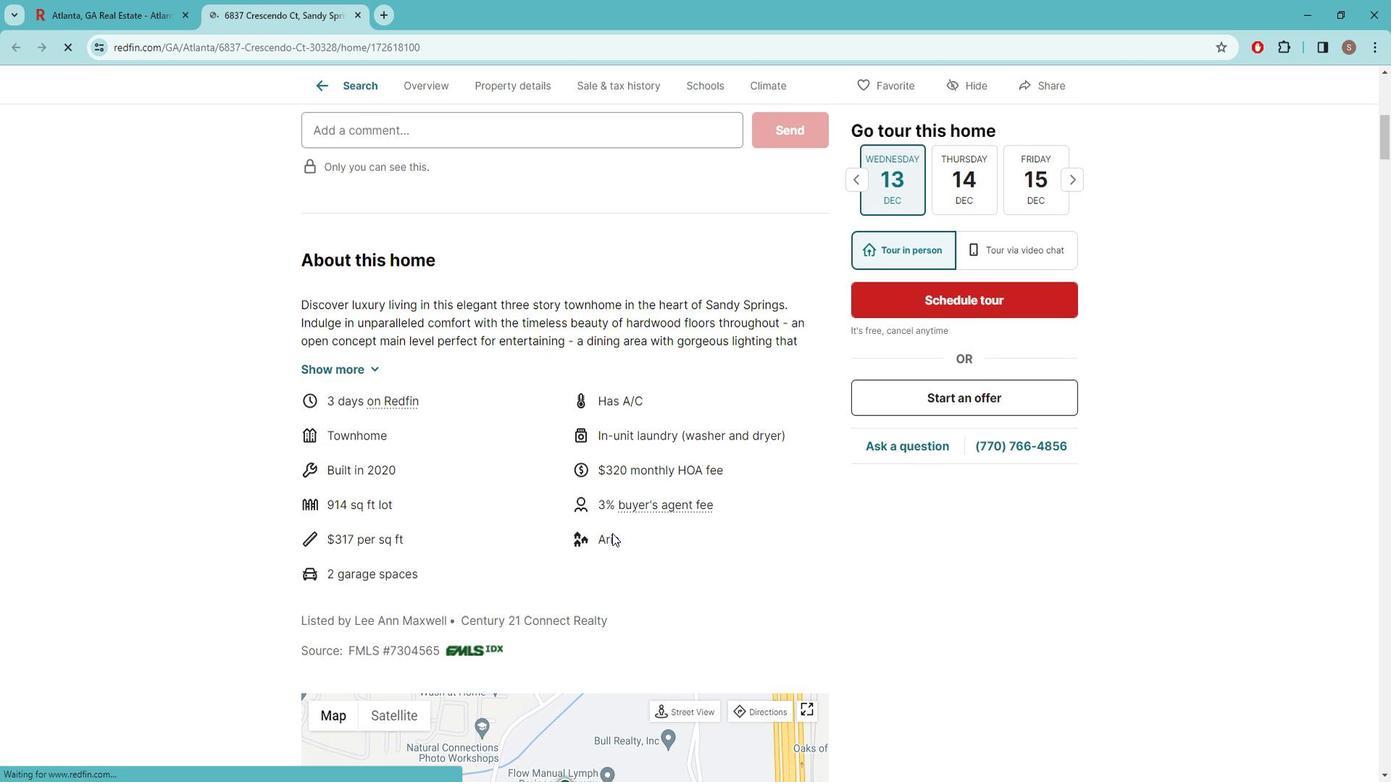 
Action: Mouse scrolled (582, 531) with delta (0, 0)
Screenshot: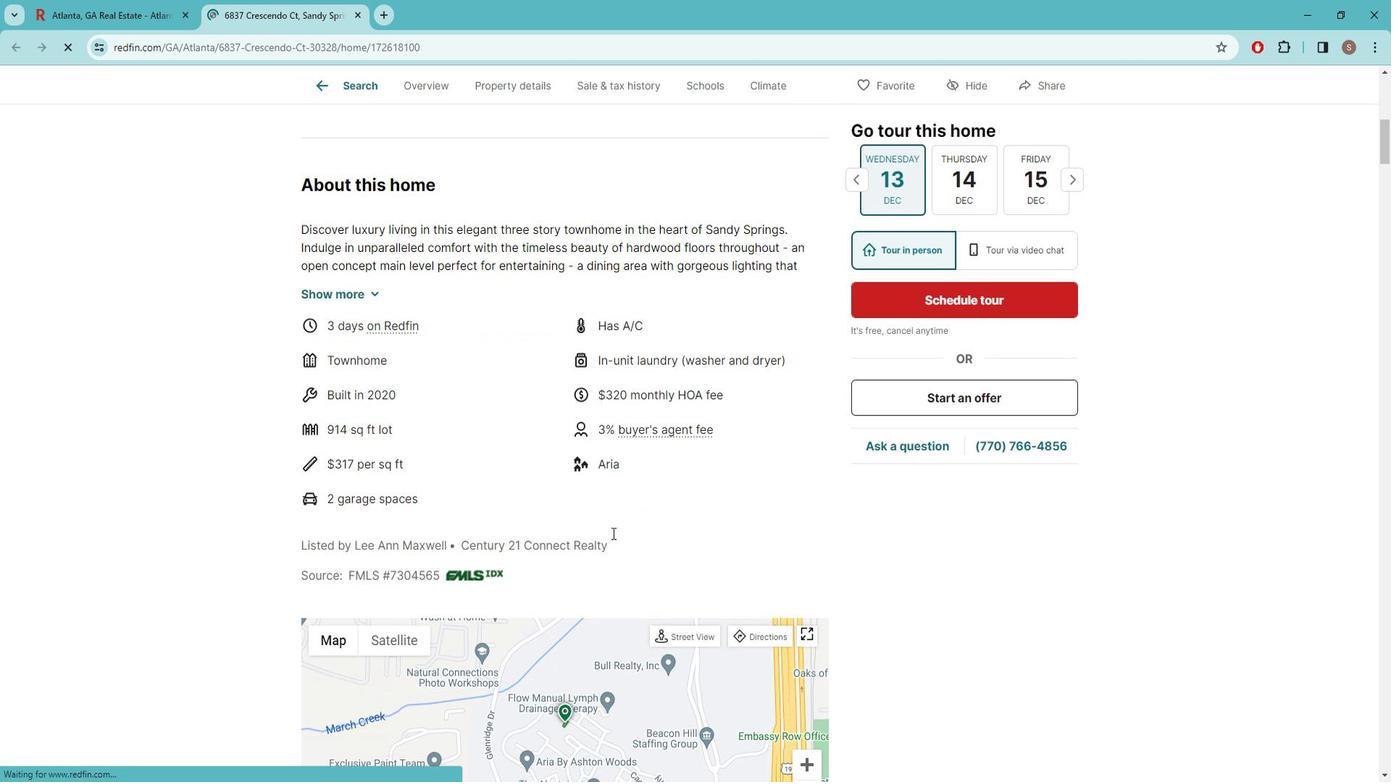 
Action: Mouse scrolled (582, 531) with delta (0, 0)
Screenshot: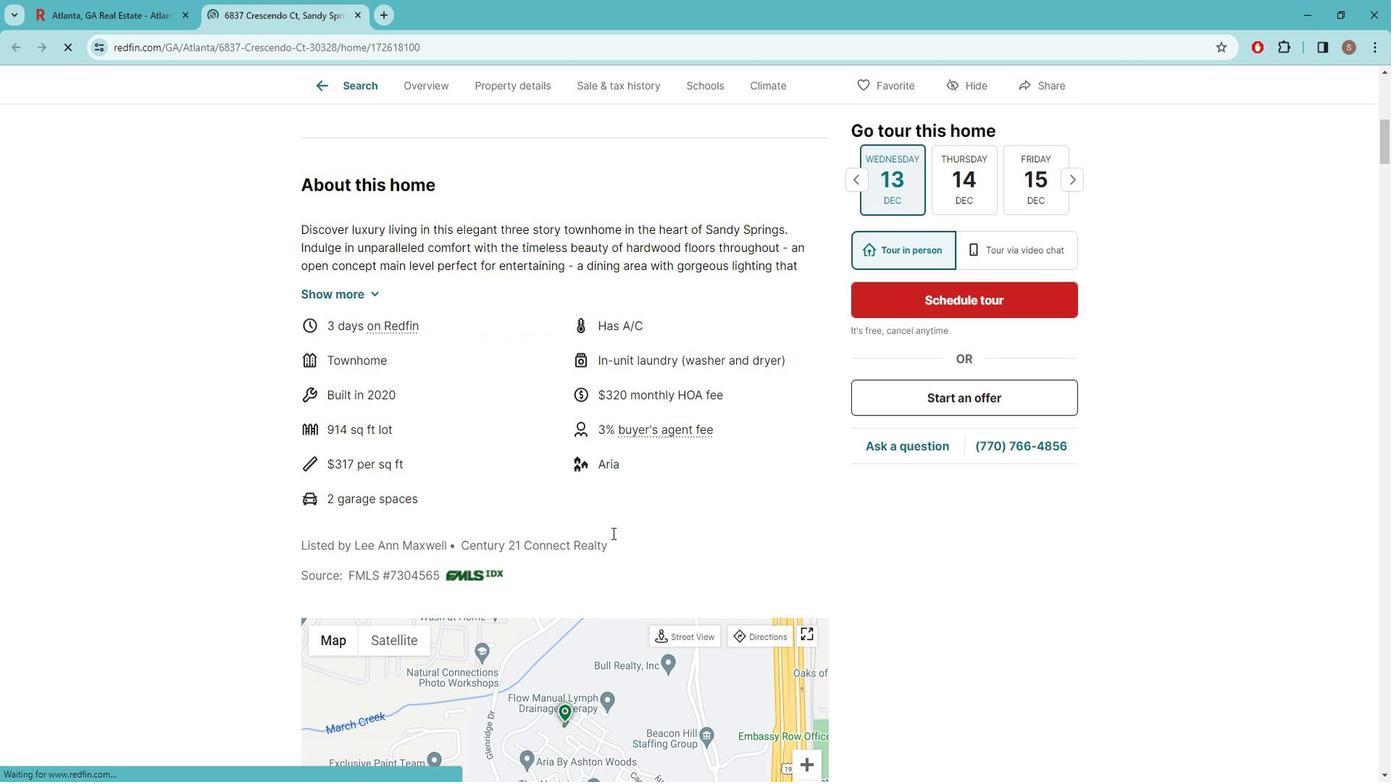 
Action: Mouse scrolled (582, 531) with delta (0, 0)
Screenshot: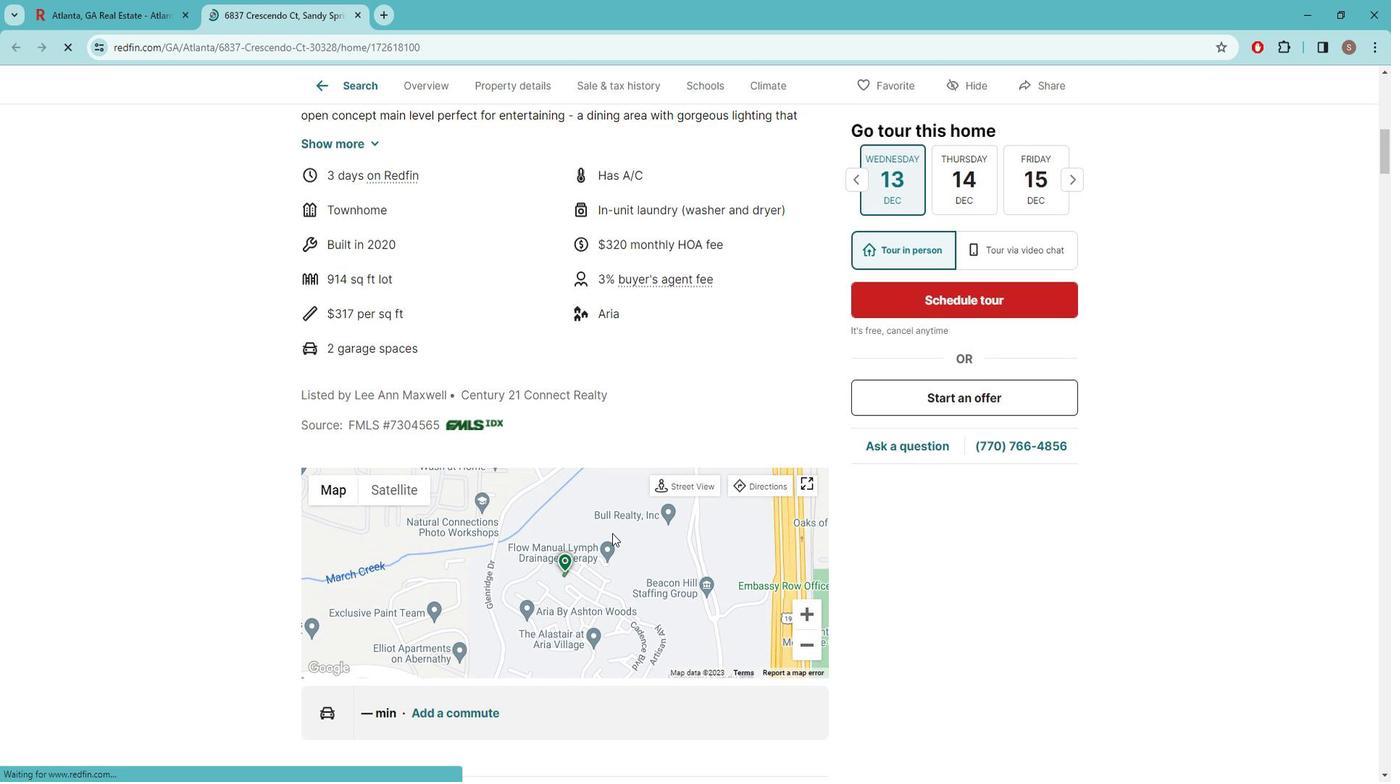 
Action: Mouse scrolled (582, 531) with delta (0, 0)
Screenshot: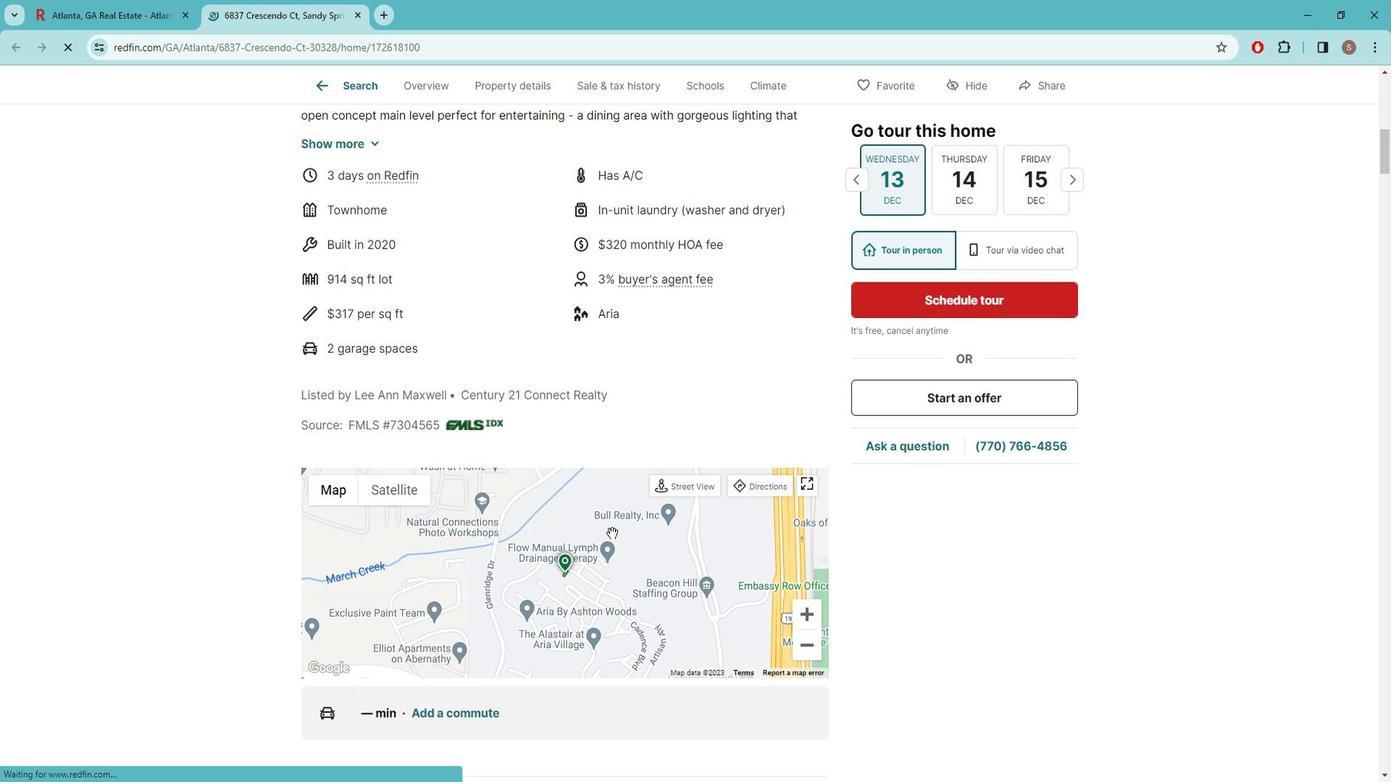 
Action: Mouse scrolled (582, 531) with delta (0, 0)
Screenshot: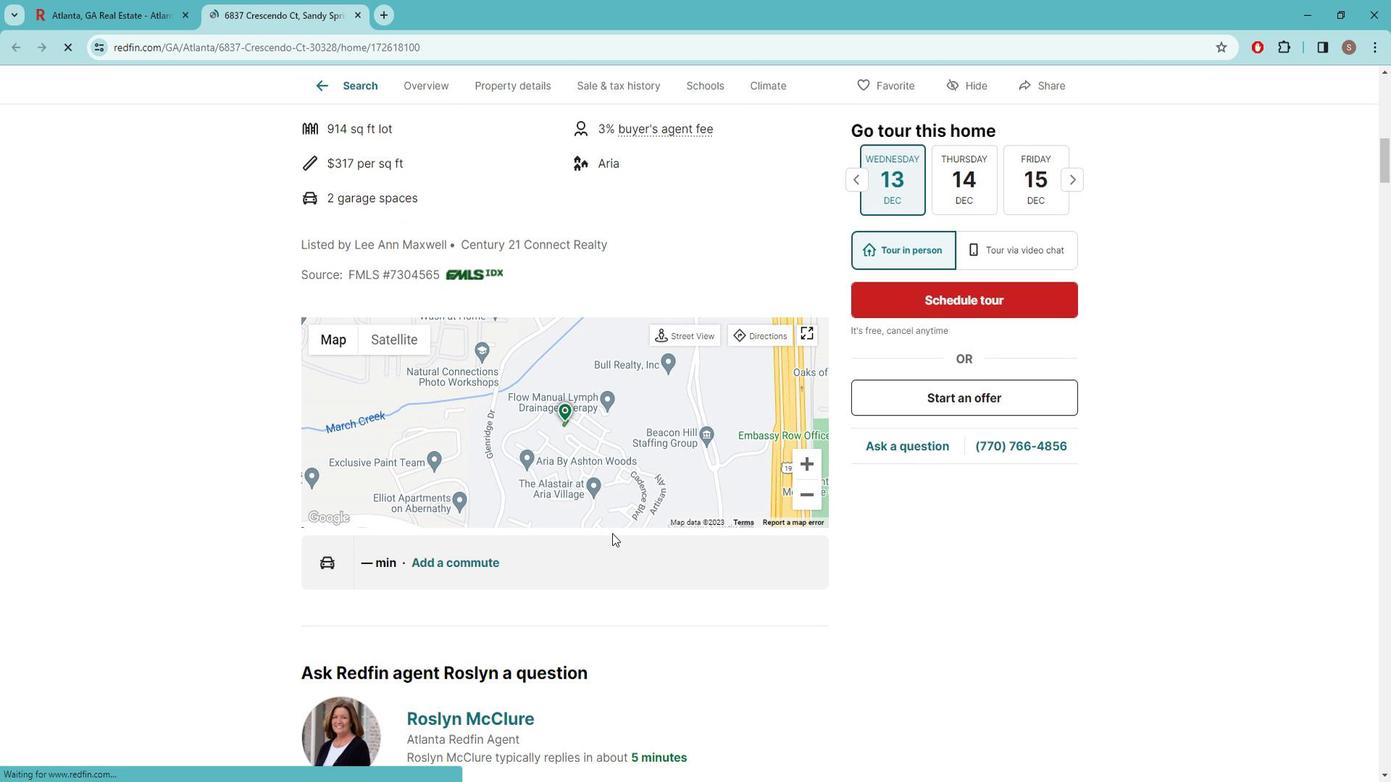 
Action: Mouse scrolled (582, 531) with delta (0, 0)
Screenshot: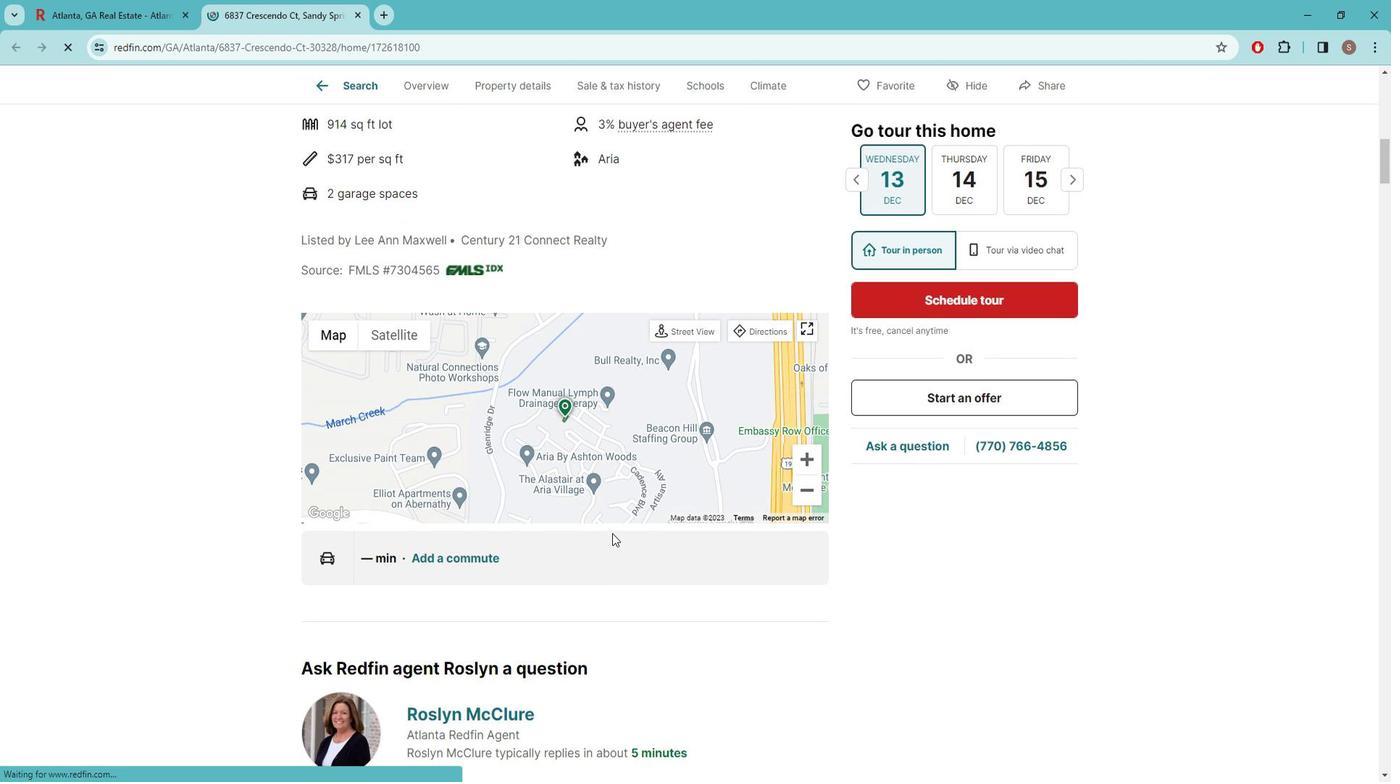 
Action: Mouse moved to (434, 569)
Screenshot: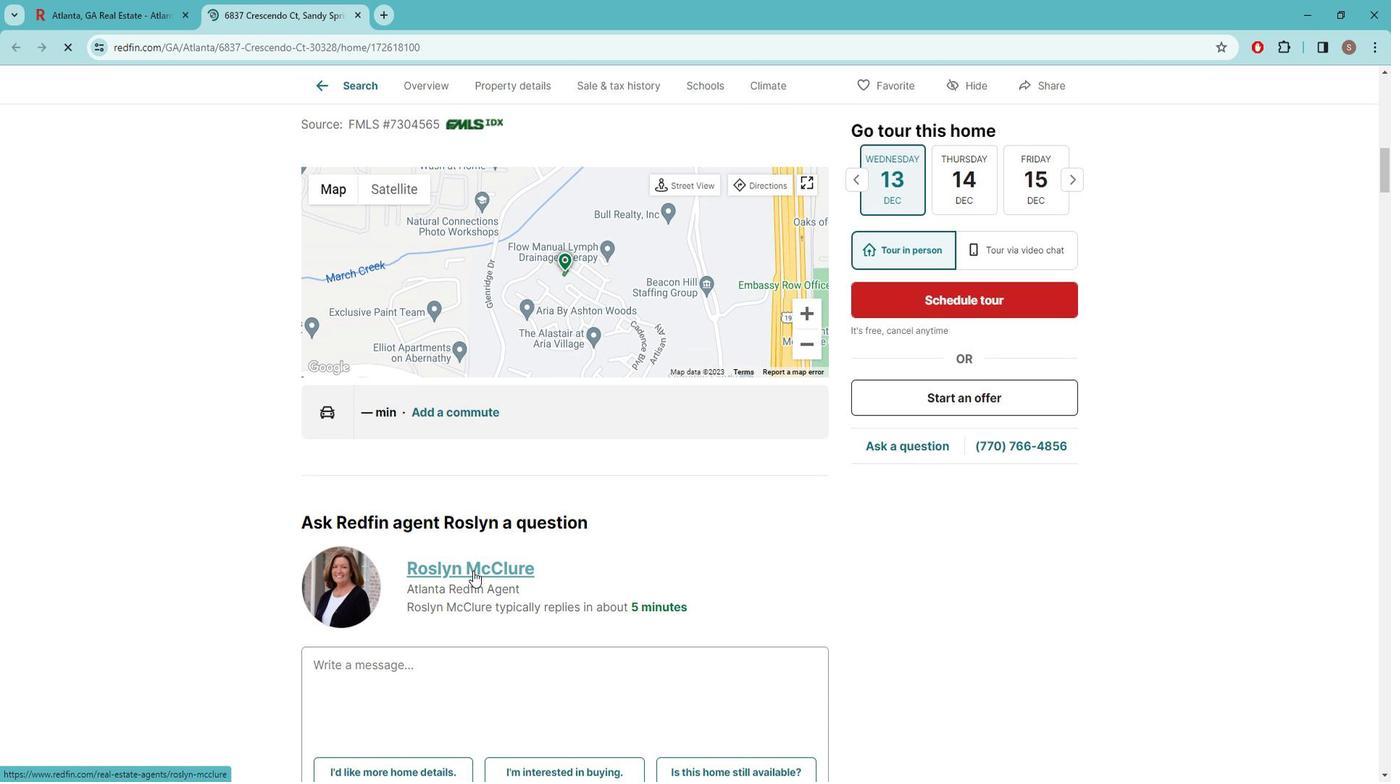 
Action: Mouse pressed left at (434, 569)
Screenshot: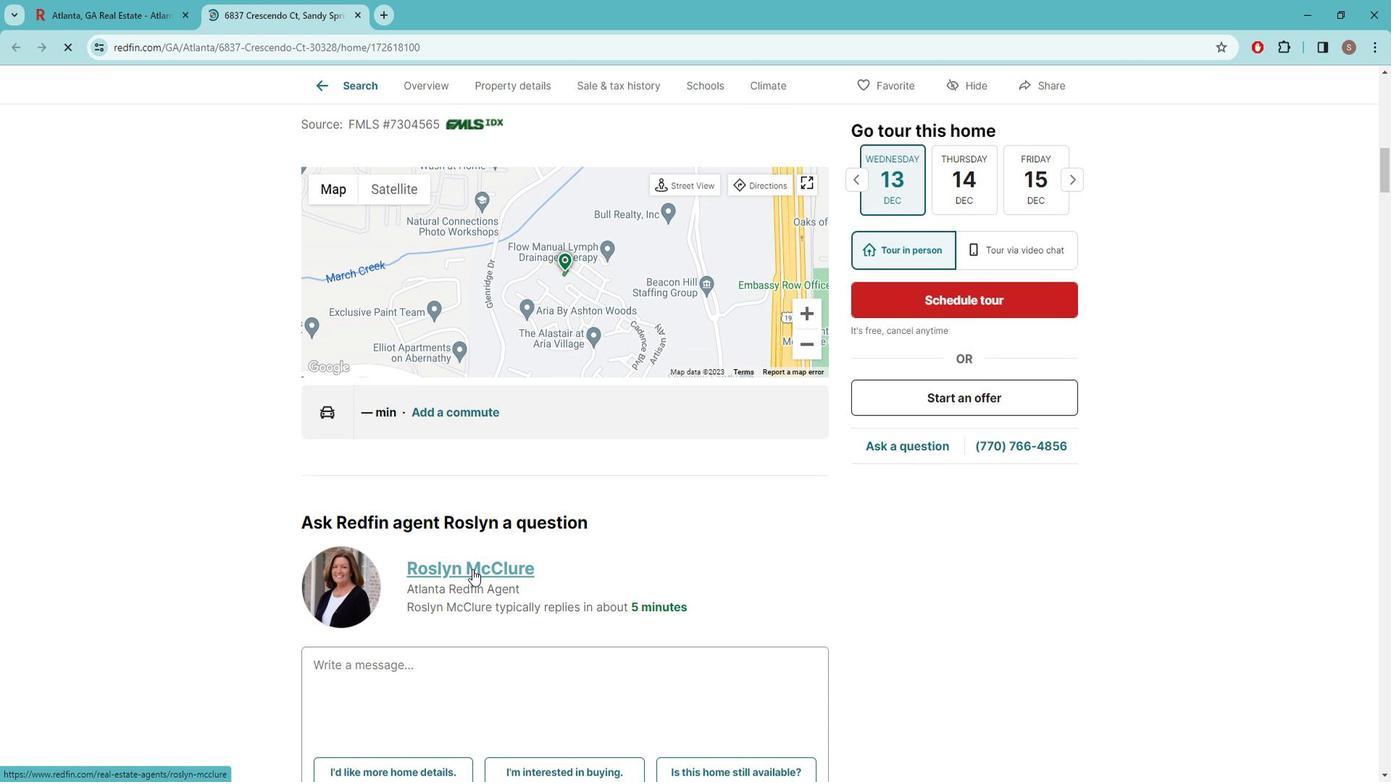 
Action: Mouse scrolled (434, 568) with delta (0, 0)
Screenshot: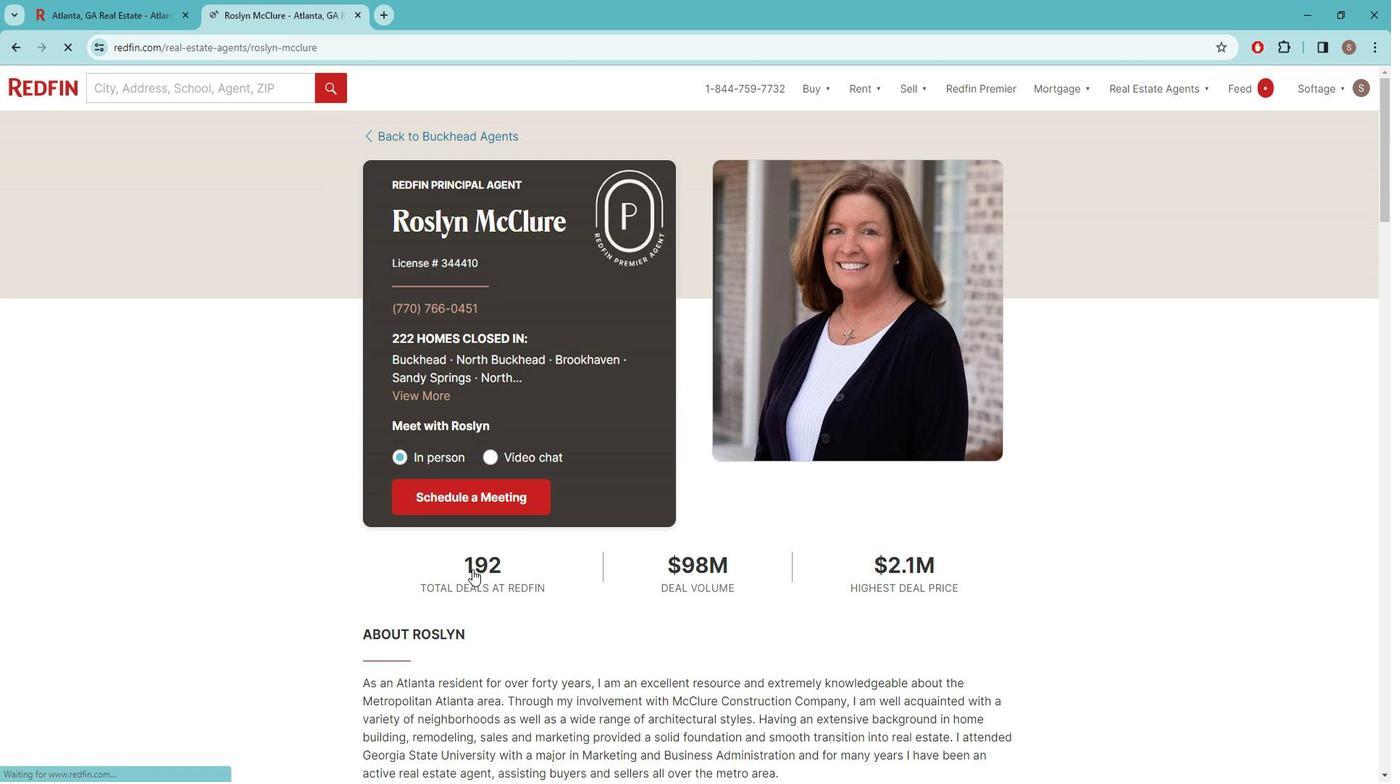 
Action: Mouse scrolled (434, 568) with delta (0, 0)
Screenshot: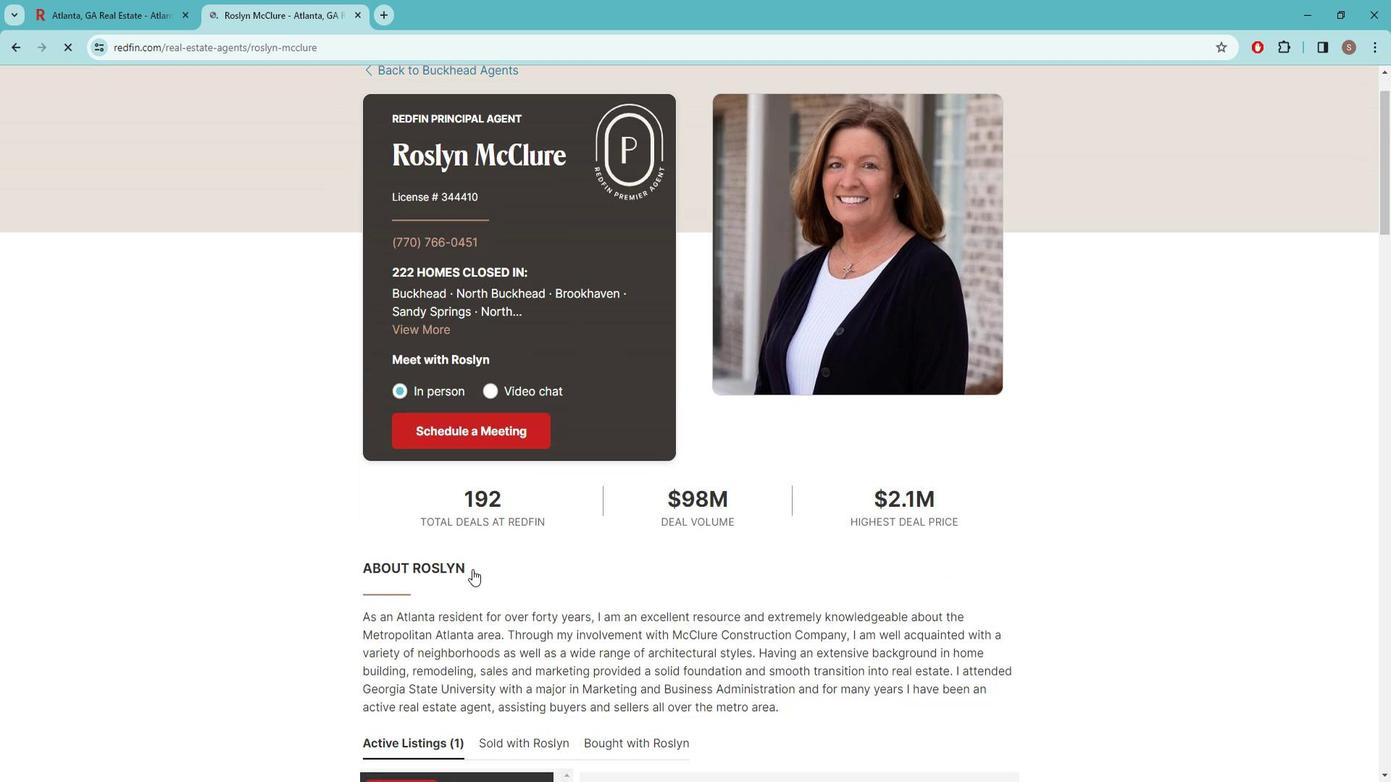 
Action: Mouse scrolled (434, 569) with delta (0, 0)
Screenshot: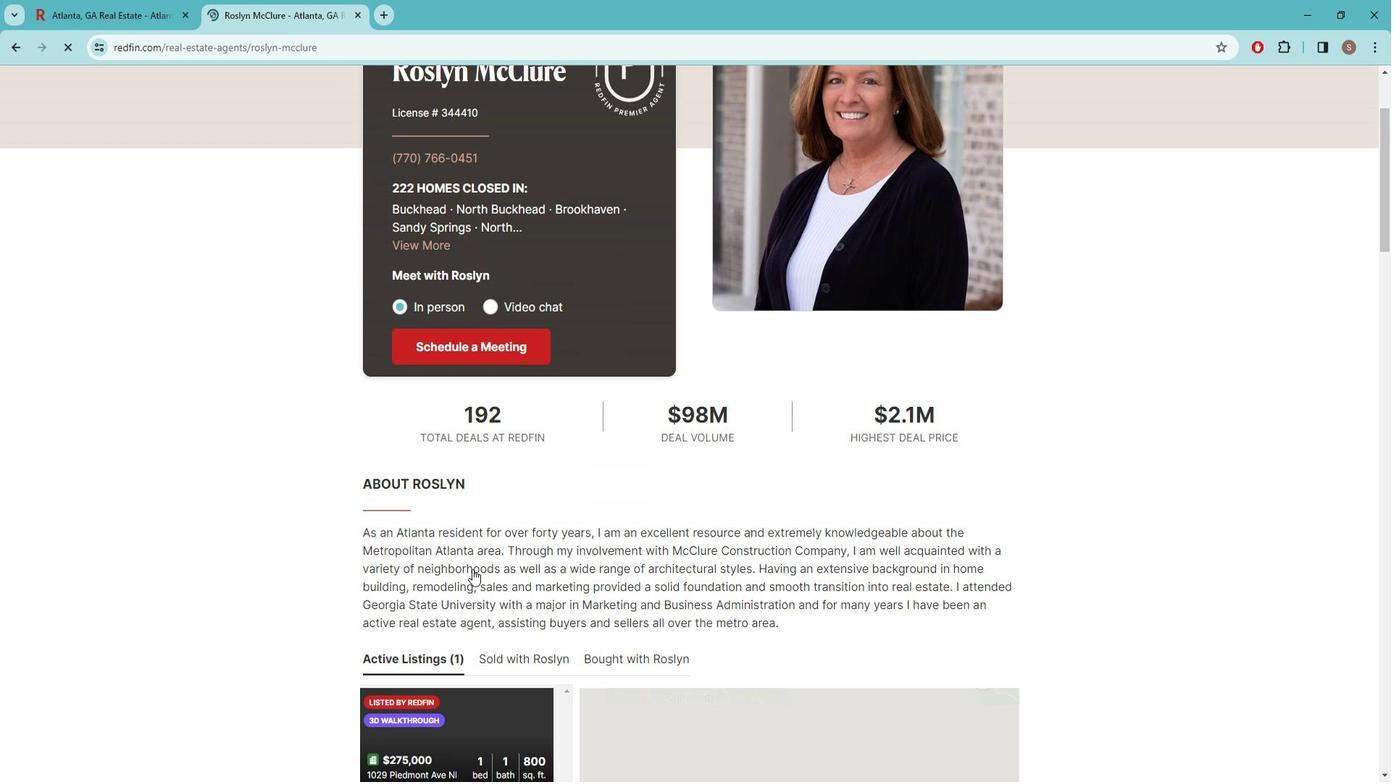 
Action: Mouse scrolled (434, 569) with delta (0, 0)
Screenshot: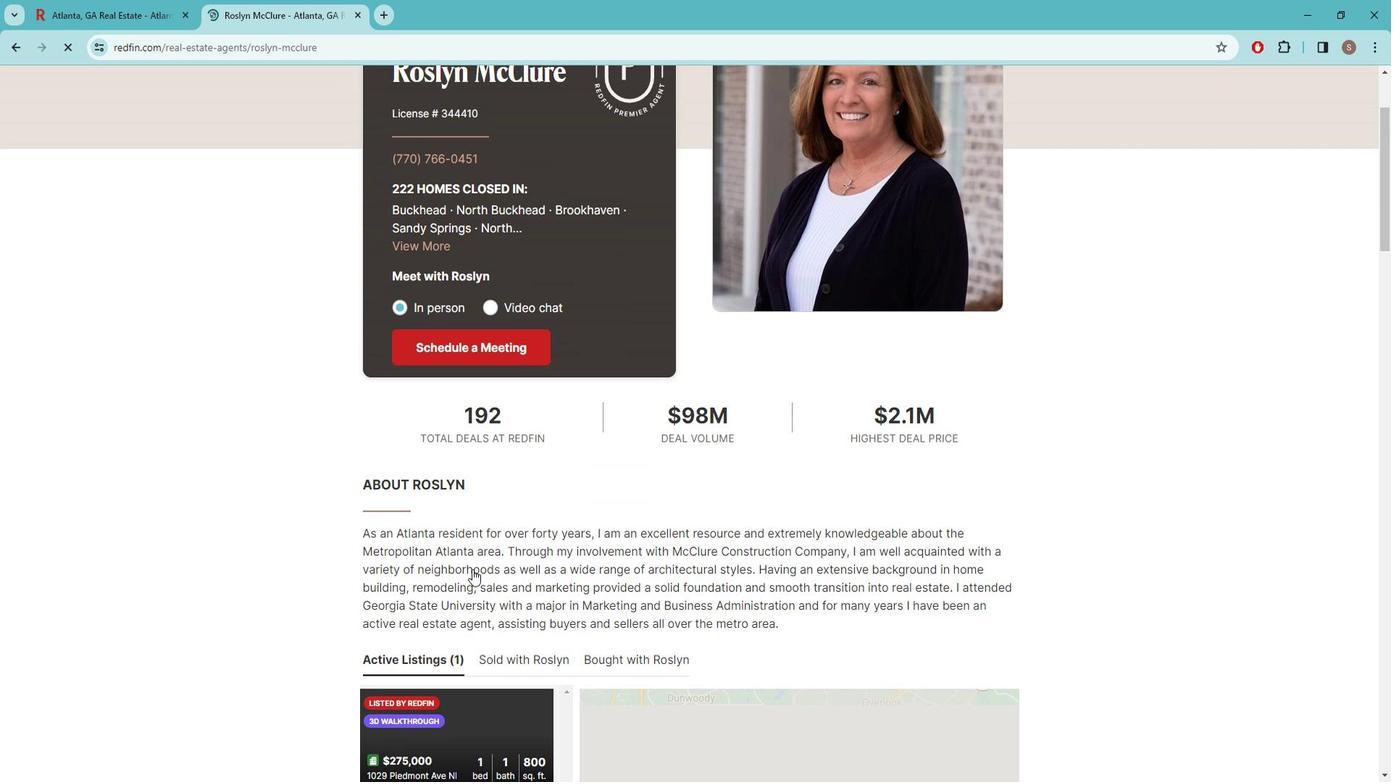 
Action: Mouse scrolled (434, 569) with delta (0, 0)
Screenshot: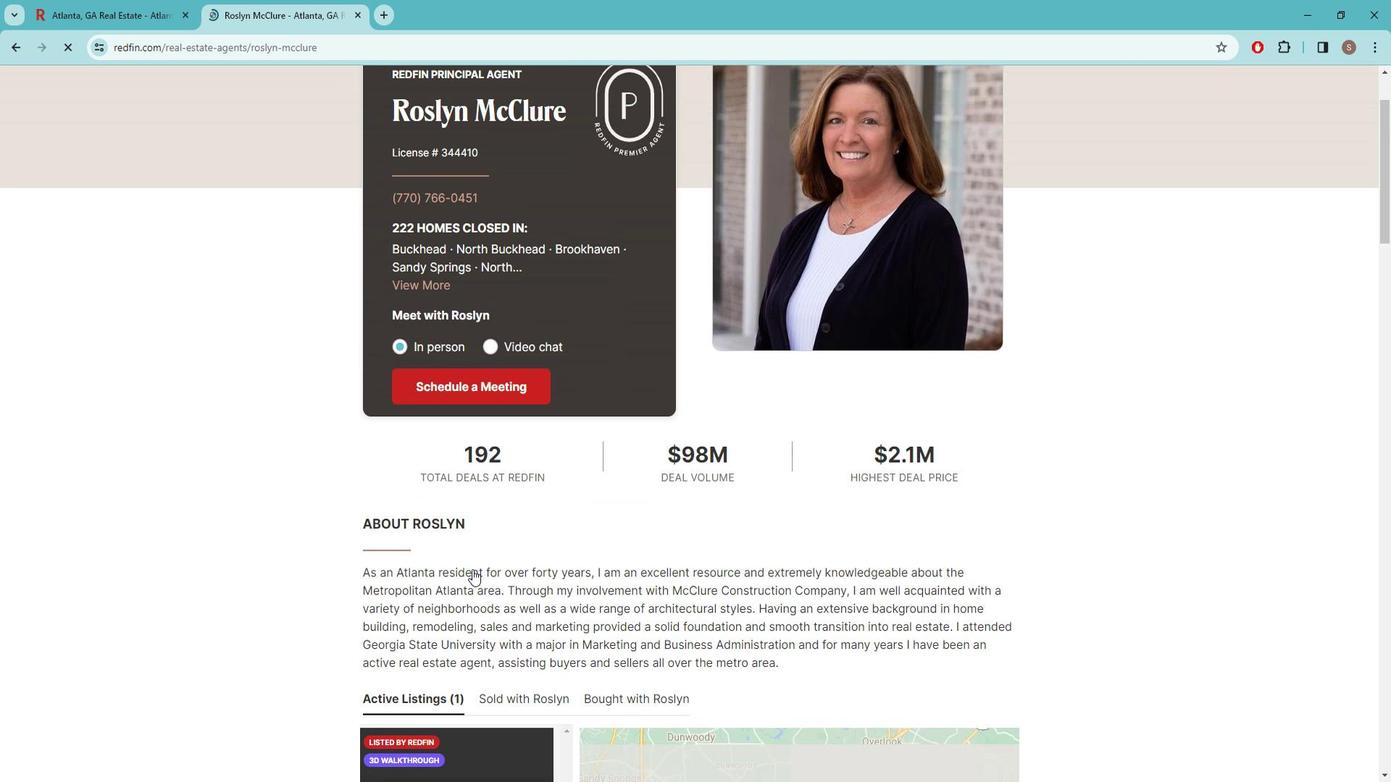 
